 Task: Look for space in Mokameh, India from 3rd August, 2023 to 17th August, 2023 for 3 adults, 1 child in price range Rs.3000 to Rs.15000. Place can be entire place with 3 bedrooms having 4 beds and 2 bathrooms. Property type can be house, flat, guest house. Amenities needed are: washing machine. Booking option can be shelf check-in. Required host language is English.
Action: Mouse moved to (537, 71)
Screenshot: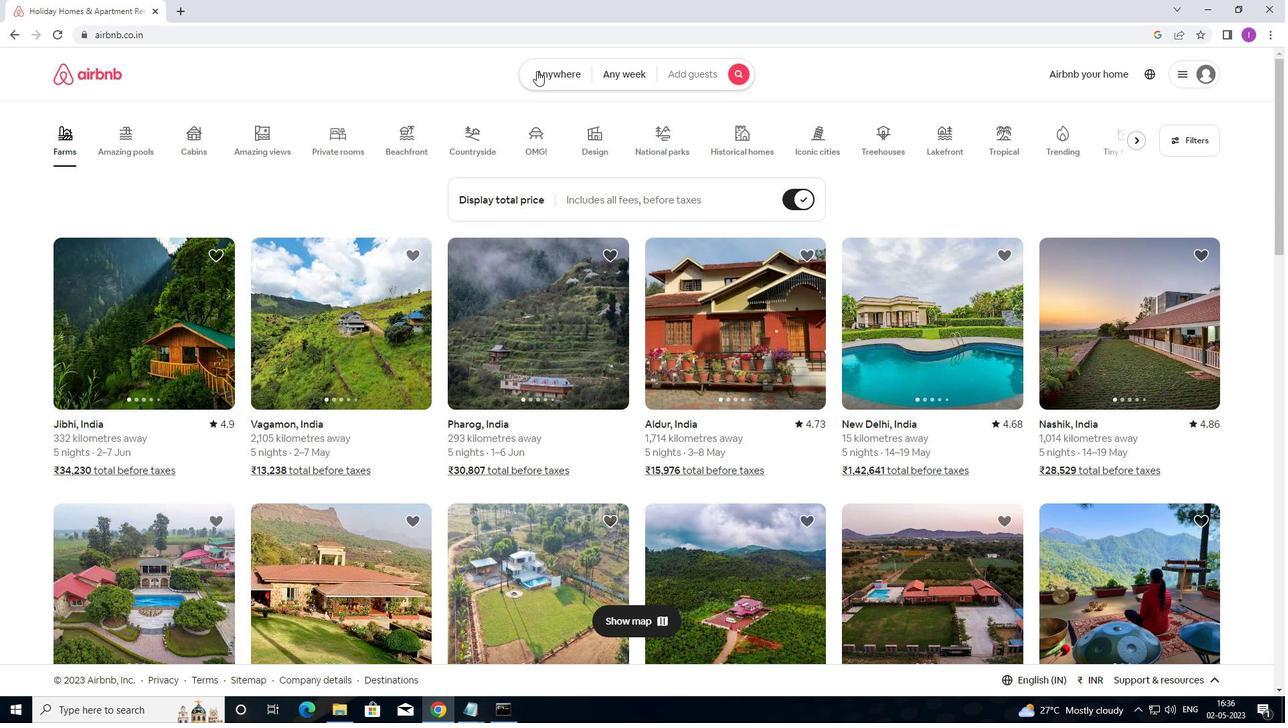 
Action: Mouse pressed left at (537, 71)
Screenshot: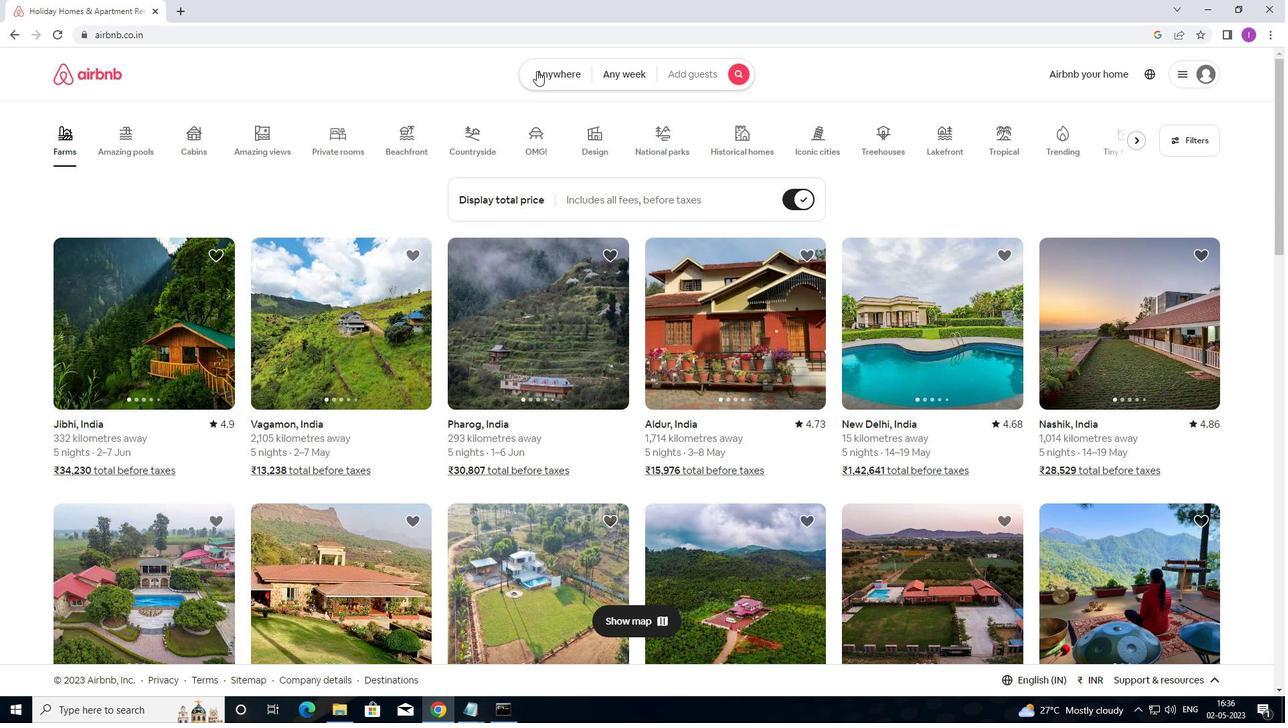 
Action: Mouse moved to (461, 124)
Screenshot: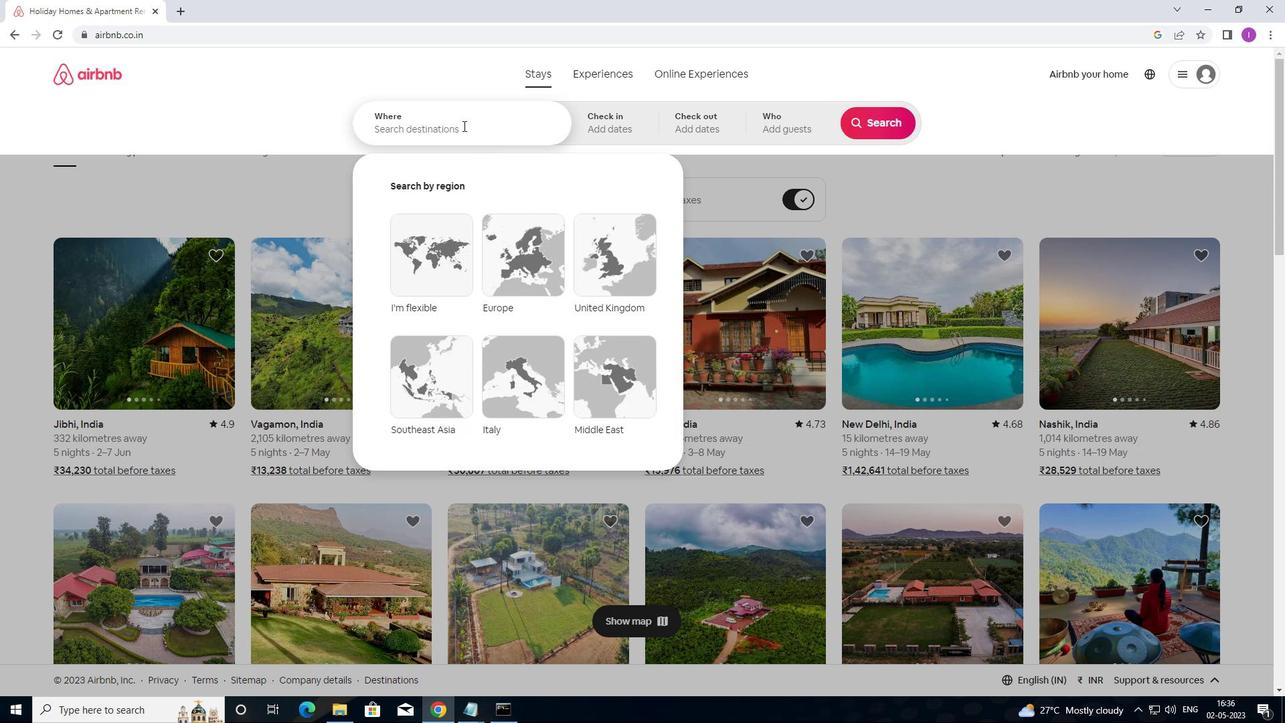 
Action: Mouse pressed left at (461, 124)
Screenshot: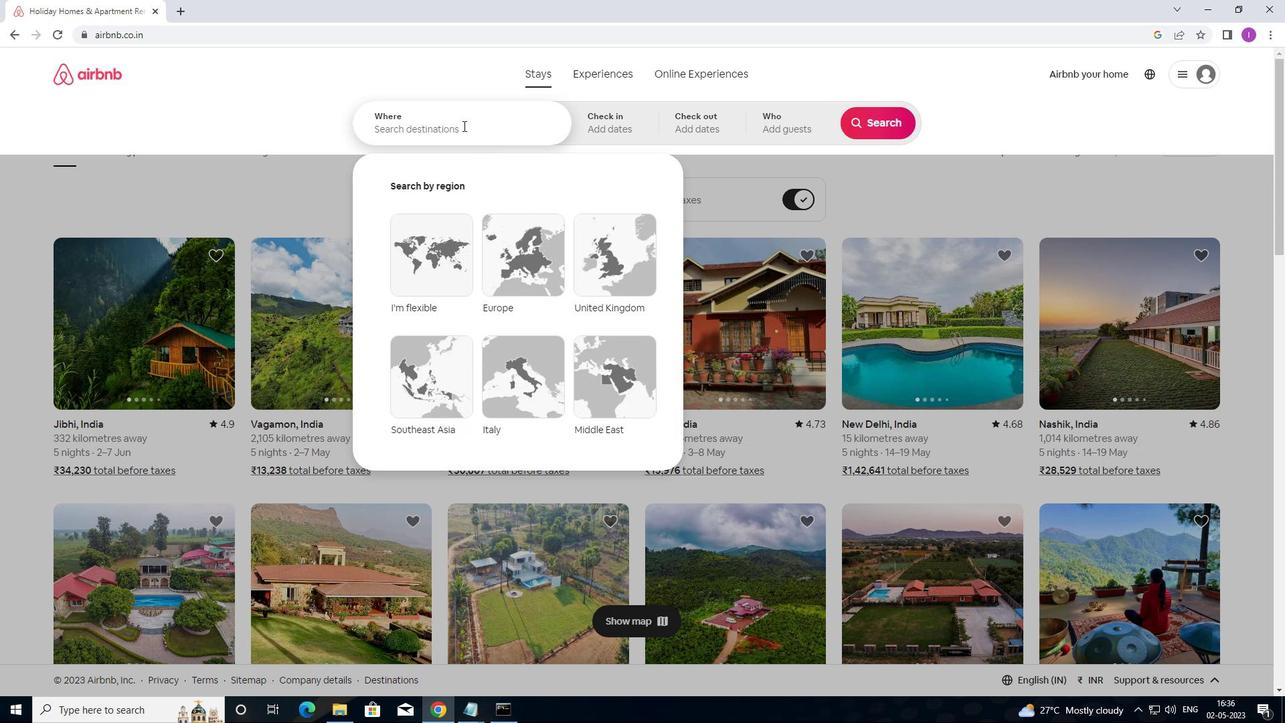 
Action: Mouse moved to (654, 89)
Screenshot: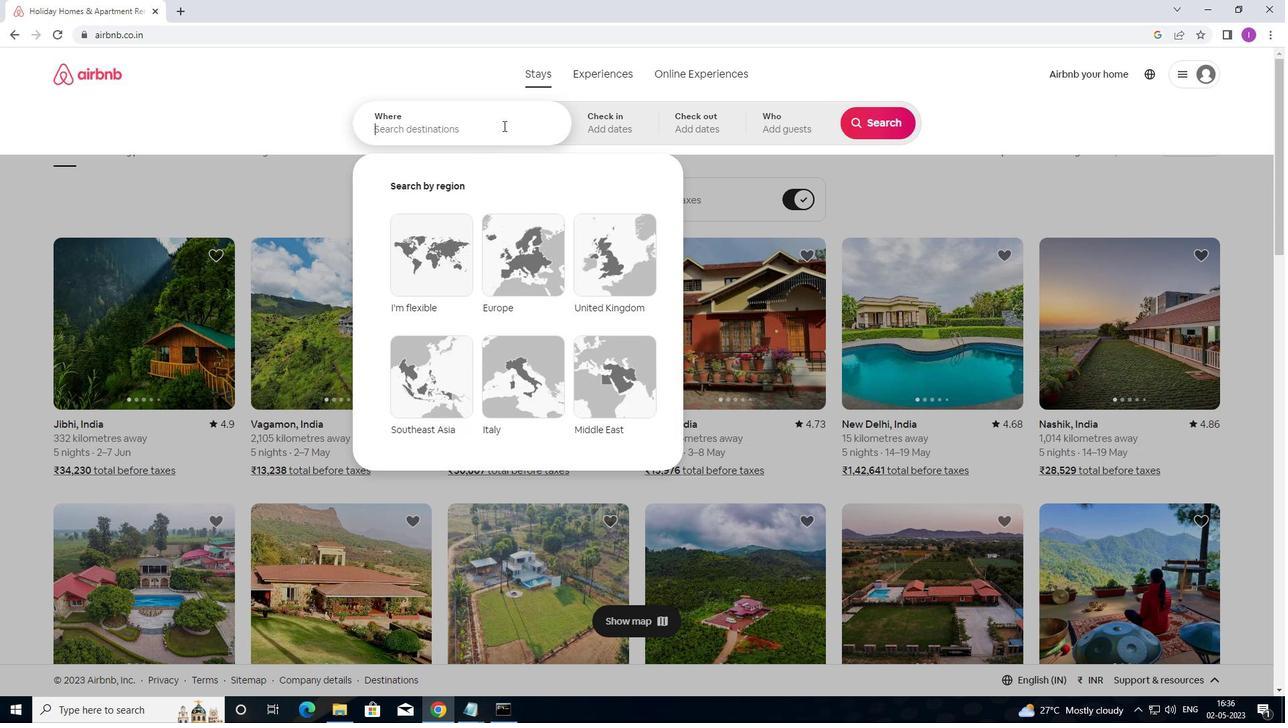 
Action: Key pressed <Key.shift>MOKAMEH,<Key.shift>INDIA
Screenshot: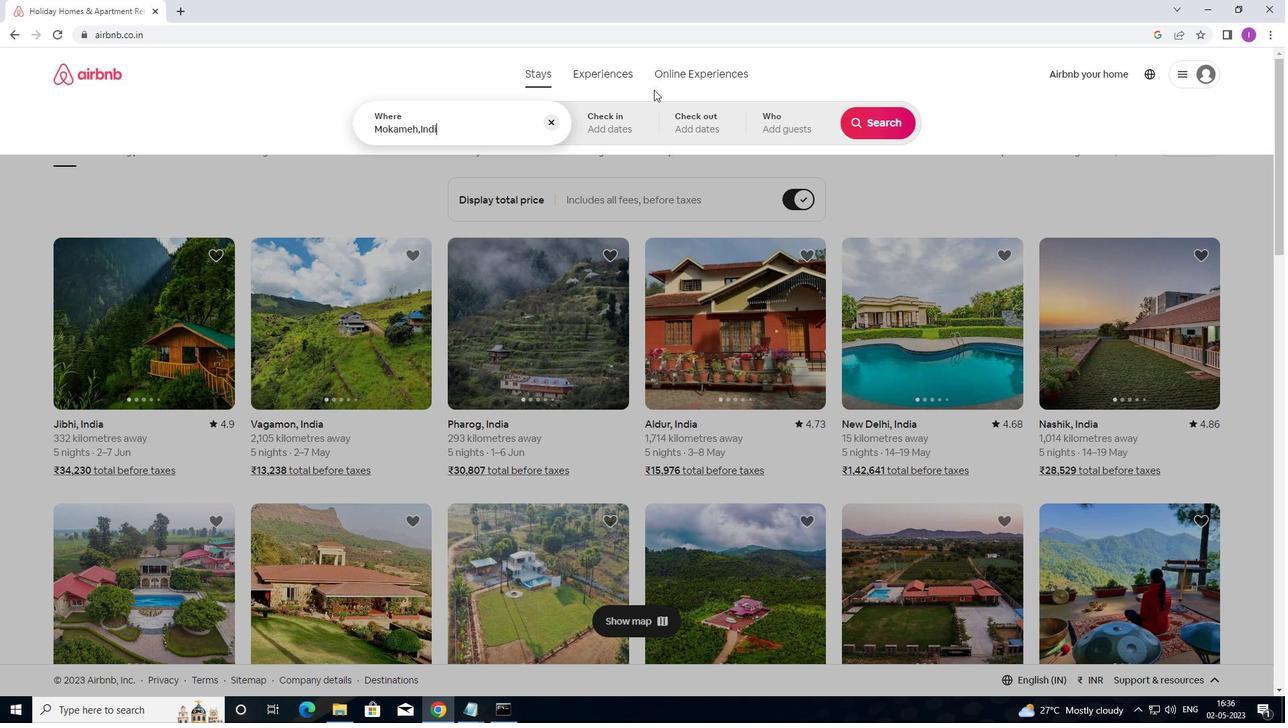 
Action: Mouse moved to (626, 135)
Screenshot: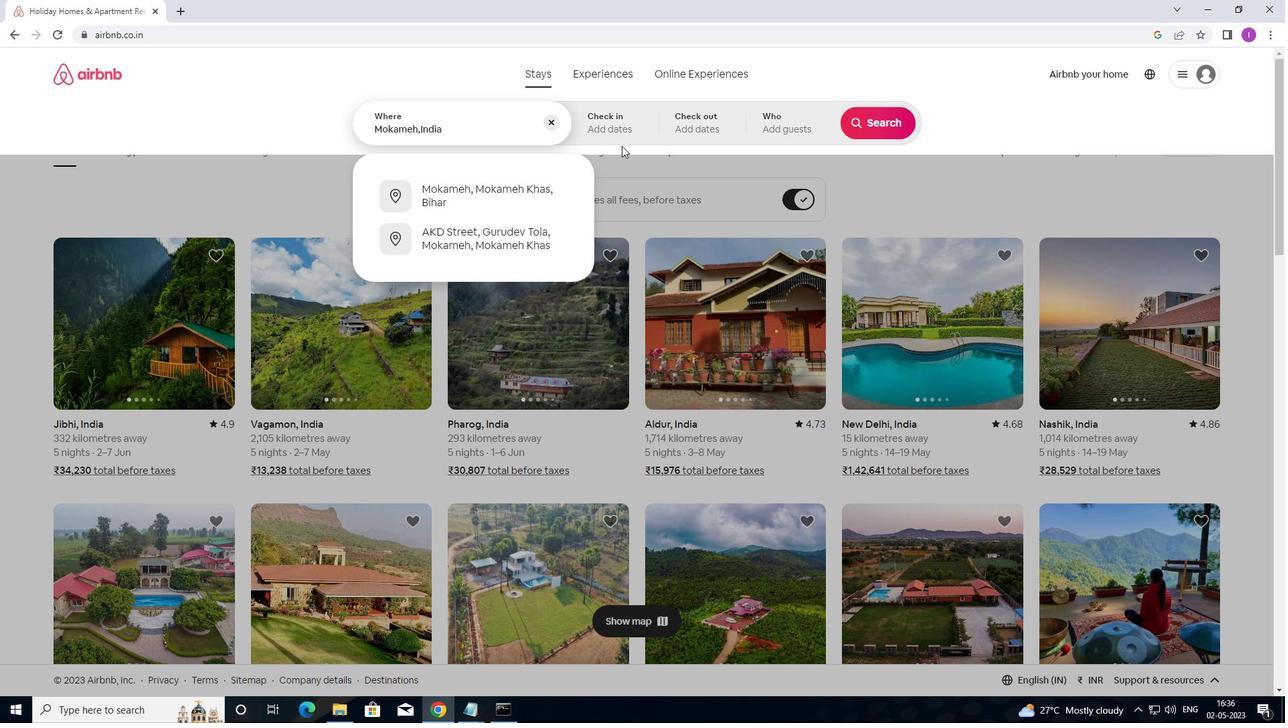 
Action: Mouse pressed left at (626, 135)
Screenshot: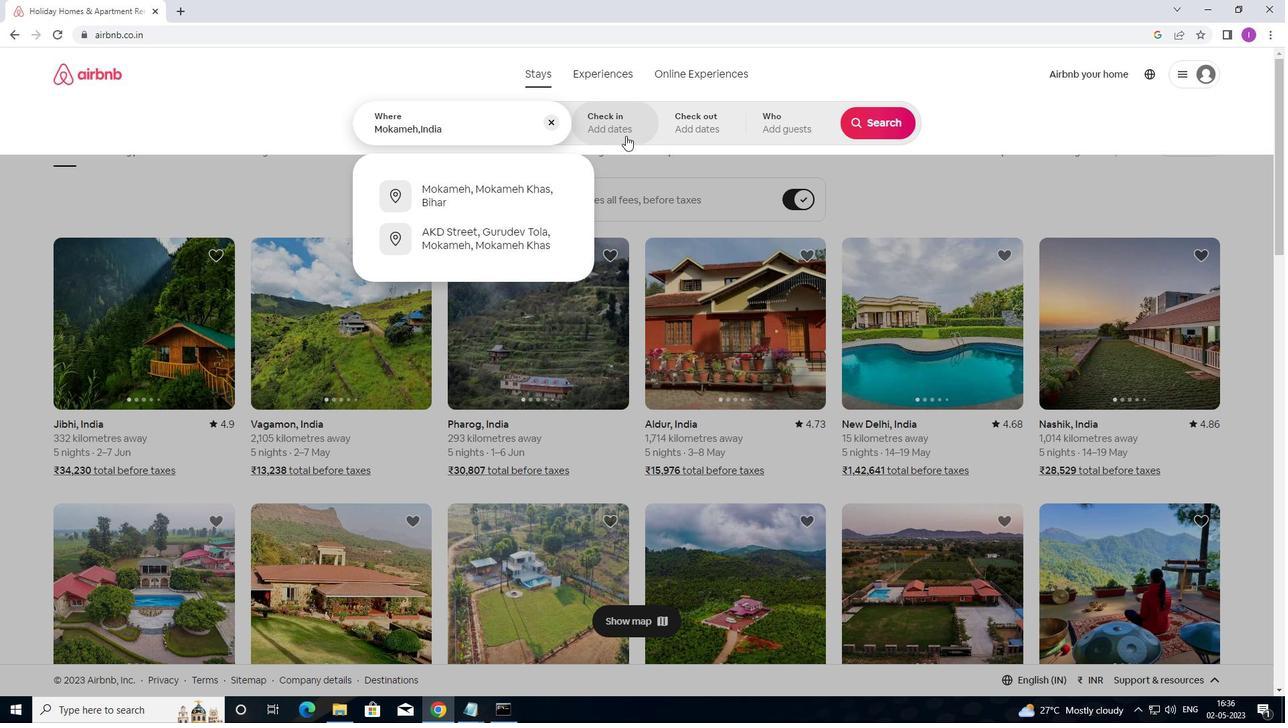 
Action: Mouse moved to (871, 229)
Screenshot: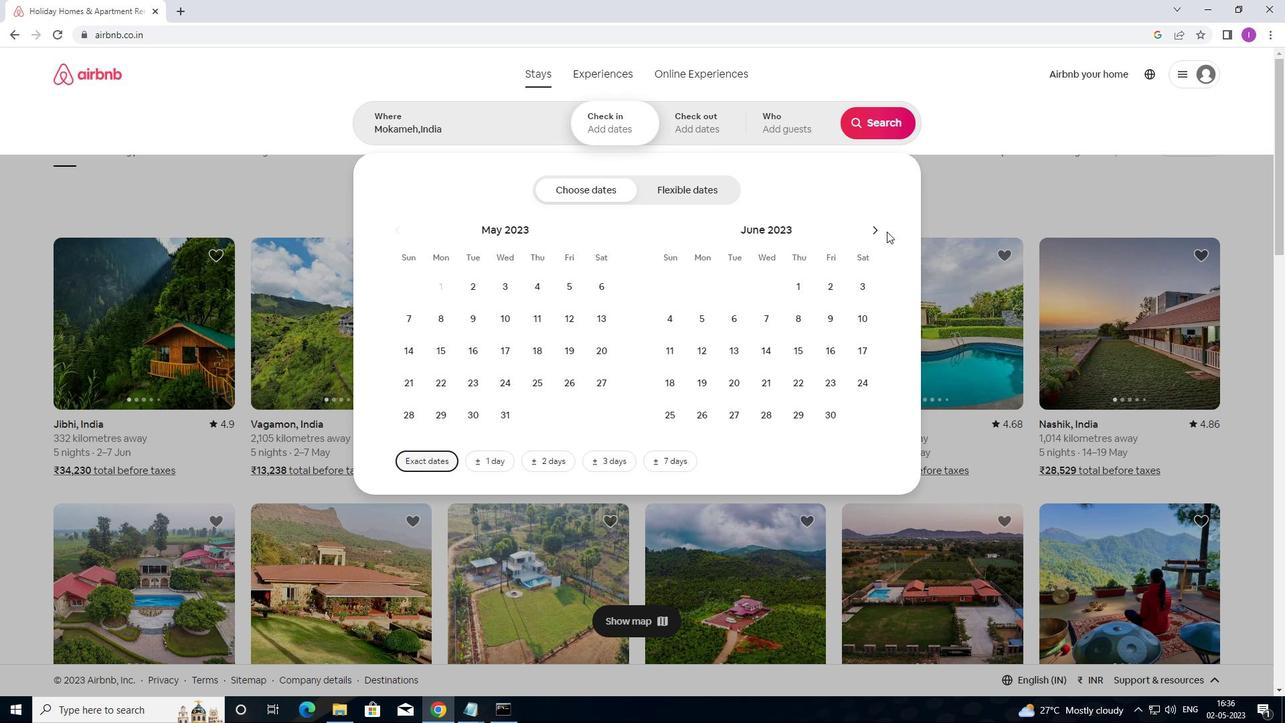 
Action: Mouse pressed left at (871, 229)
Screenshot: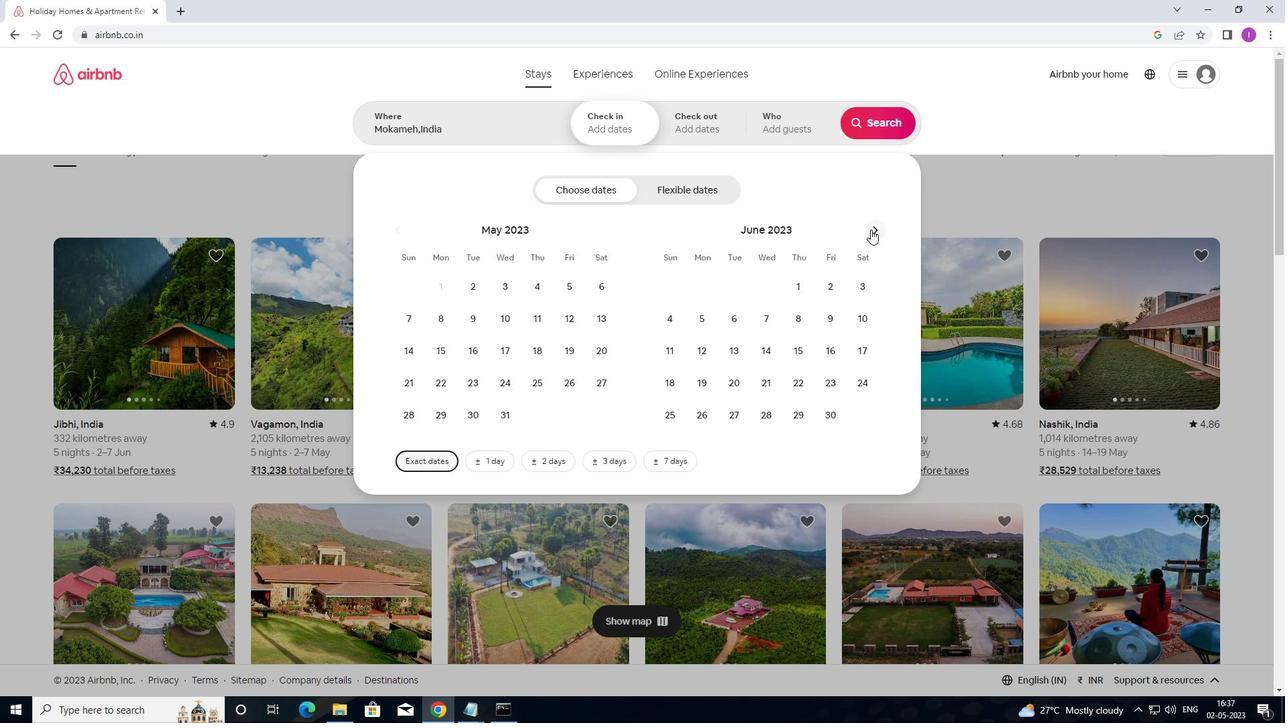 
Action: Mouse moved to (871, 229)
Screenshot: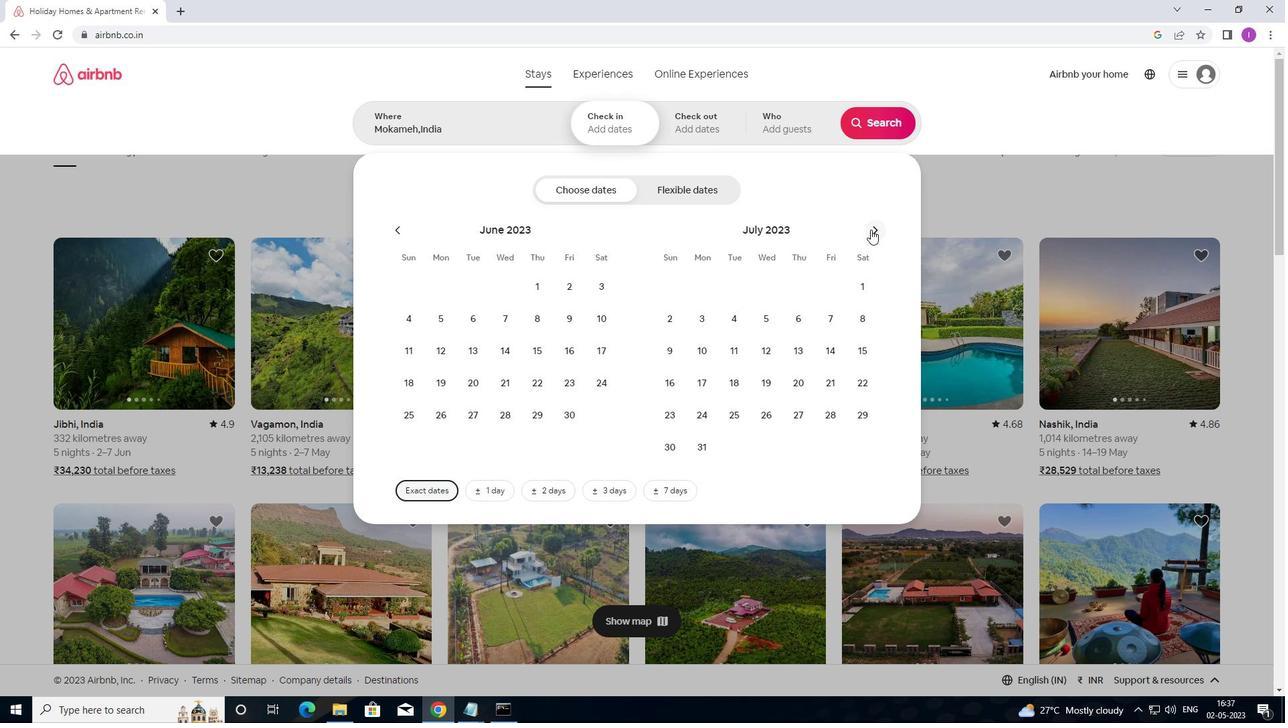 
Action: Mouse pressed left at (871, 229)
Screenshot: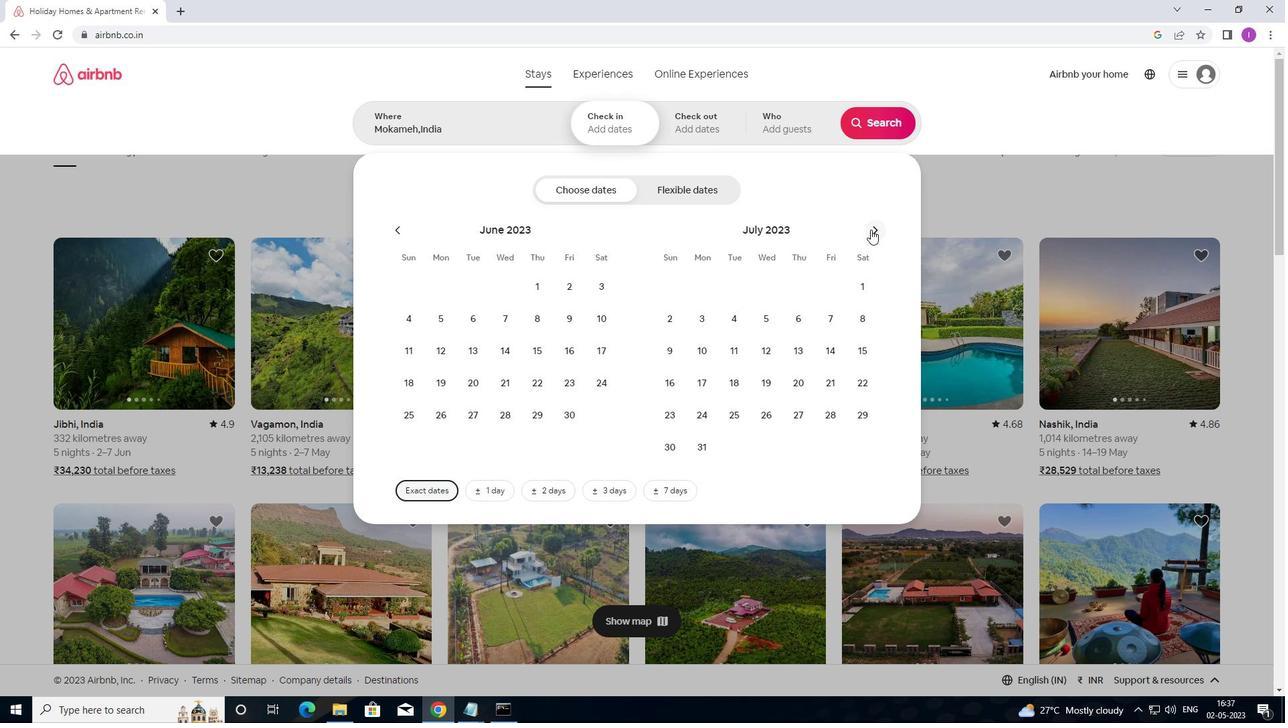 
Action: Mouse moved to (804, 289)
Screenshot: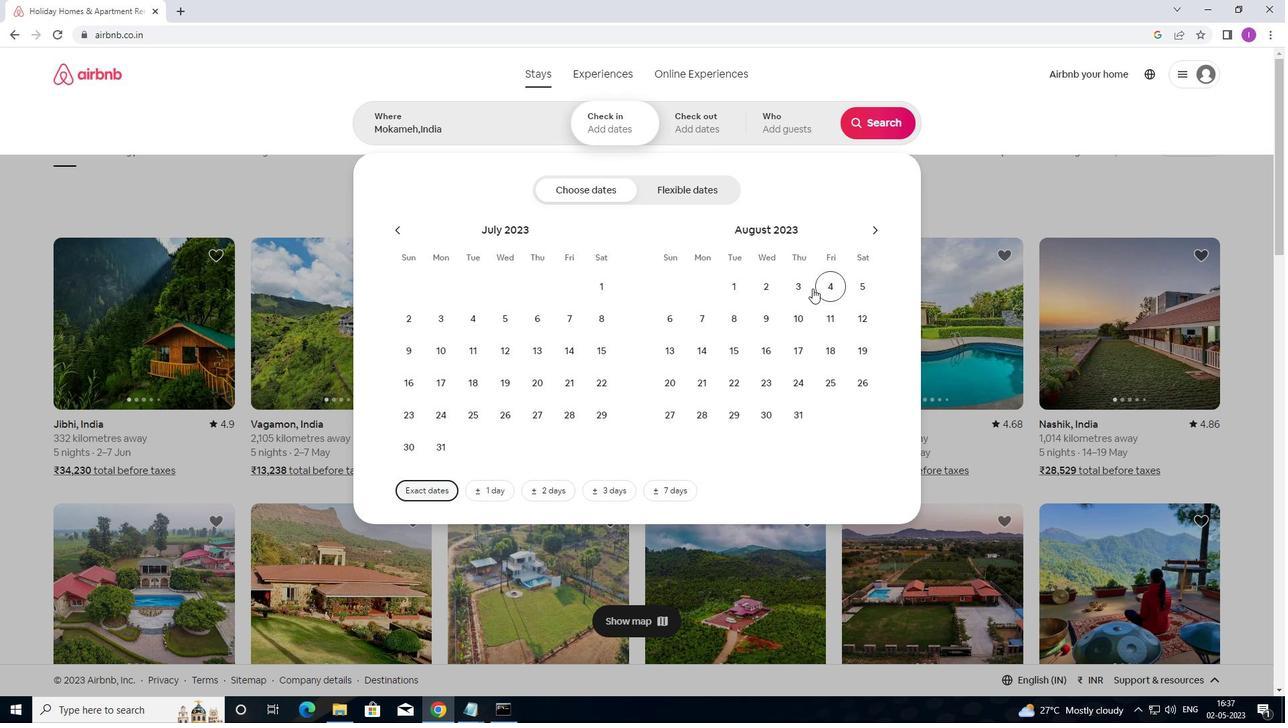 
Action: Mouse pressed left at (804, 289)
Screenshot: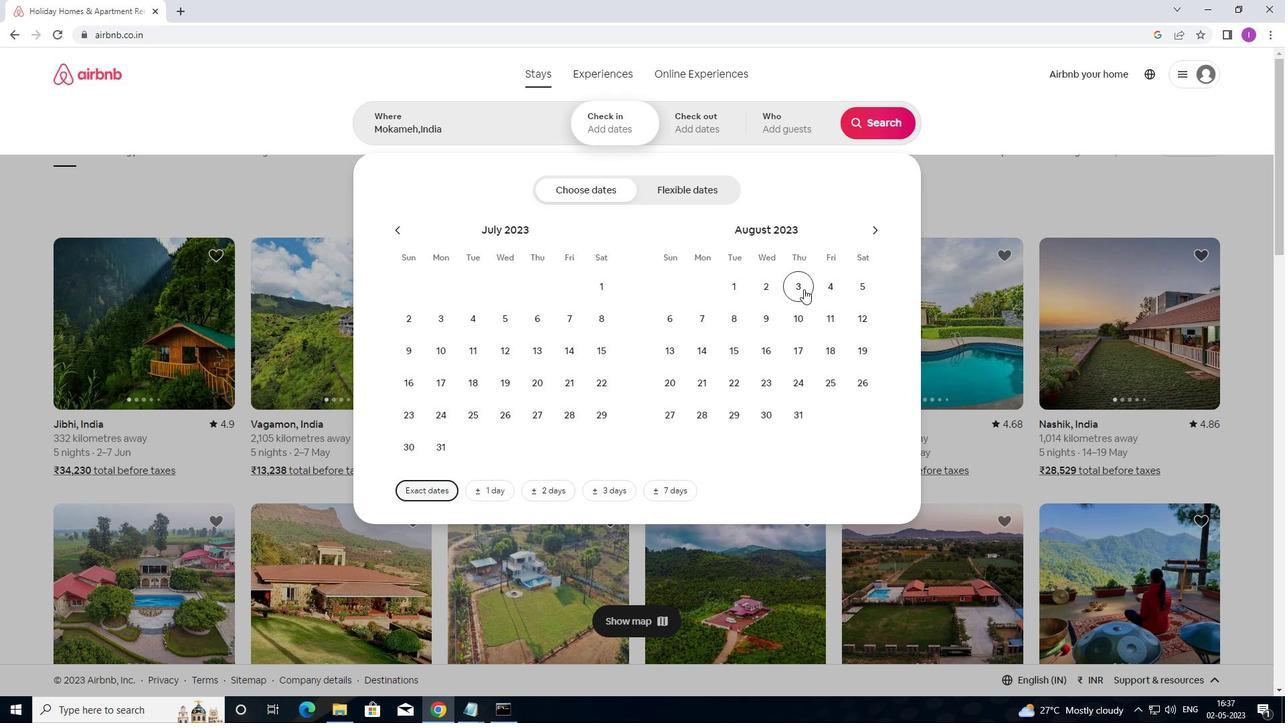 
Action: Mouse moved to (790, 350)
Screenshot: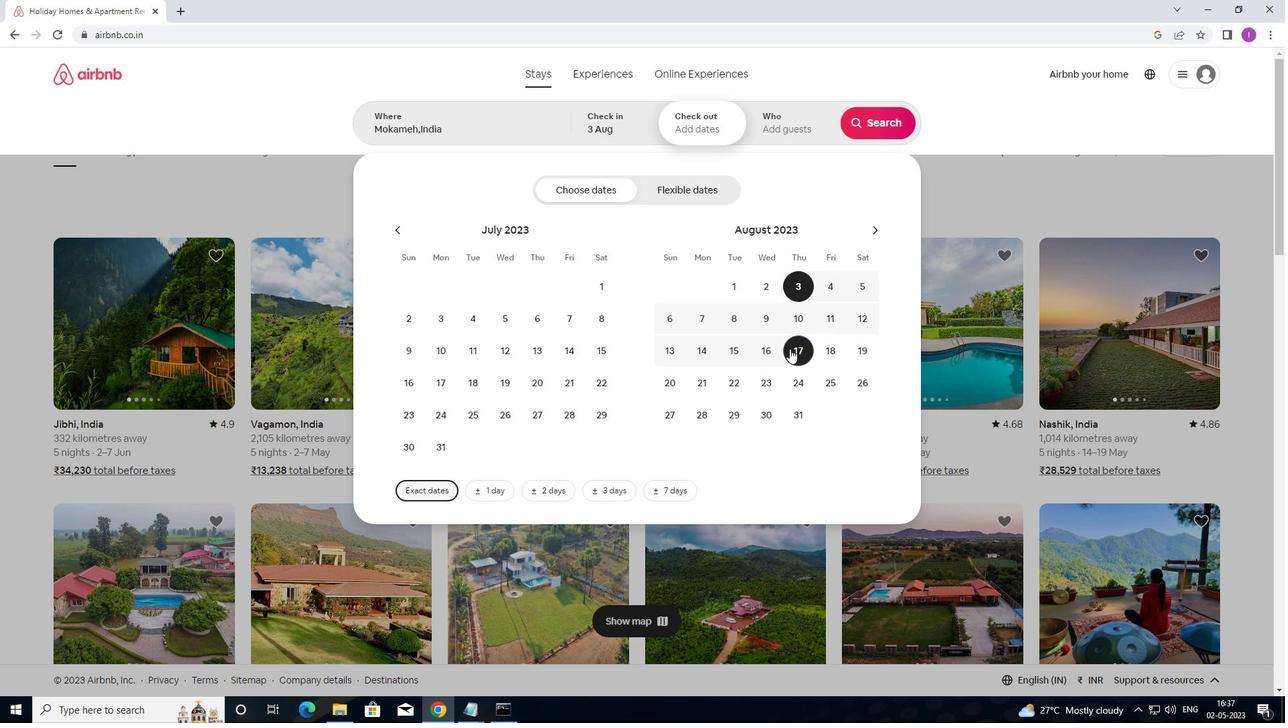 
Action: Mouse pressed left at (790, 350)
Screenshot: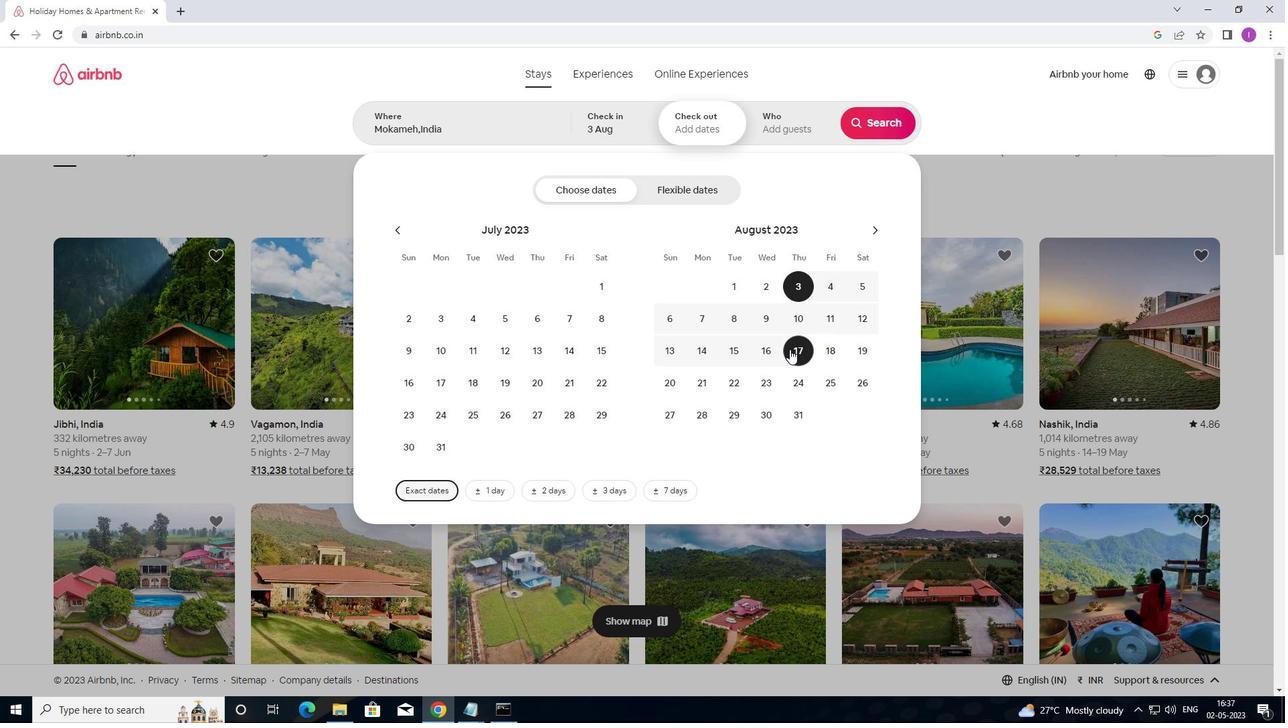 
Action: Mouse moved to (817, 136)
Screenshot: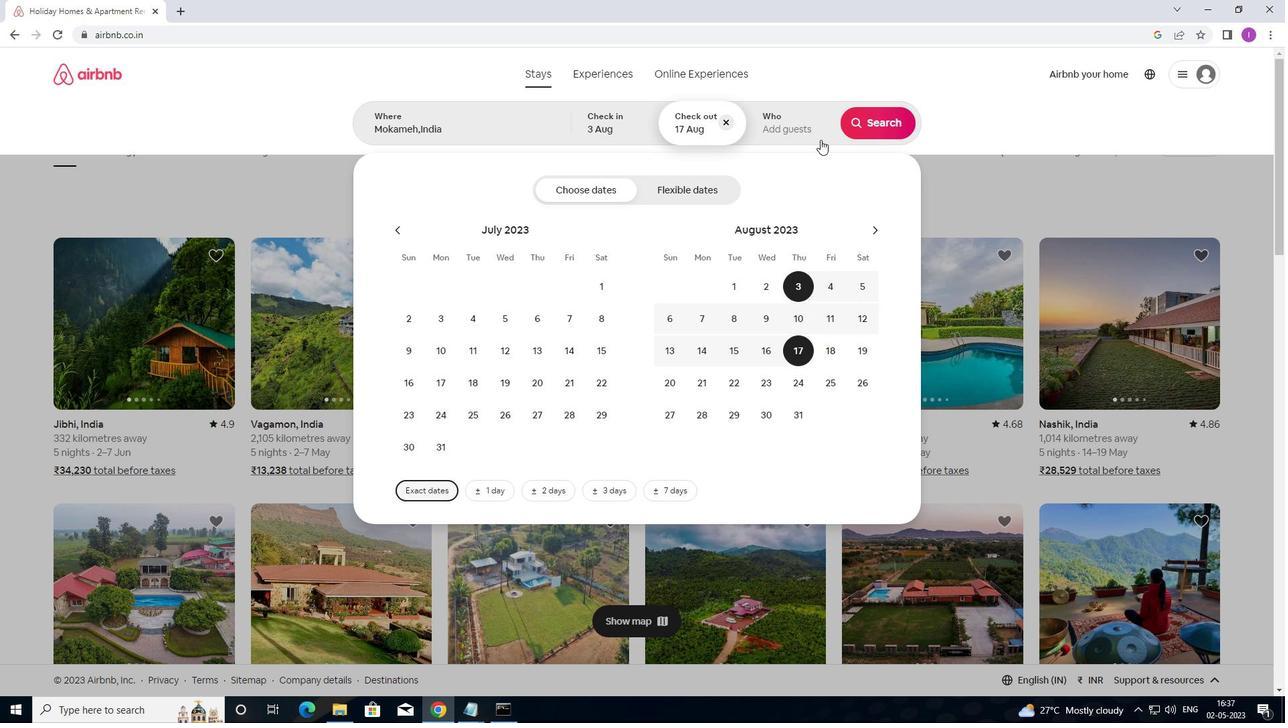 
Action: Mouse pressed left at (817, 136)
Screenshot: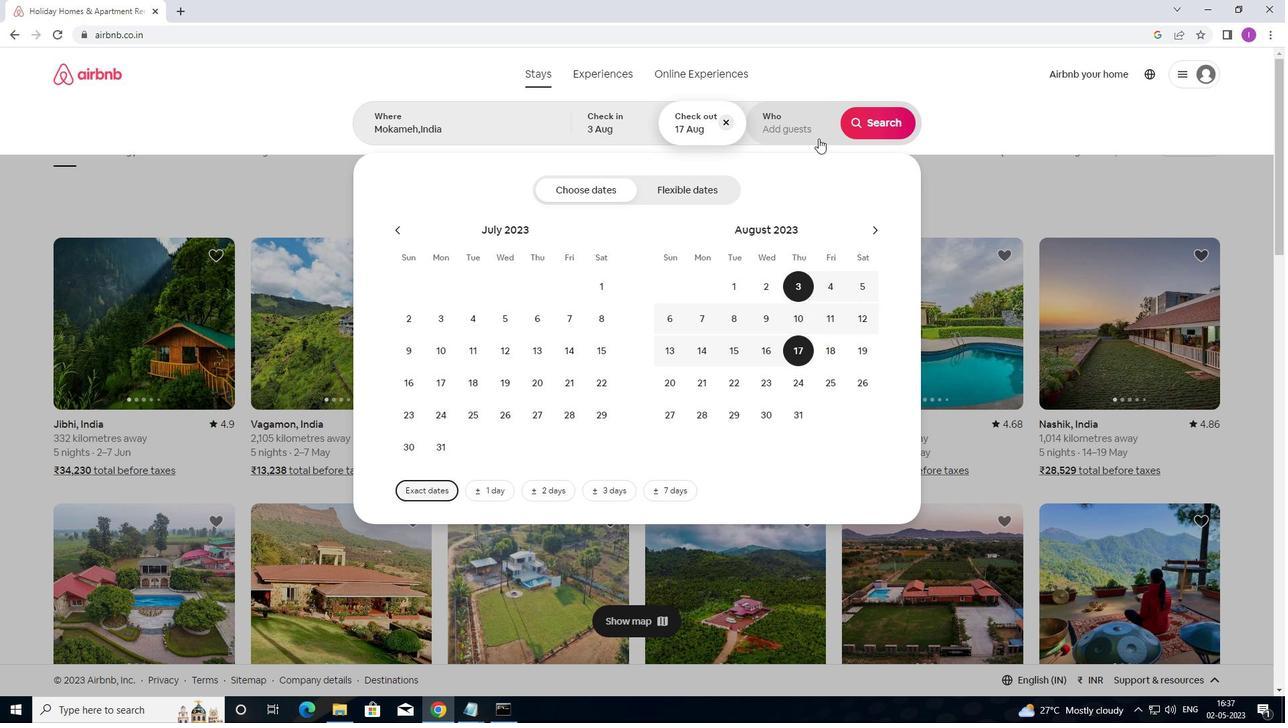 
Action: Mouse moved to (884, 194)
Screenshot: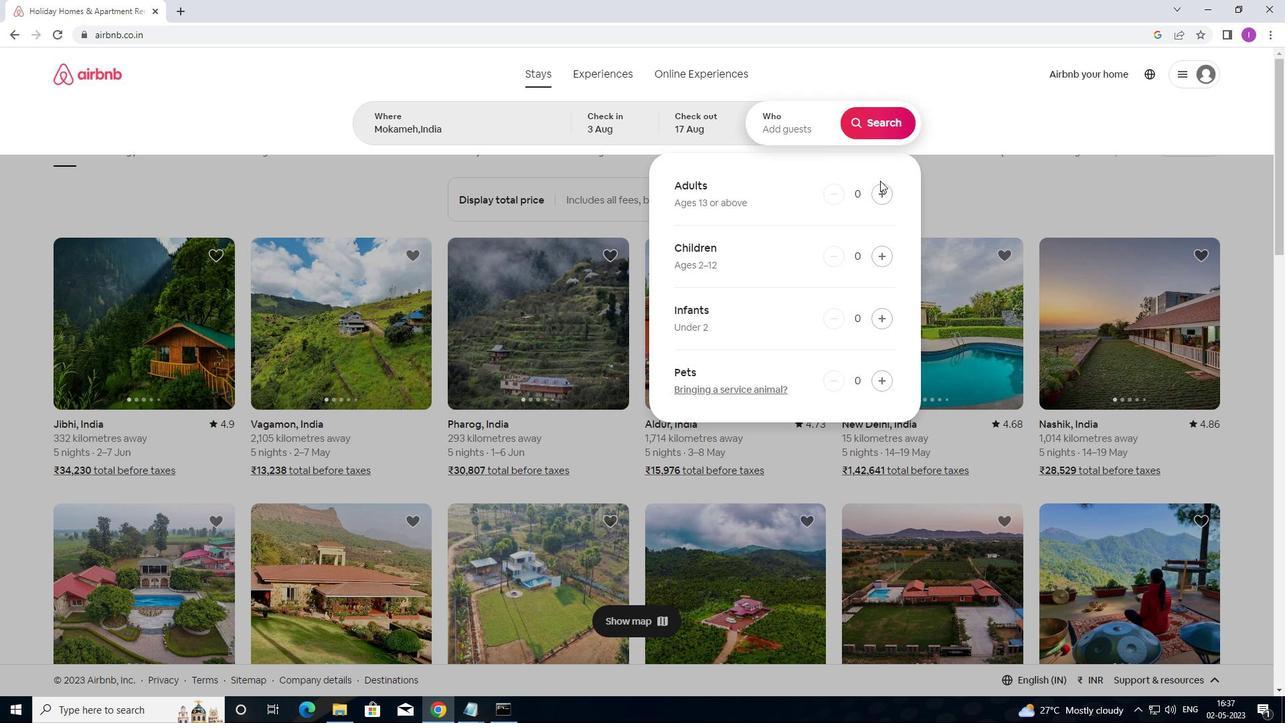 
Action: Mouse pressed left at (884, 194)
Screenshot: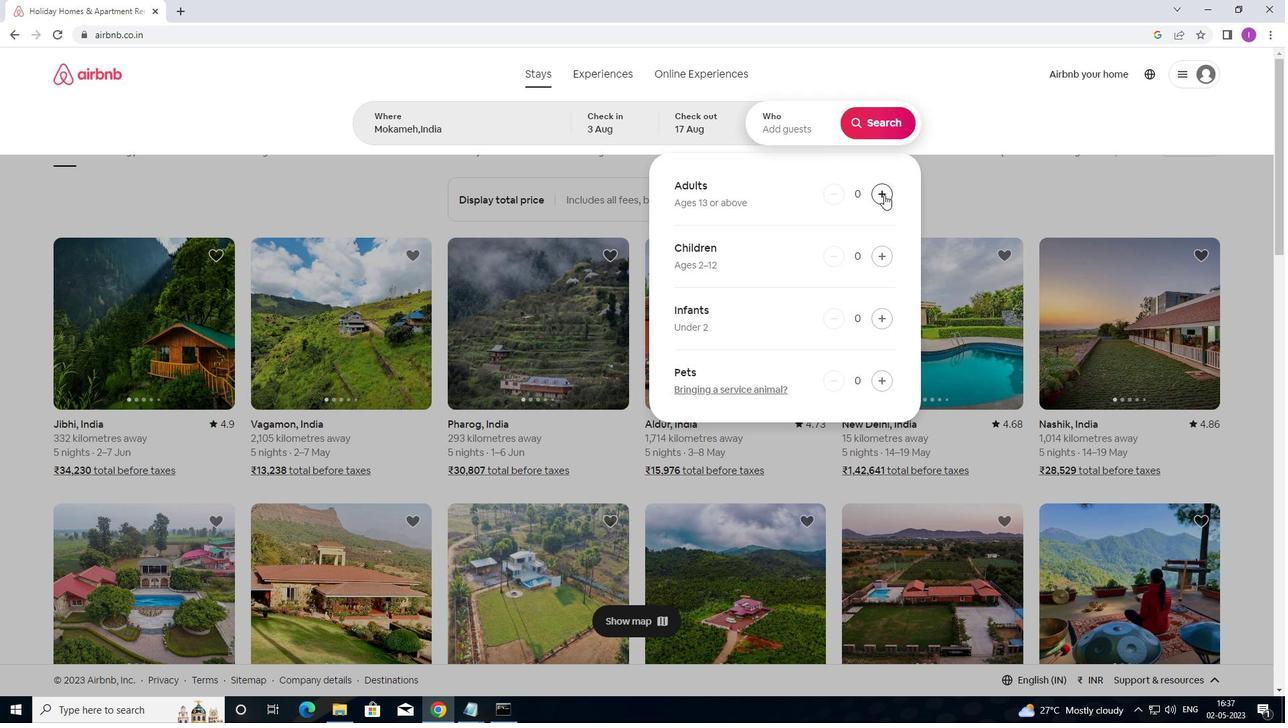 
Action: Mouse pressed left at (884, 194)
Screenshot: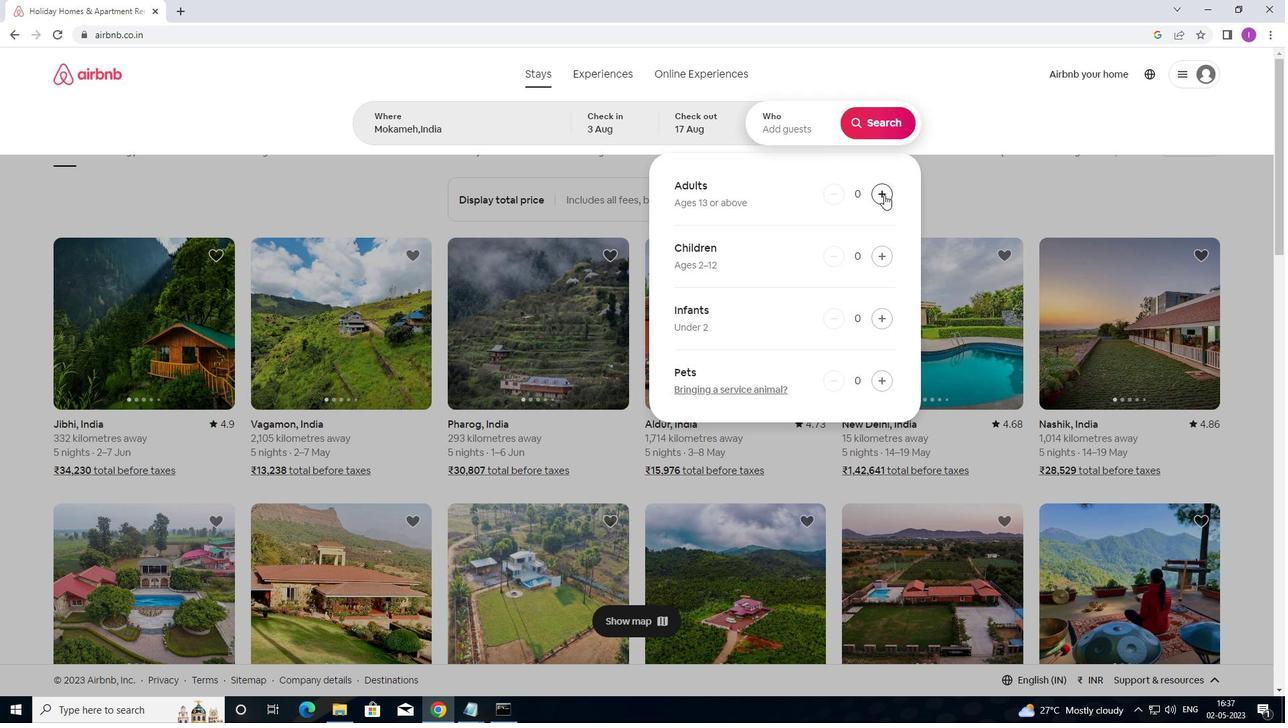 
Action: Mouse pressed left at (884, 194)
Screenshot: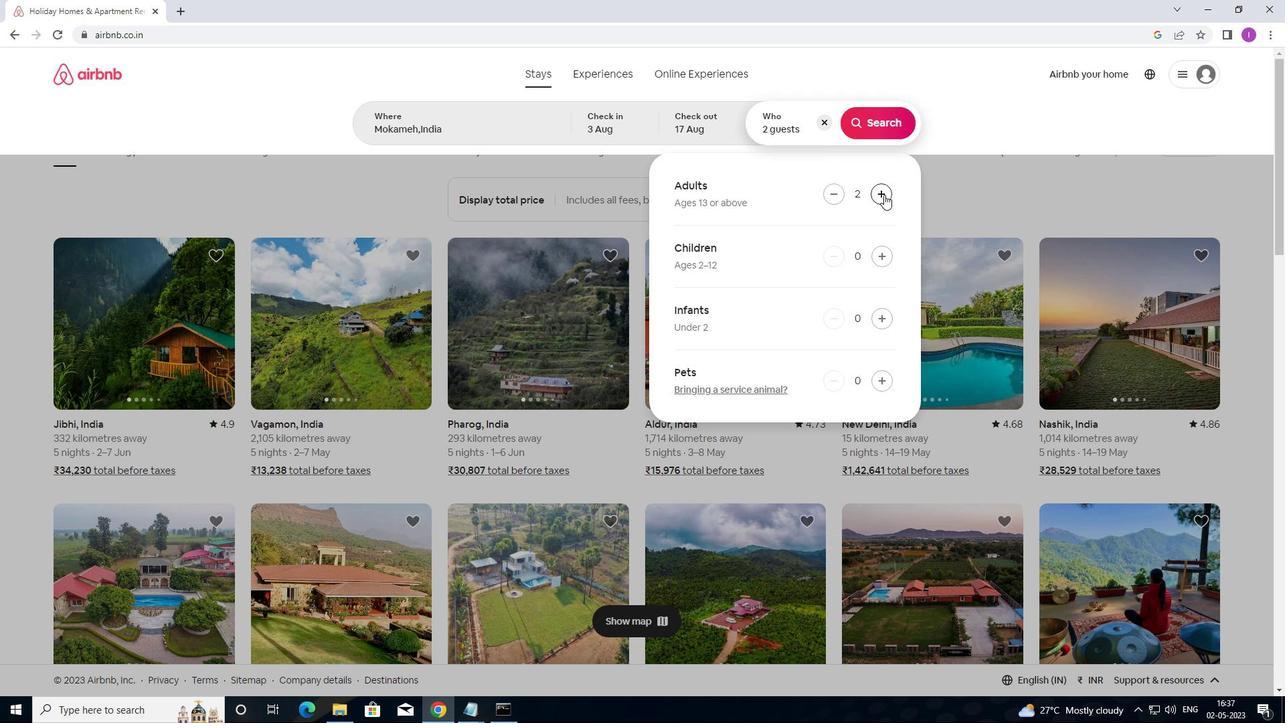 
Action: Mouse moved to (881, 248)
Screenshot: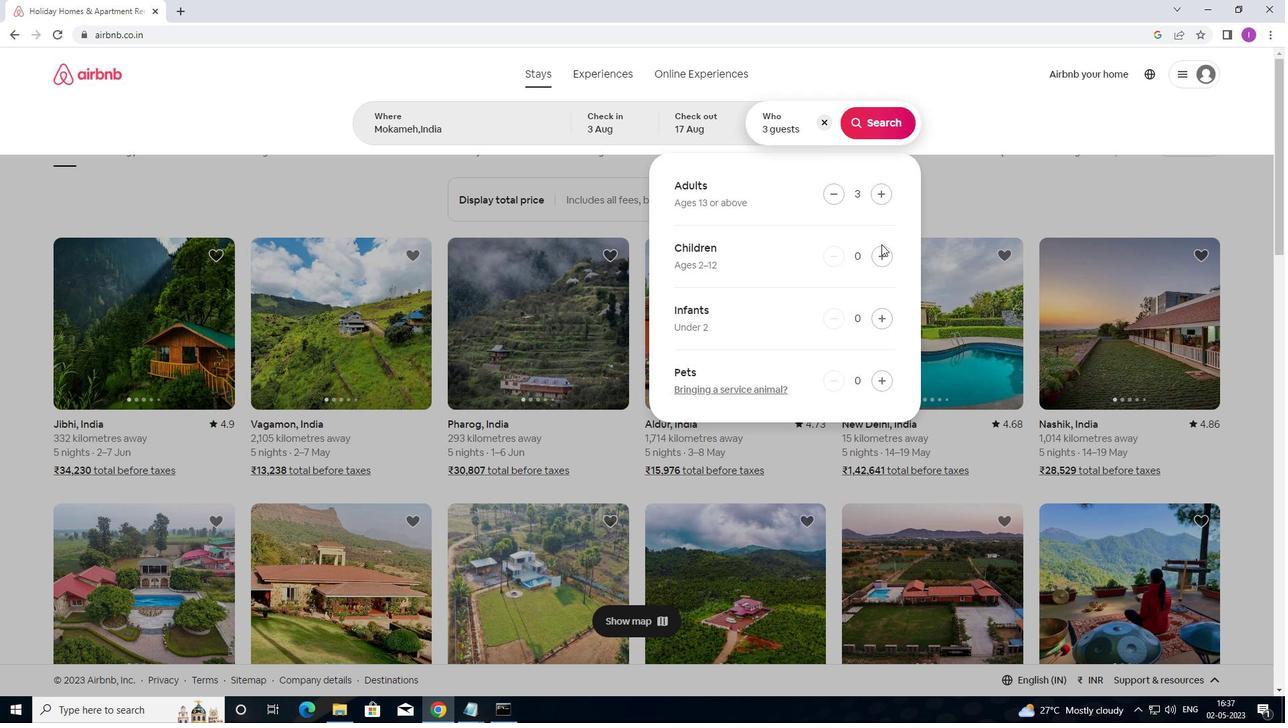 
Action: Mouse pressed left at (881, 248)
Screenshot: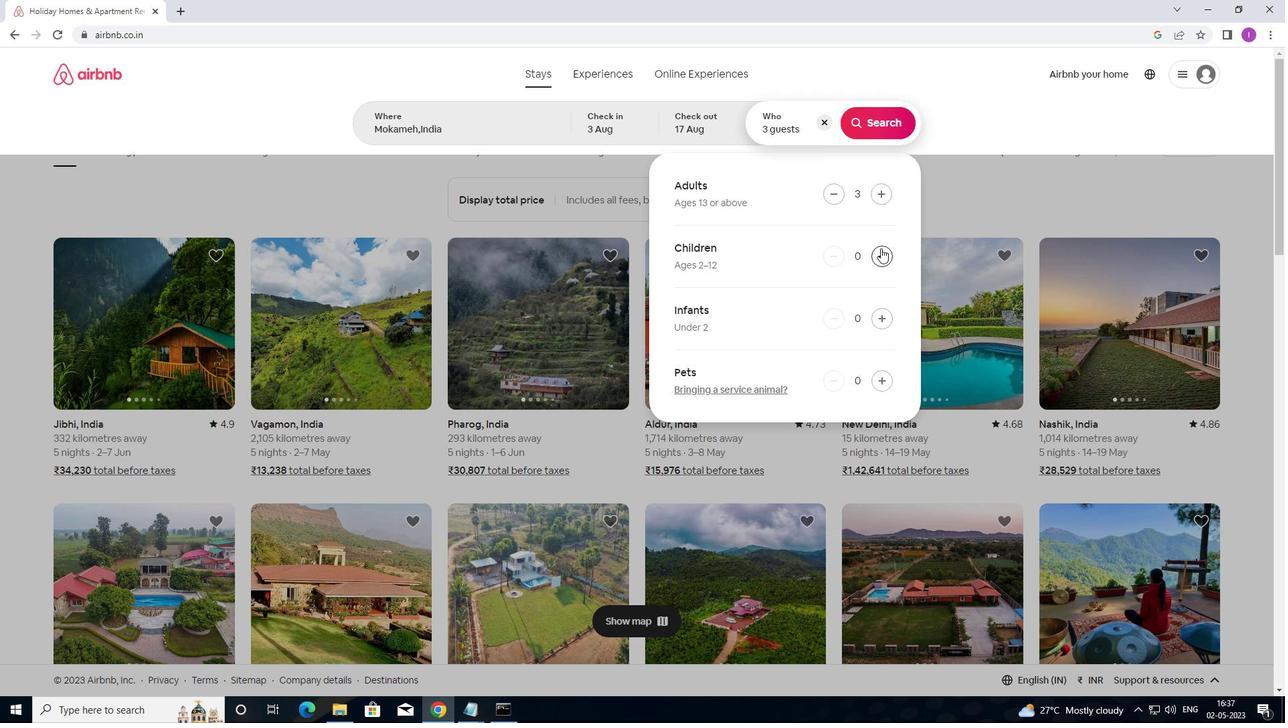 
Action: Mouse moved to (863, 120)
Screenshot: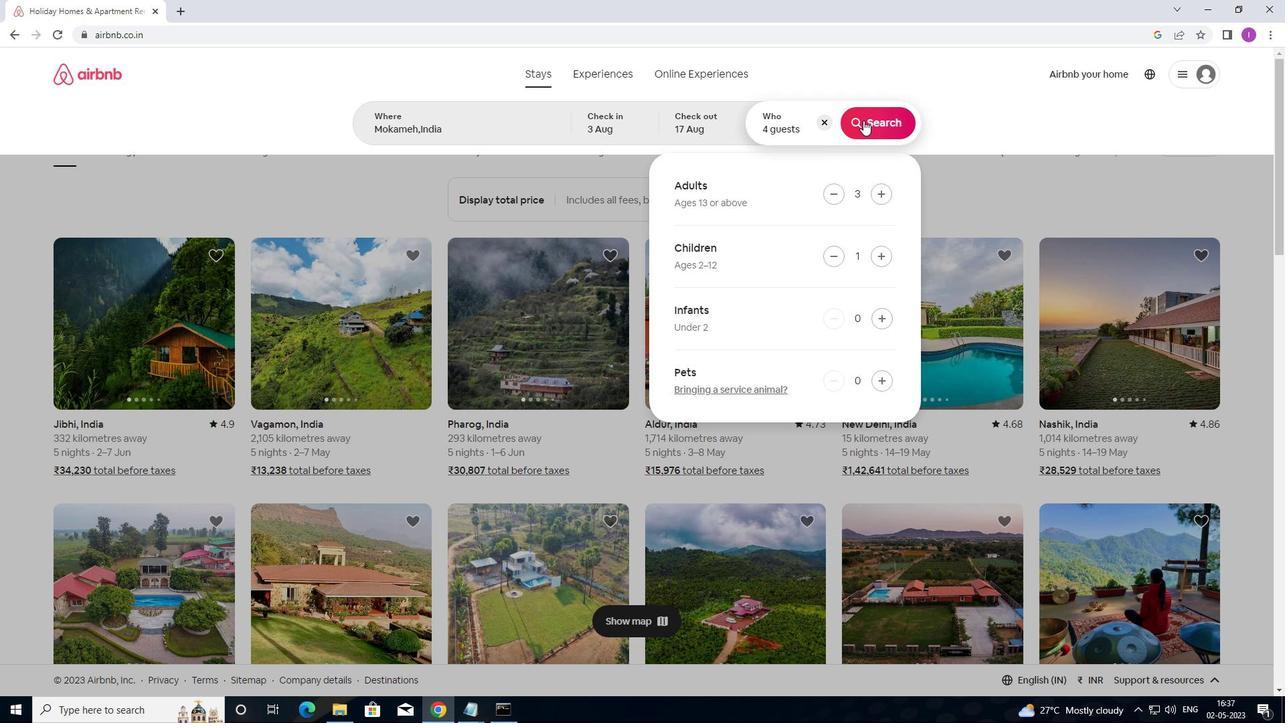 
Action: Mouse pressed left at (863, 120)
Screenshot: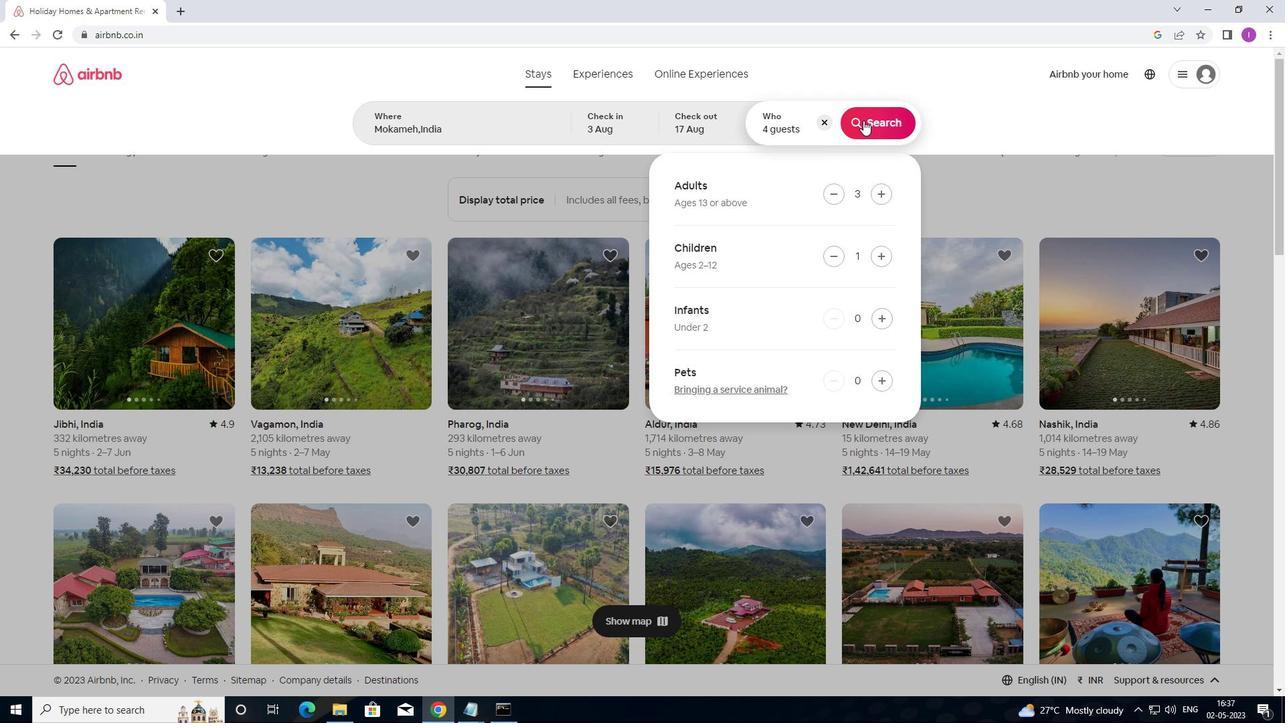 
Action: Mouse moved to (1214, 121)
Screenshot: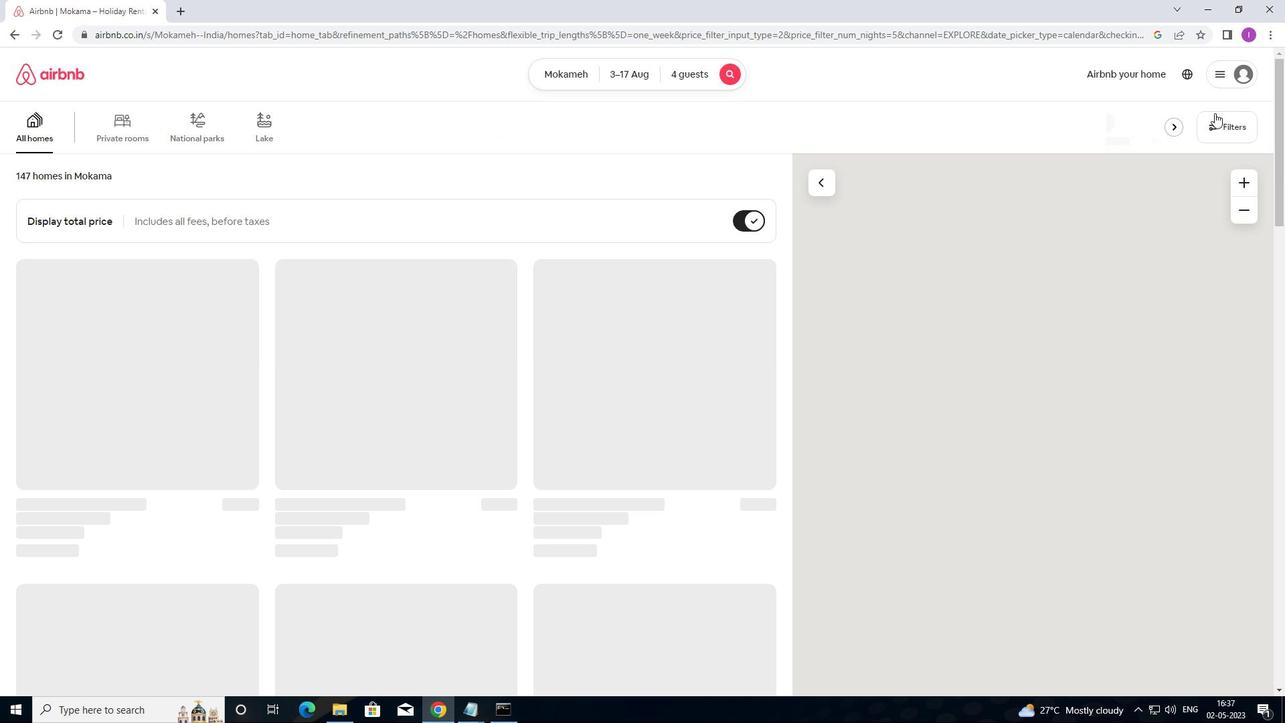
Action: Mouse pressed left at (1214, 121)
Screenshot: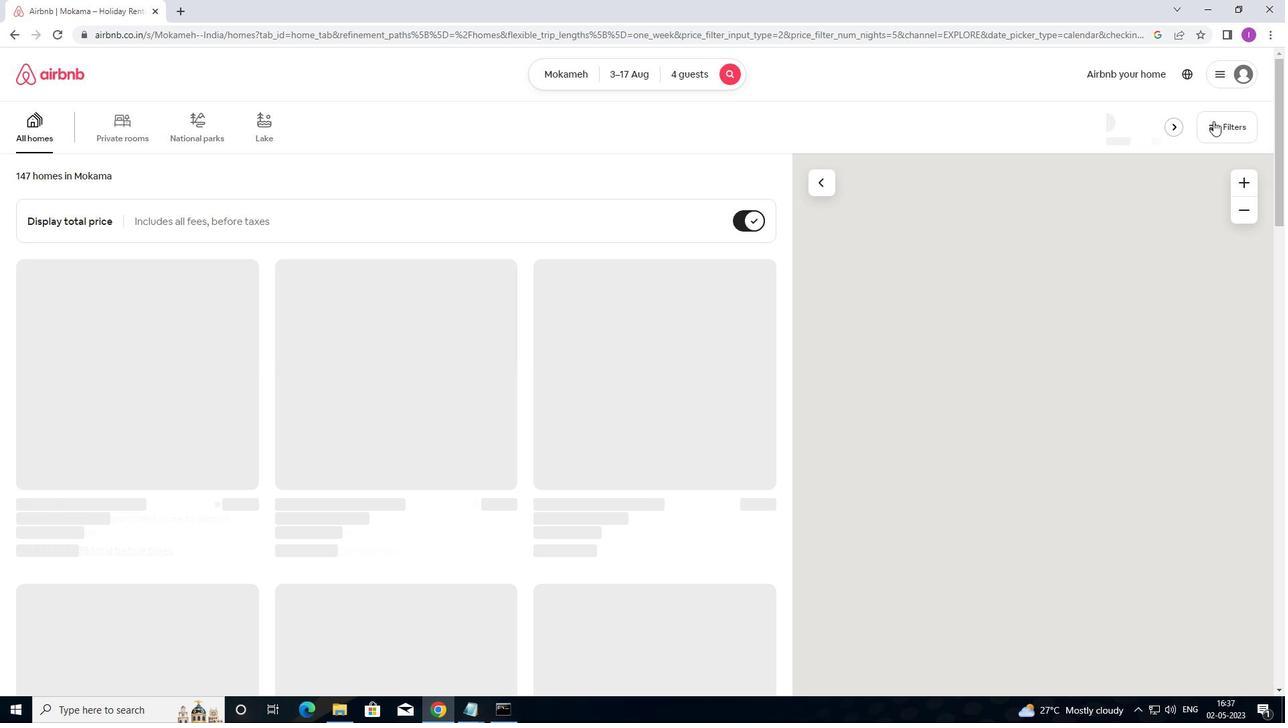 
Action: Mouse moved to (501, 298)
Screenshot: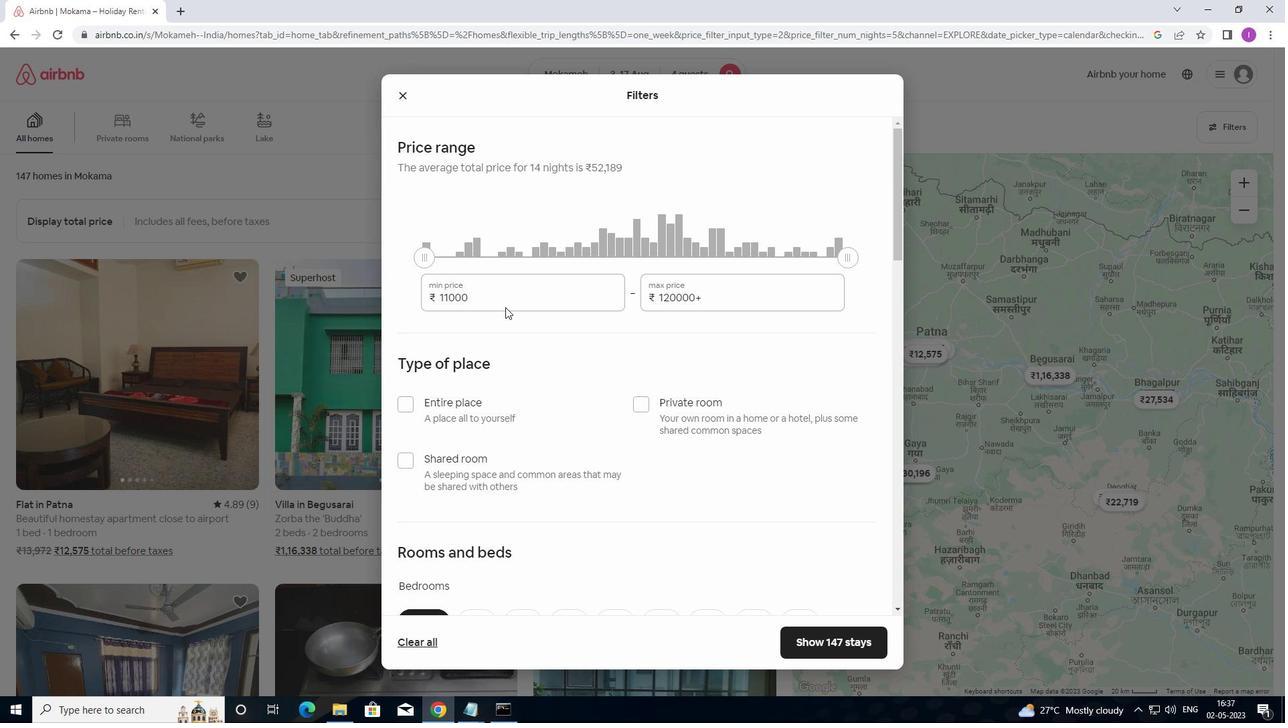 
Action: Mouse pressed left at (501, 298)
Screenshot: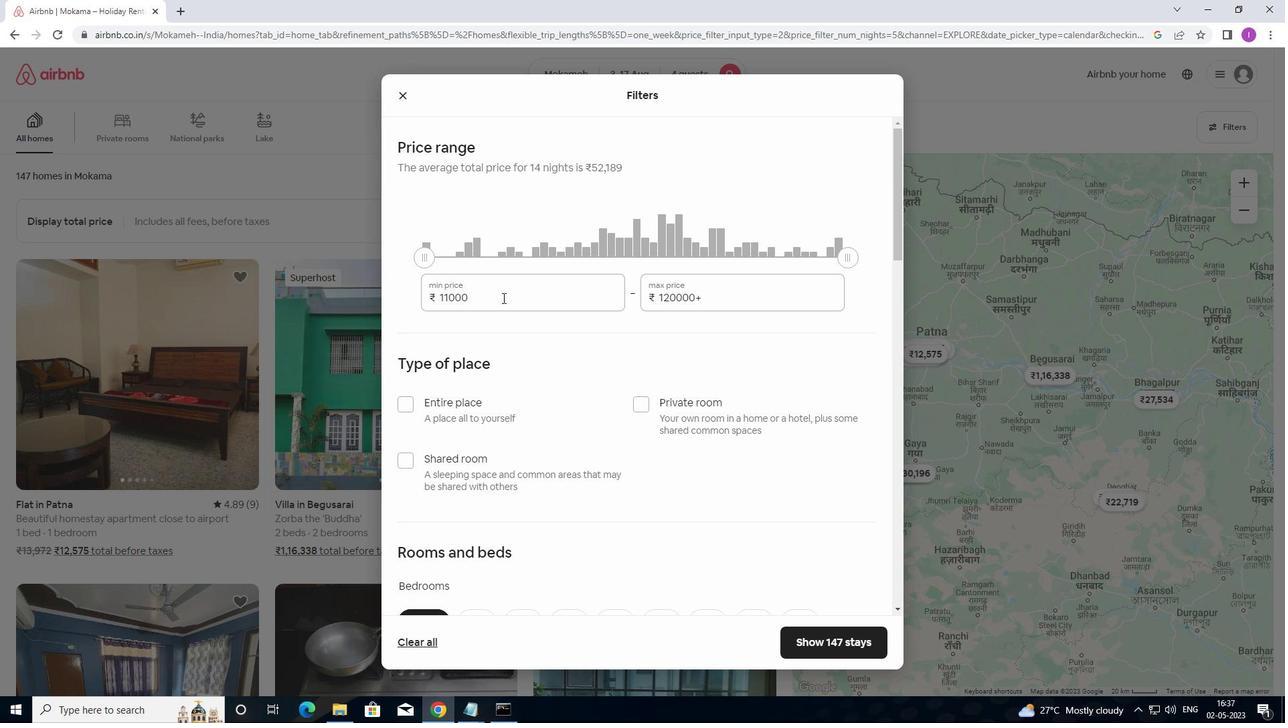 
Action: Mouse moved to (453, 304)
Screenshot: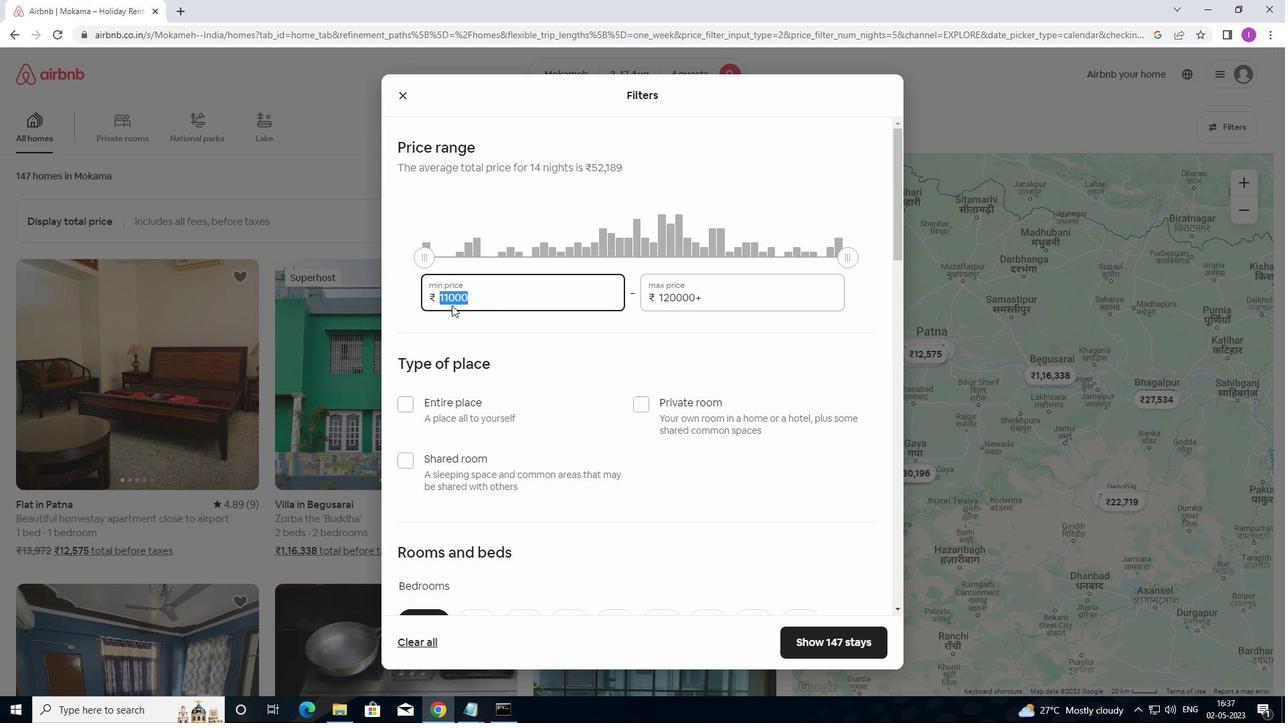 
Action: Key pressed 3
Screenshot: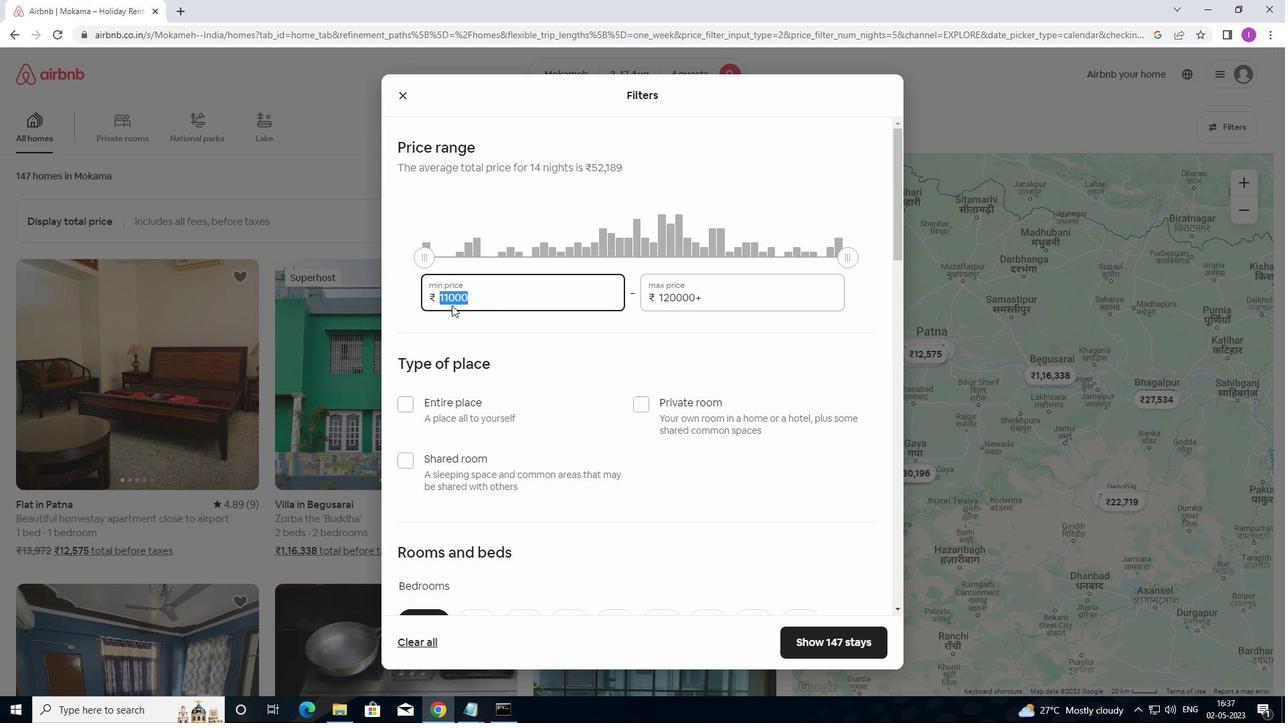 
Action: Mouse moved to (455, 304)
Screenshot: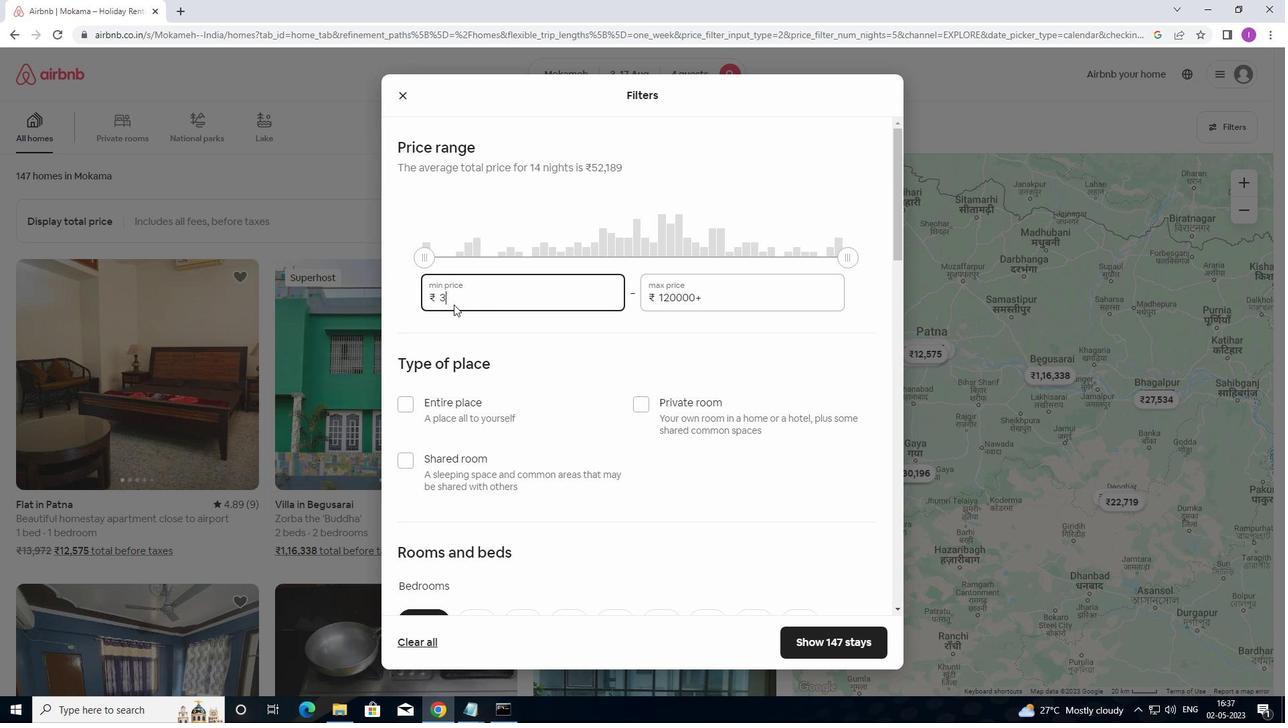 
Action: Key pressed 0
Screenshot: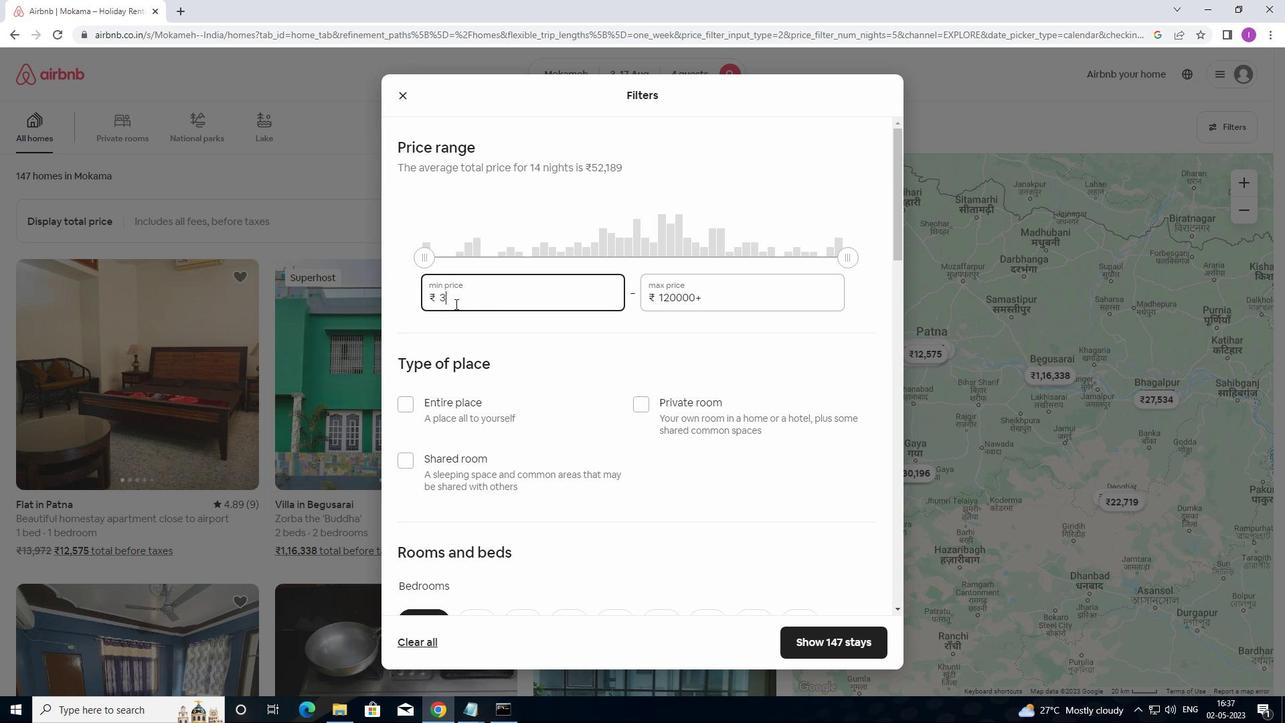 
Action: Mouse moved to (456, 304)
Screenshot: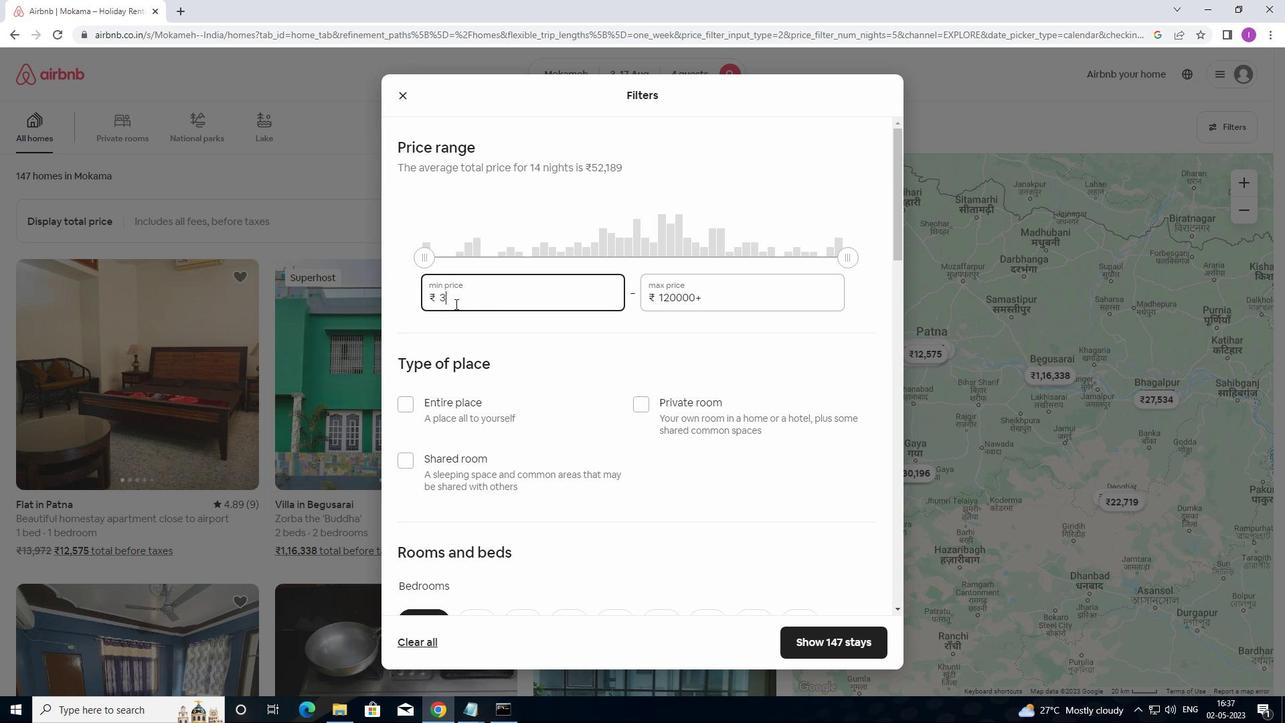 
Action: Key pressed 0
Screenshot: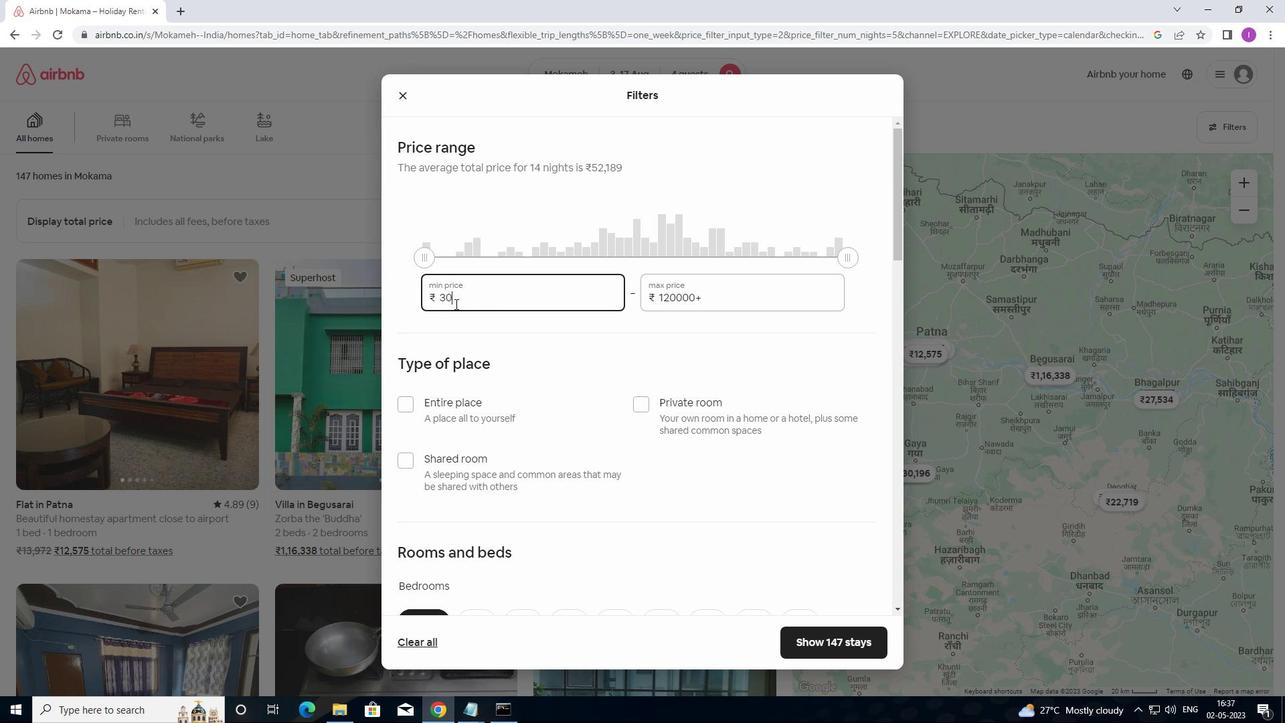 
Action: Mouse moved to (456, 304)
Screenshot: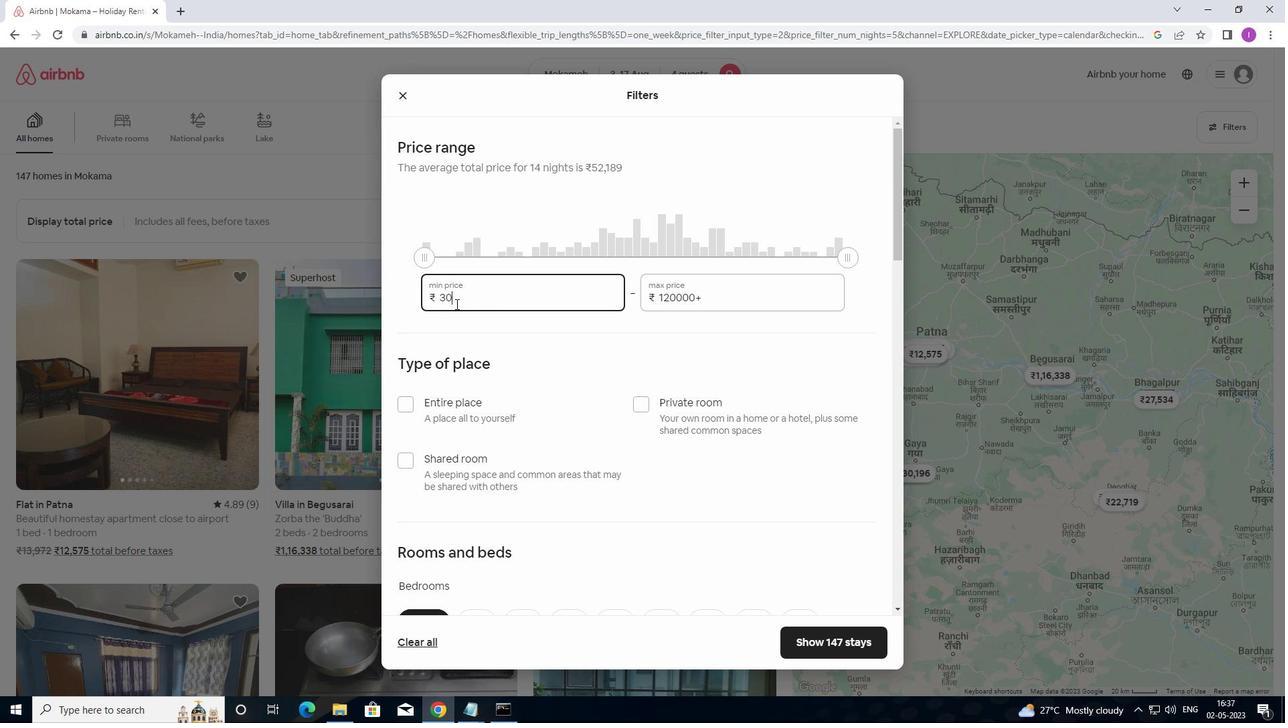 
Action: Key pressed 0
Screenshot: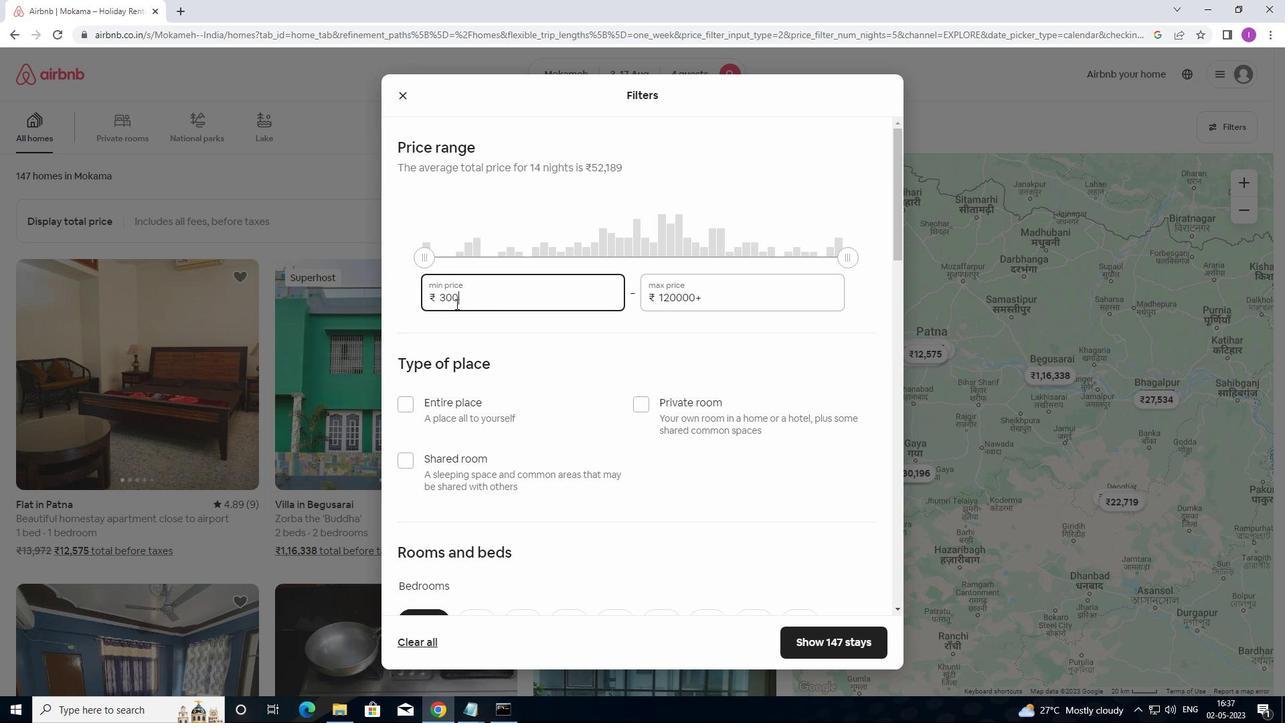 
Action: Mouse moved to (711, 299)
Screenshot: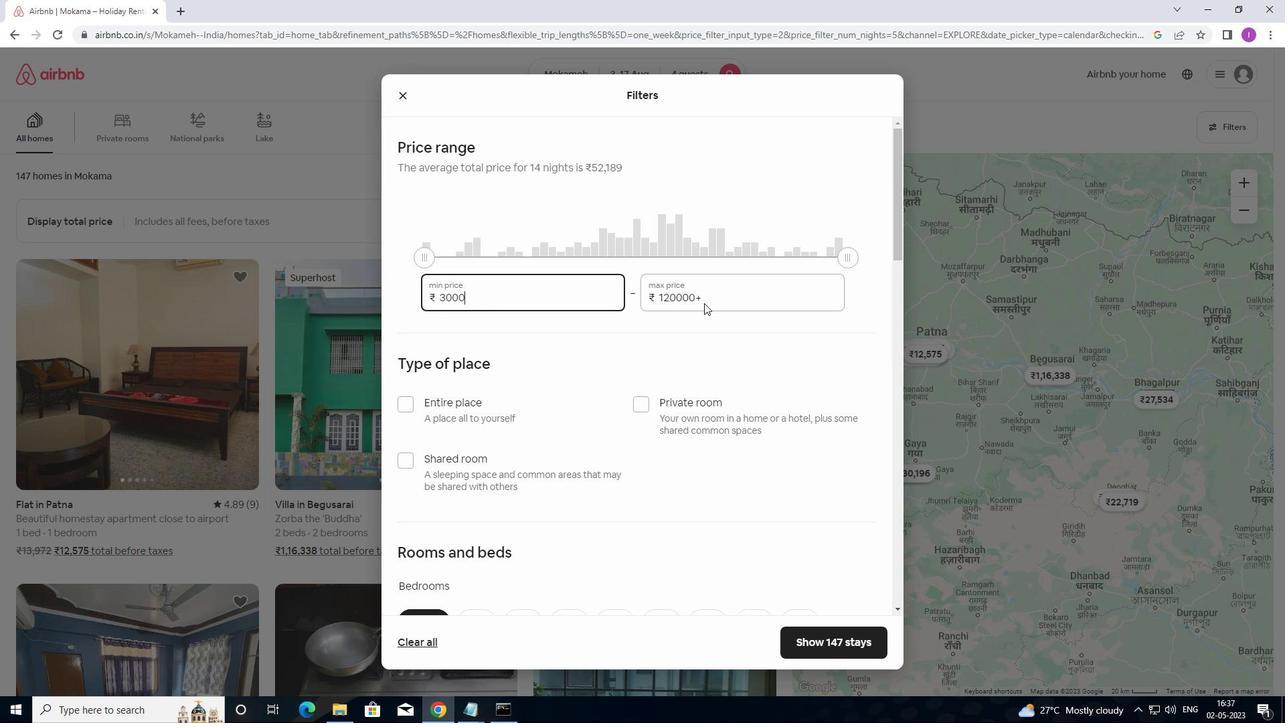 
Action: Mouse pressed left at (711, 299)
Screenshot: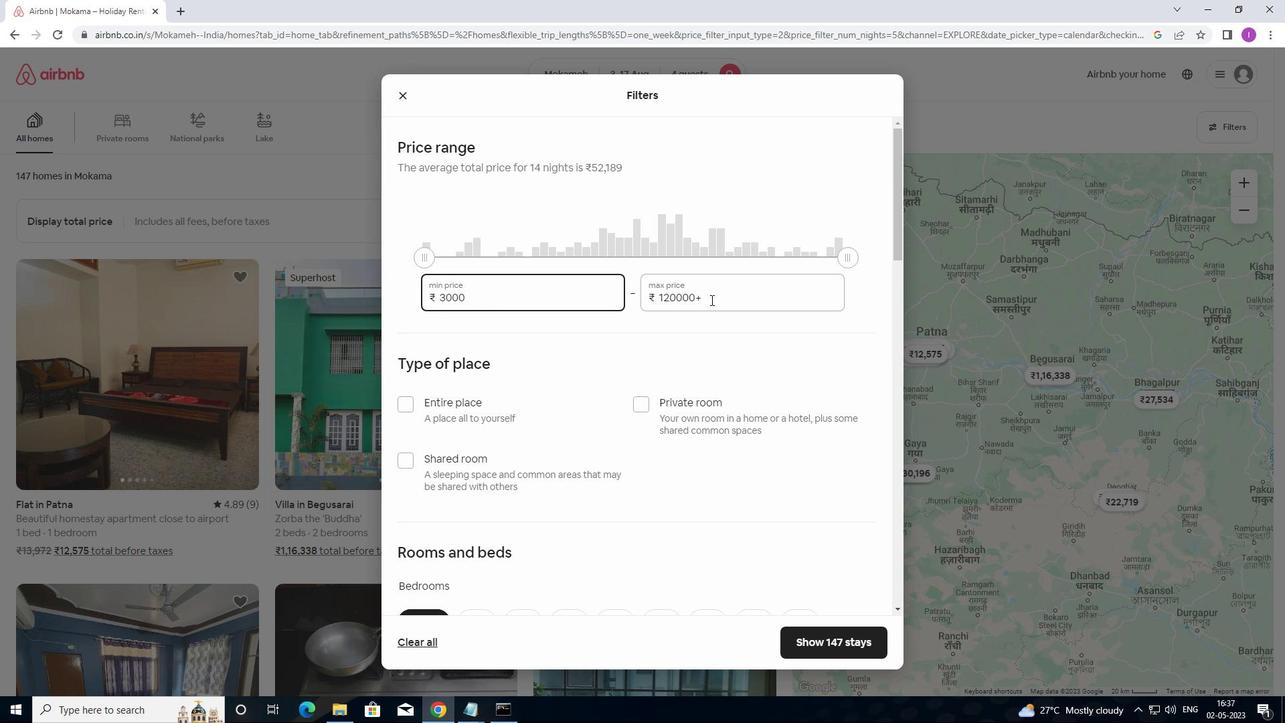 
Action: Mouse moved to (638, 310)
Screenshot: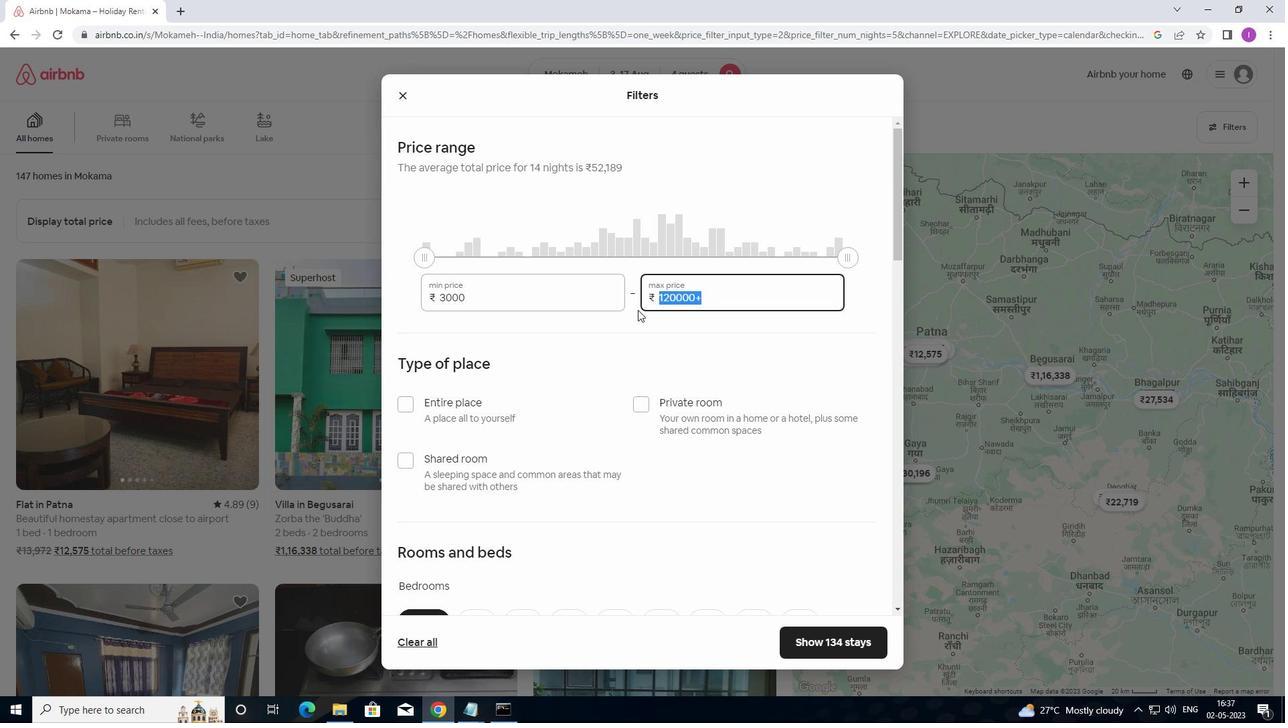 
Action: Key pressed 15
Screenshot: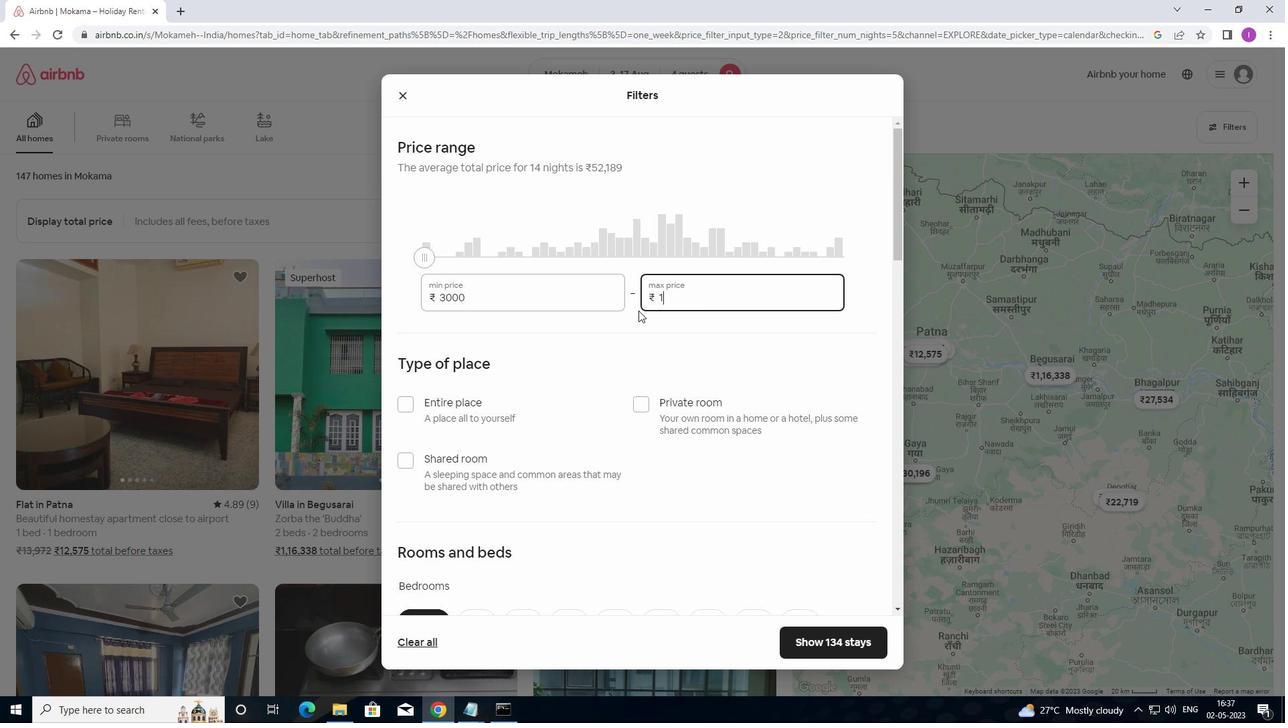 
Action: Mouse moved to (639, 312)
Screenshot: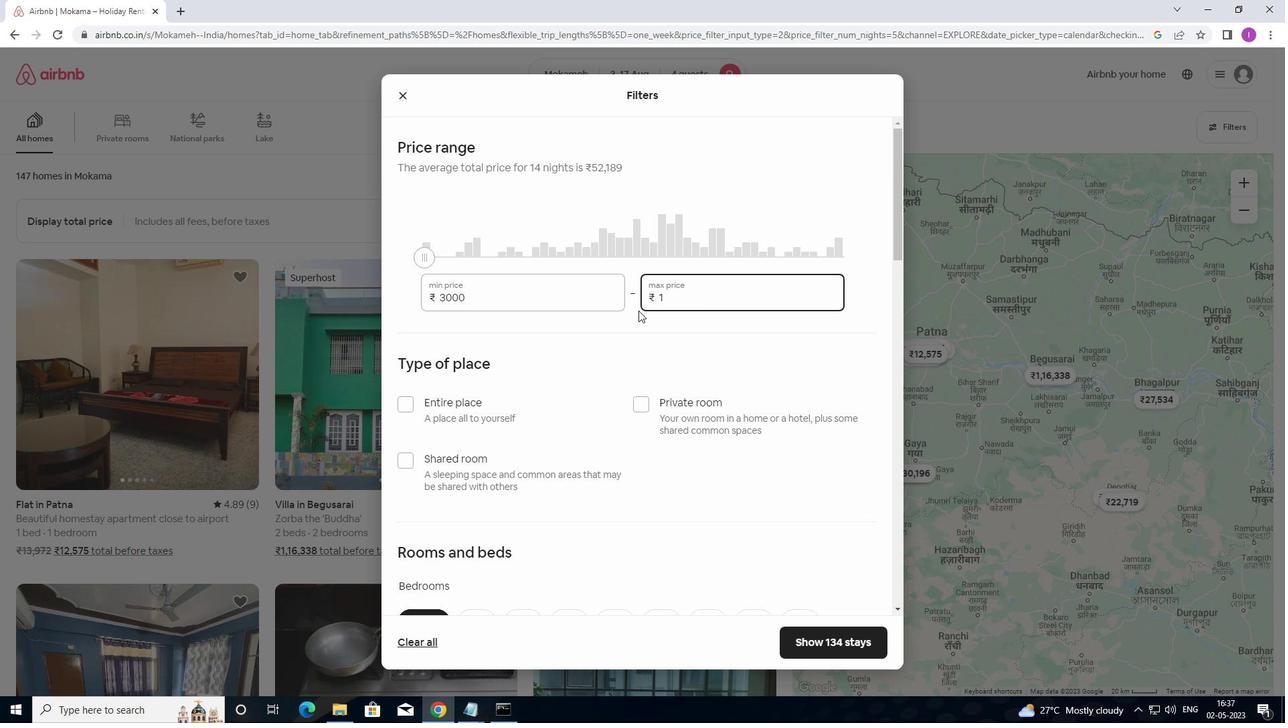 
Action: Key pressed 0
Screenshot: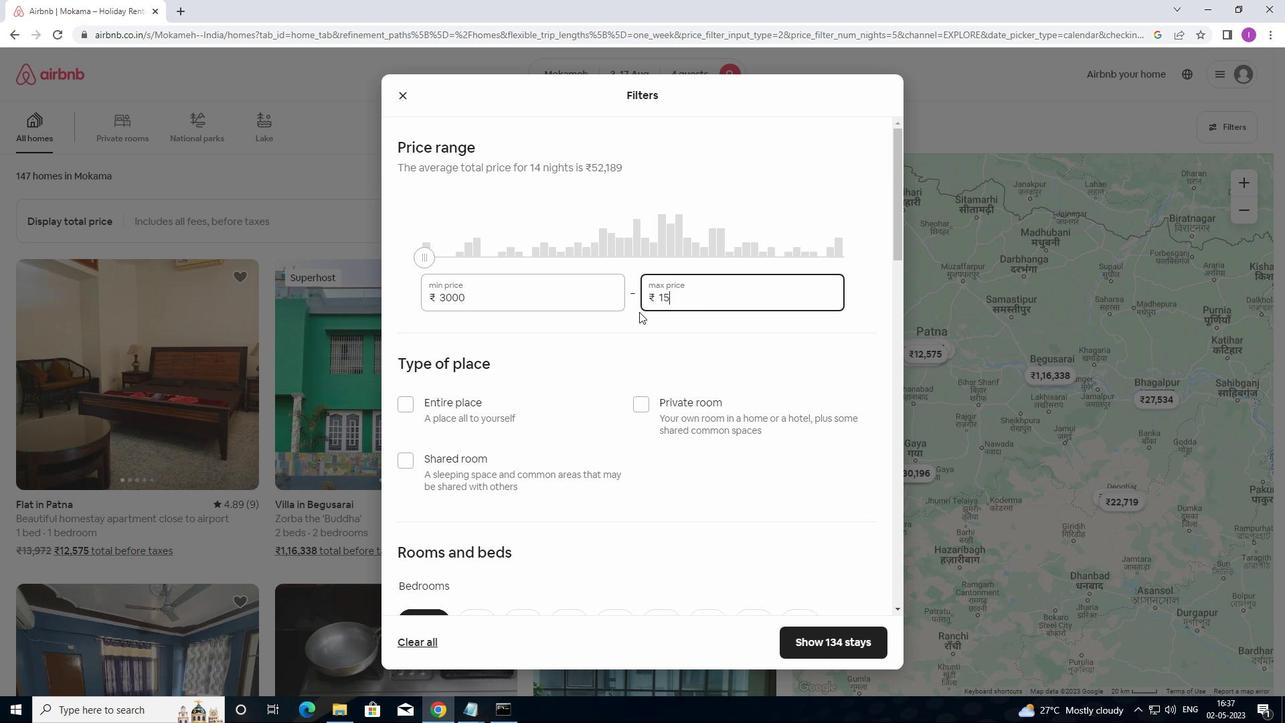 
Action: Mouse moved to (640, 313)
Screenshot: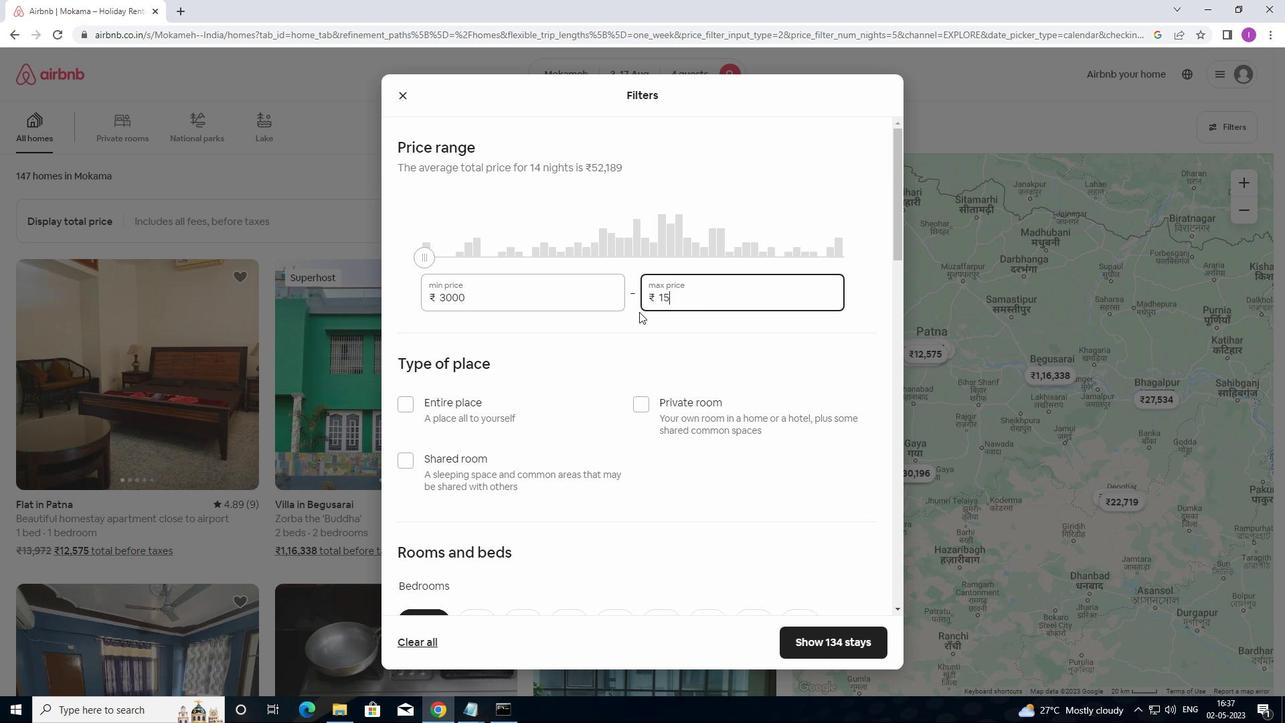 
Action: Key pressed 00
Screenshot: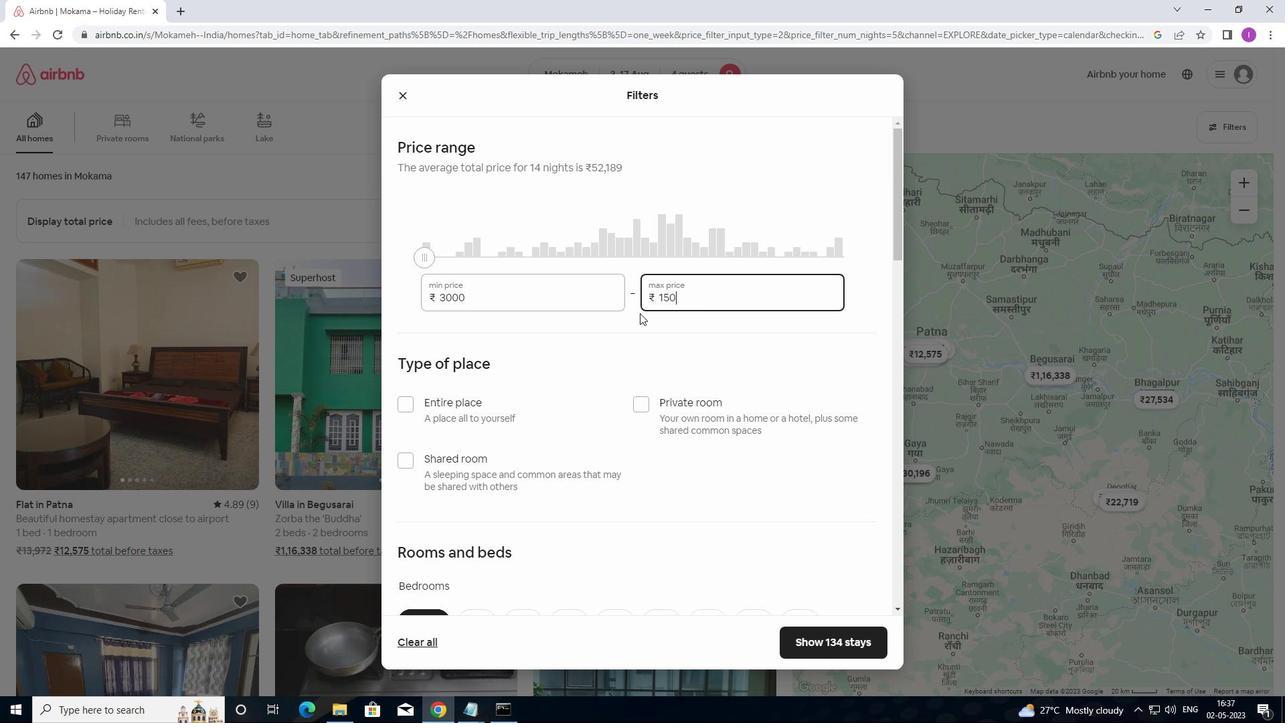 
Action: Mouse moved to (572, 409)
Screenshot: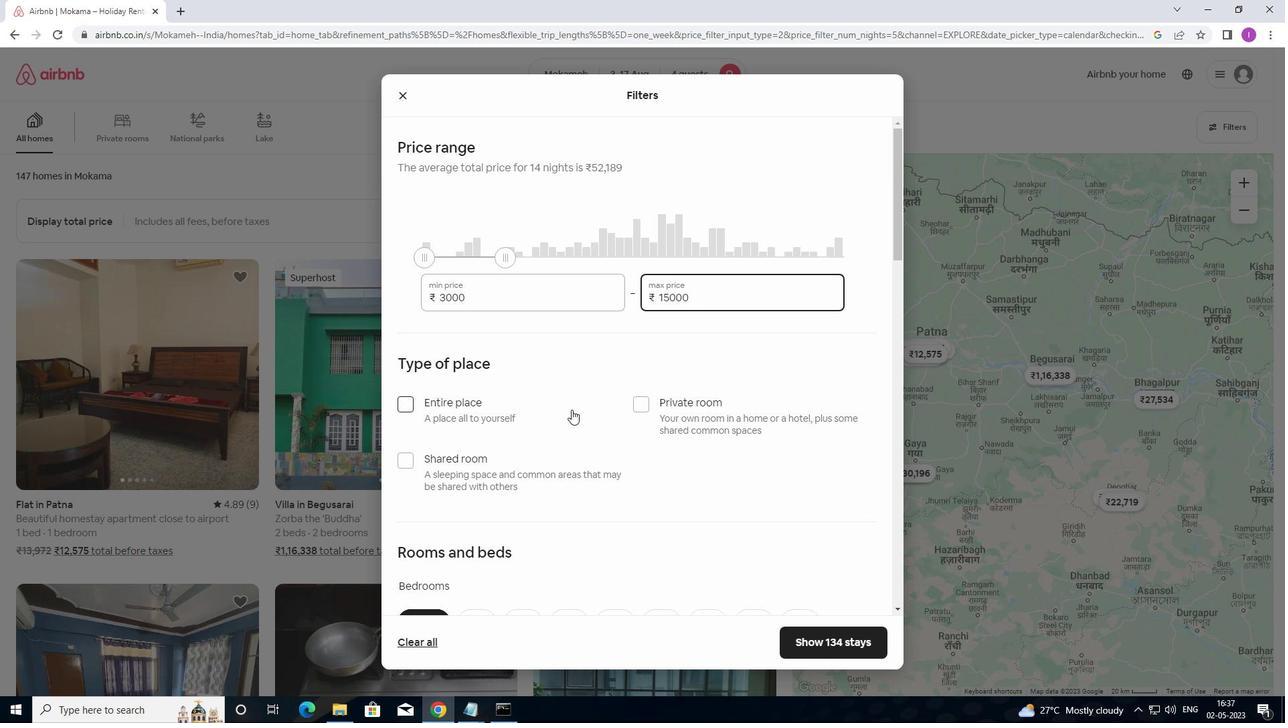 
Action: Mouse scrolled (572, 409) with delta (0, 0)
Screenshot: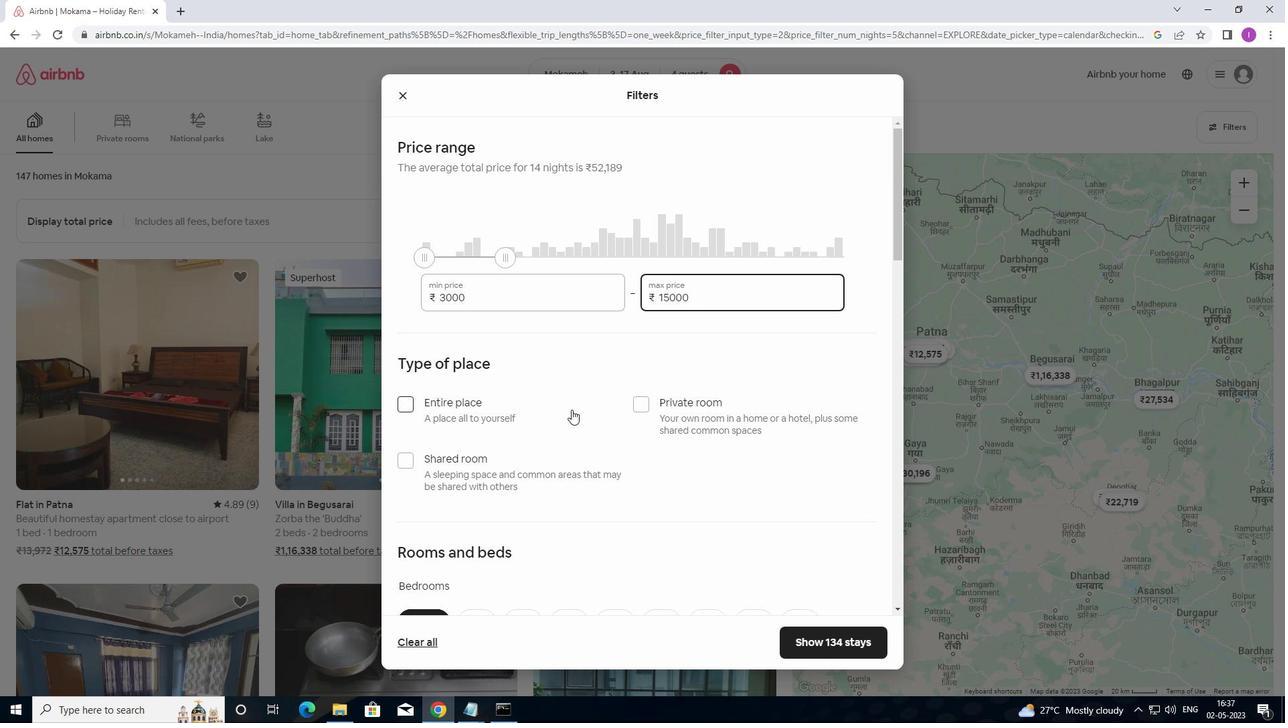 
Action: Mouse moved to (401, 336)
Screenshot: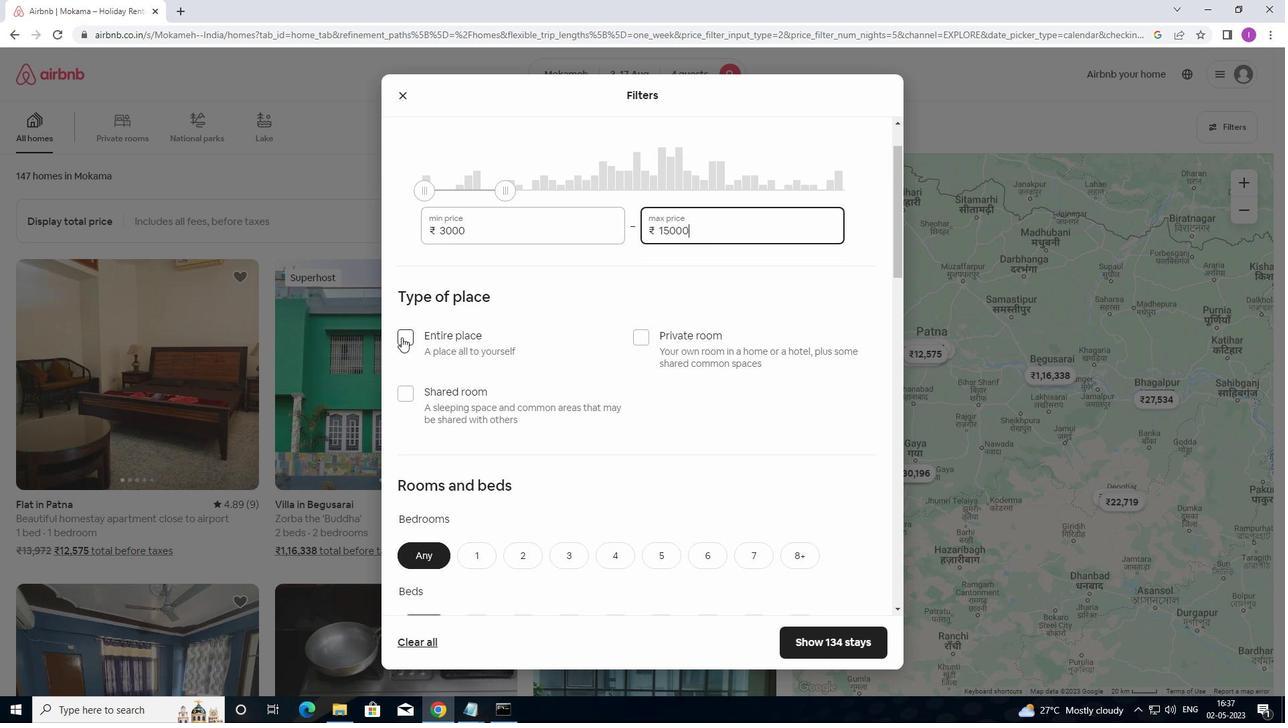 
Action: Mouse pressed left at (401, 336)
Screenshot: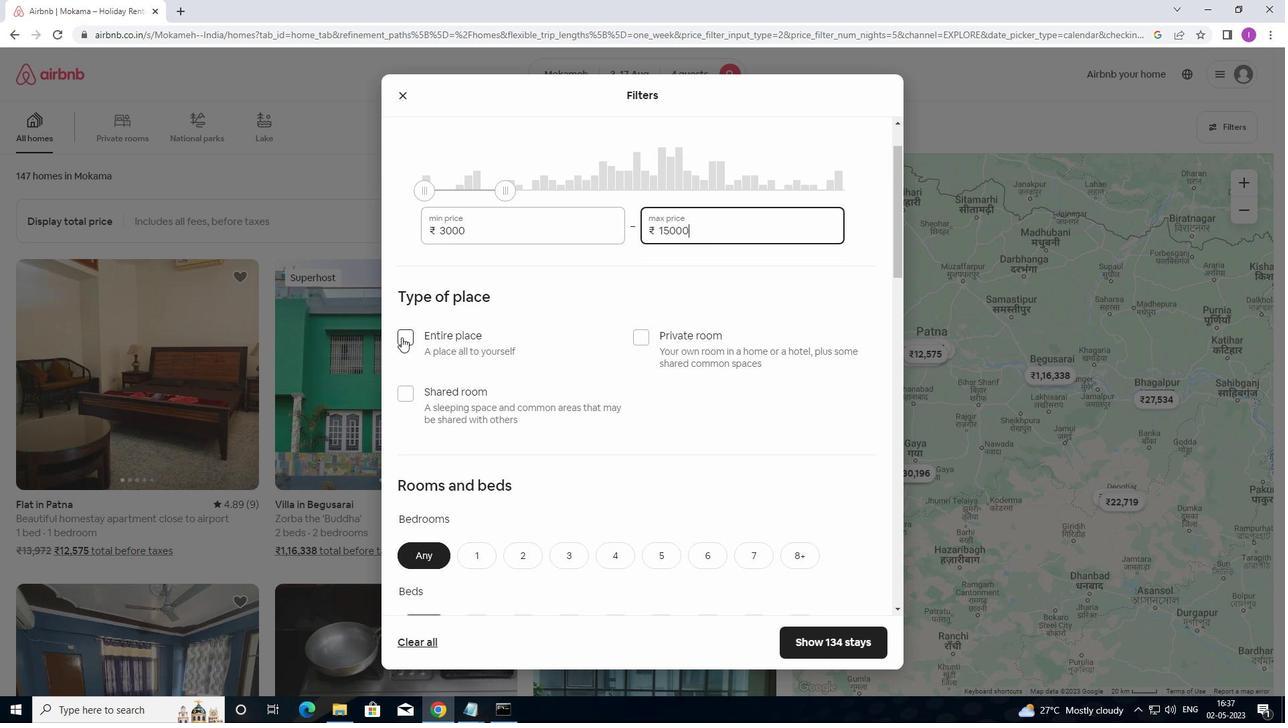 
Action: Mouse moved to (503, 332)
Screenshot: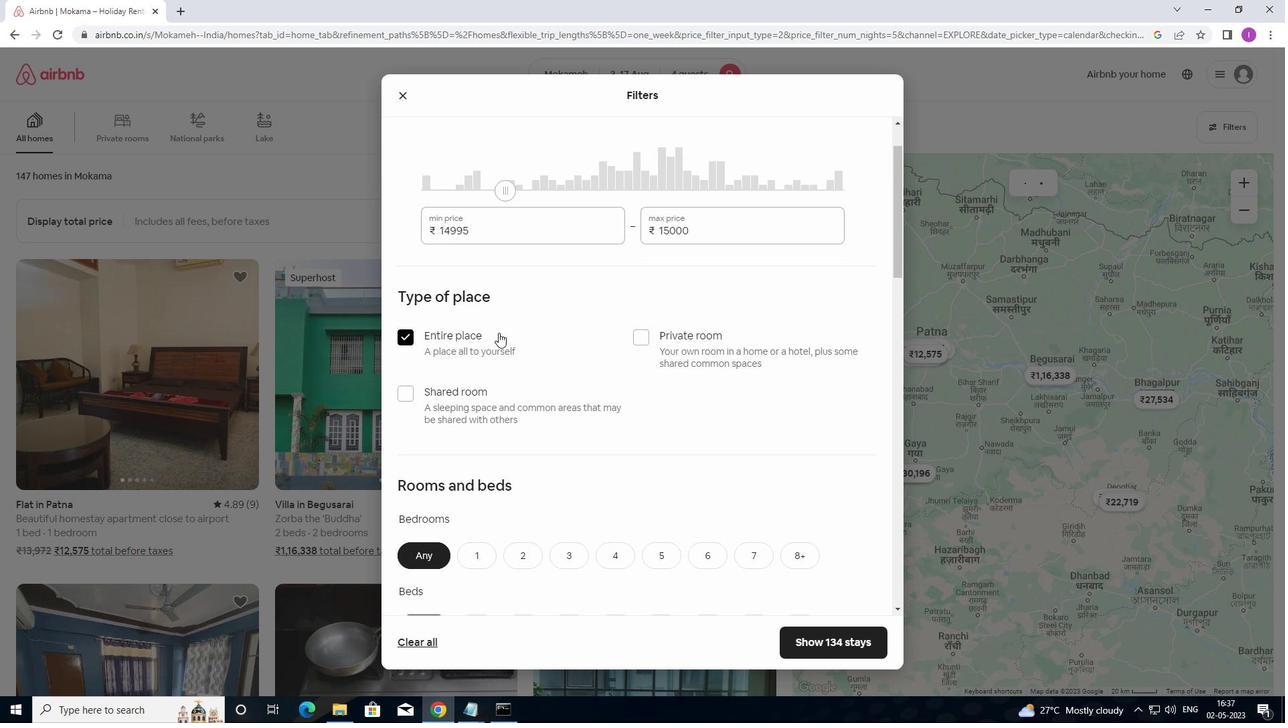 
Action: Mouse scrolled (503, 332) with delta (0, 0)
Screenshot: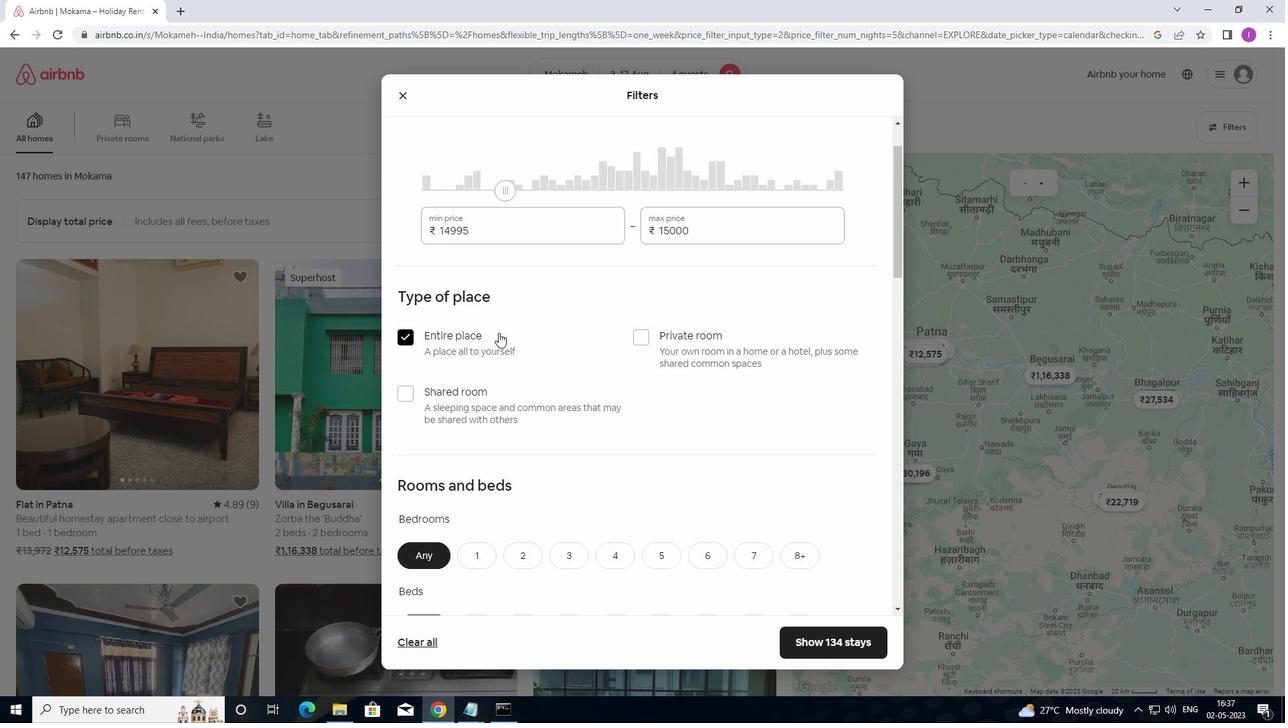 
Action: Mouse moved to (503, 332)
Screenshot: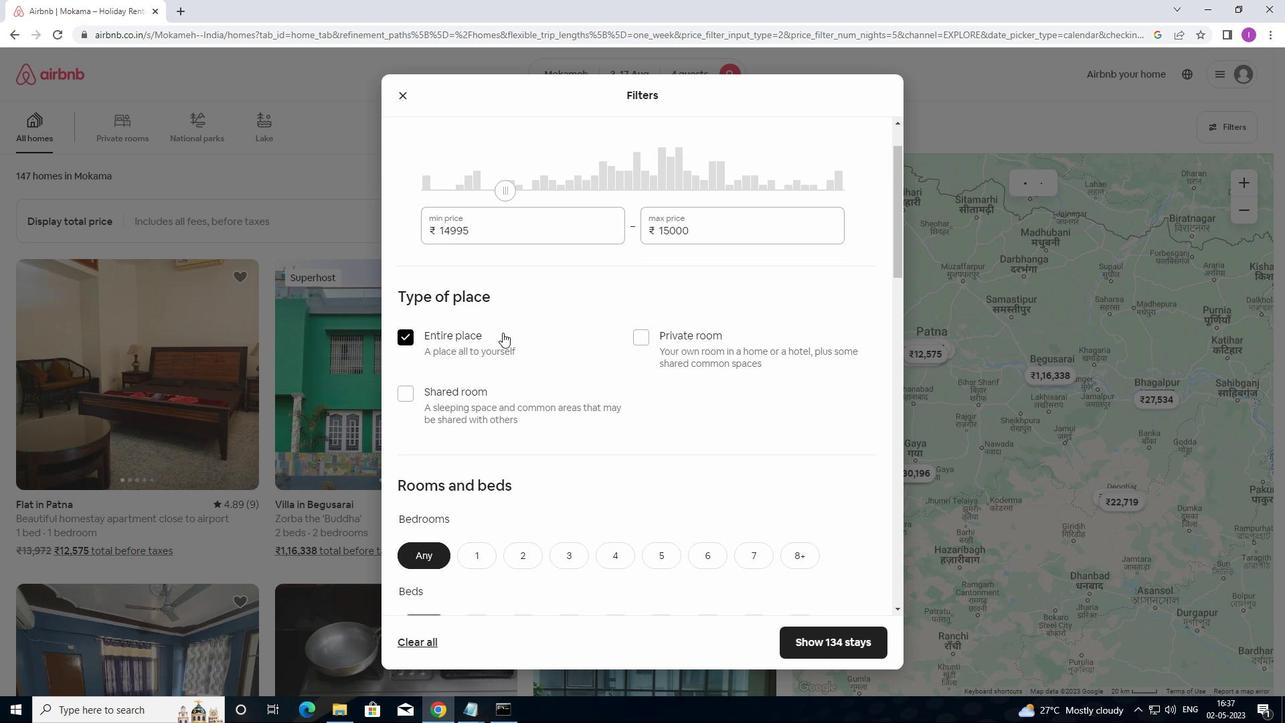 
Action: Mouse scrolled (503, 332) with delta (0, 0)
Screenshot: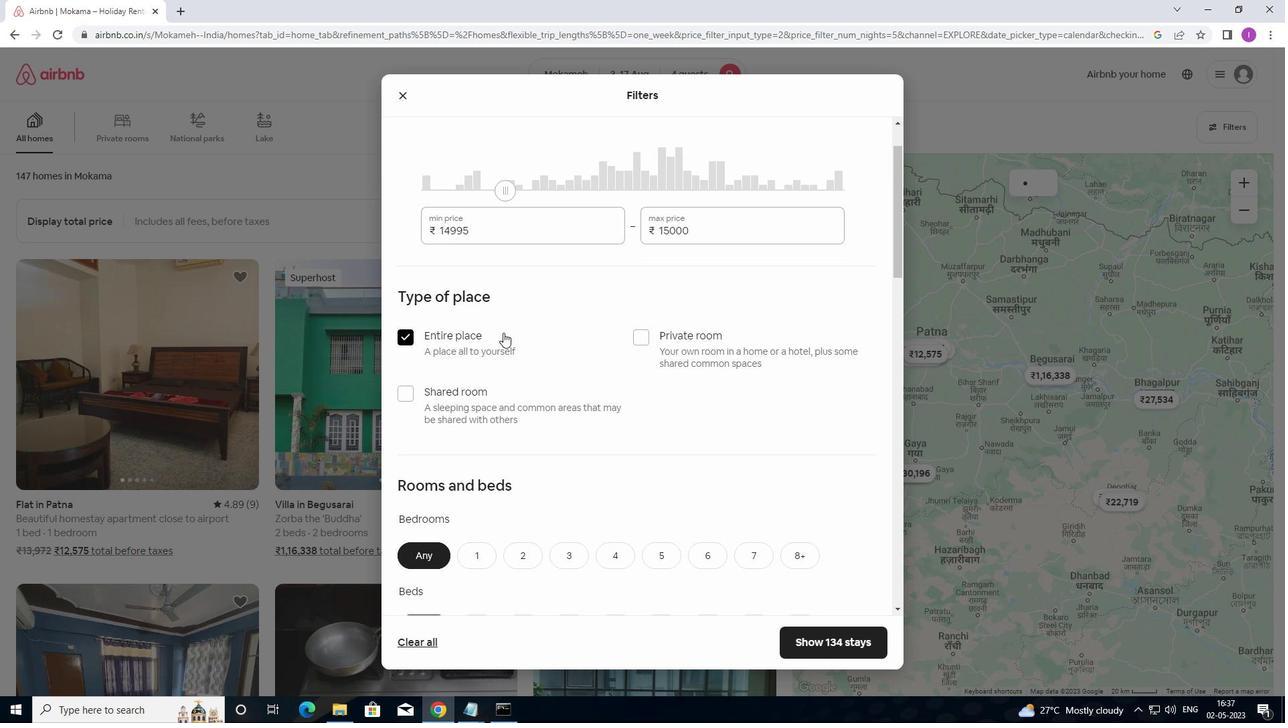 
Action: Mouse scrolled (503, 332) with delta (0, 0)
Screenshot: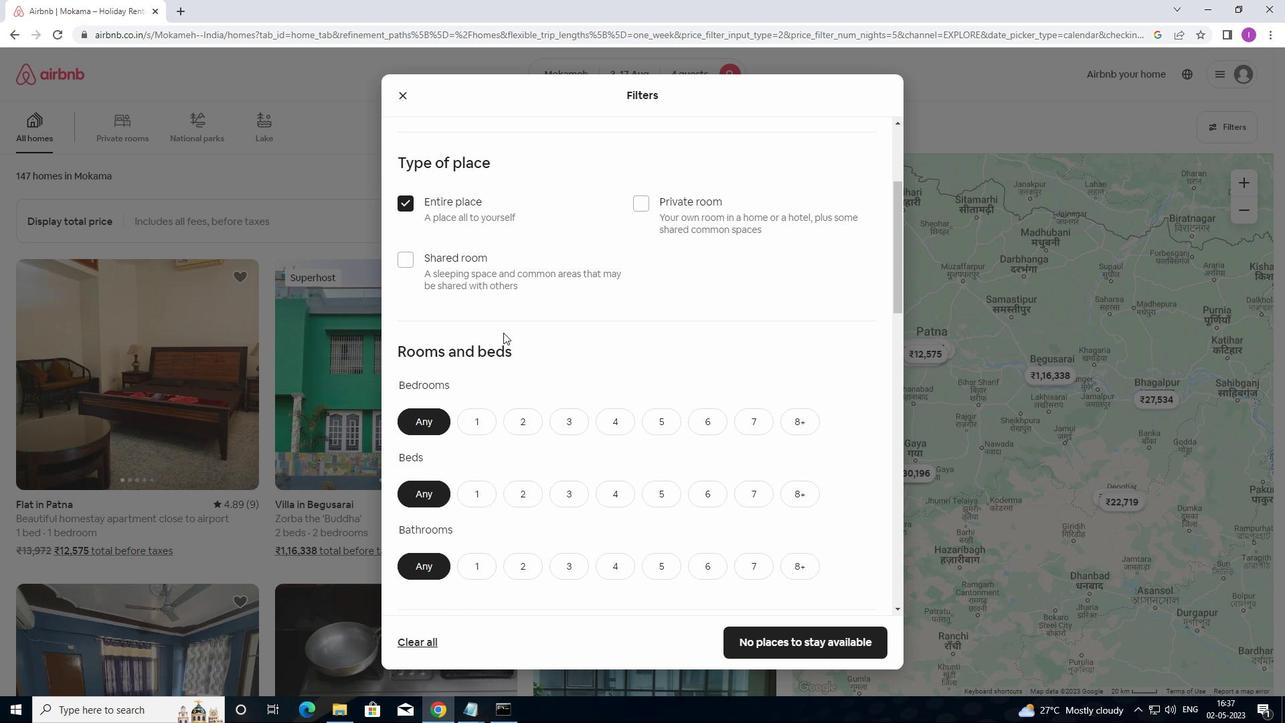 
Action: Mouse moved to (503, 332)
Screenshot: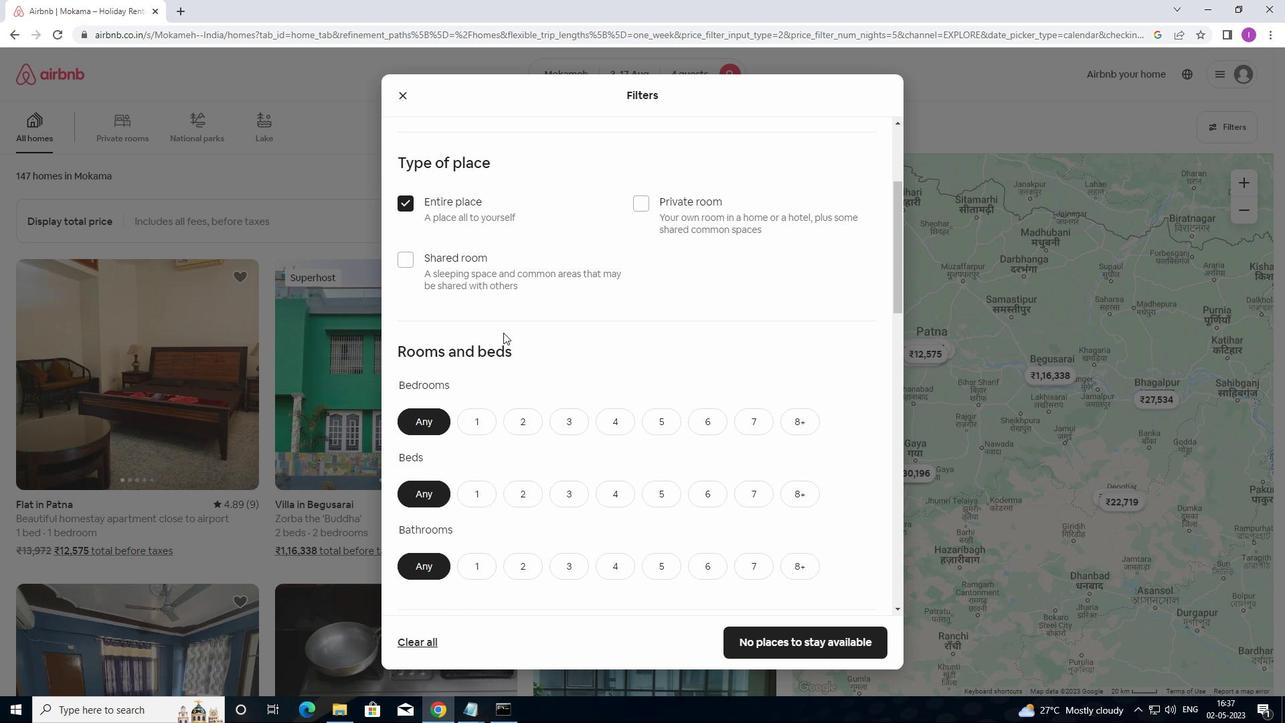 
Action: Mouse scrolled (503, 332) with delta (0, 0)
Screenshot: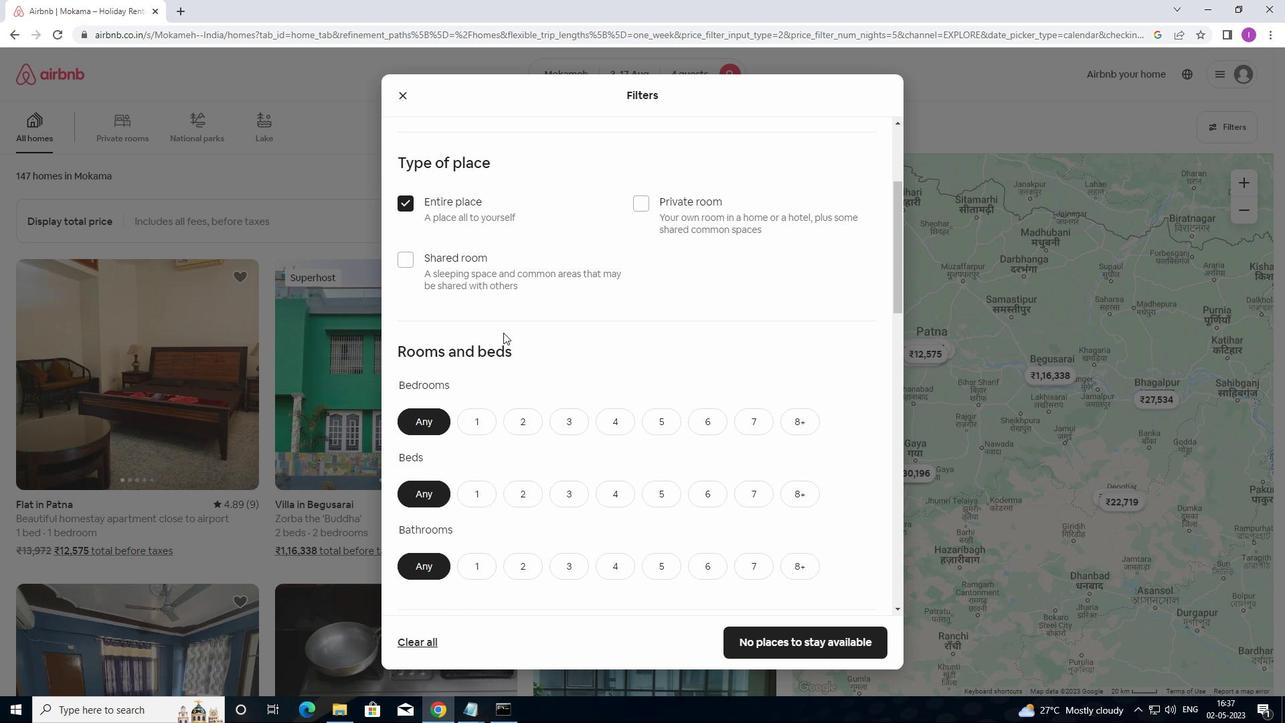 
Action: Mouse moved to (504, 332)
Screenshot: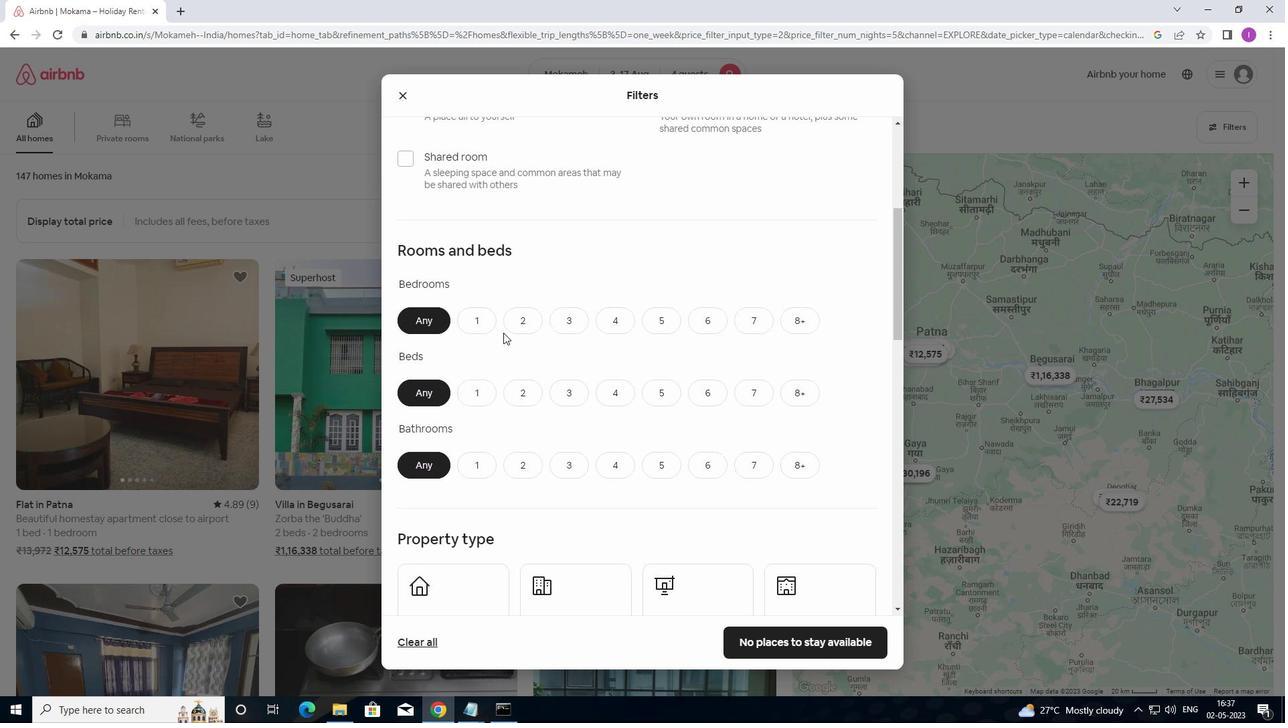 
Action: Mouse scrolled (504, 332) with delta (0, 0)
Screenshot: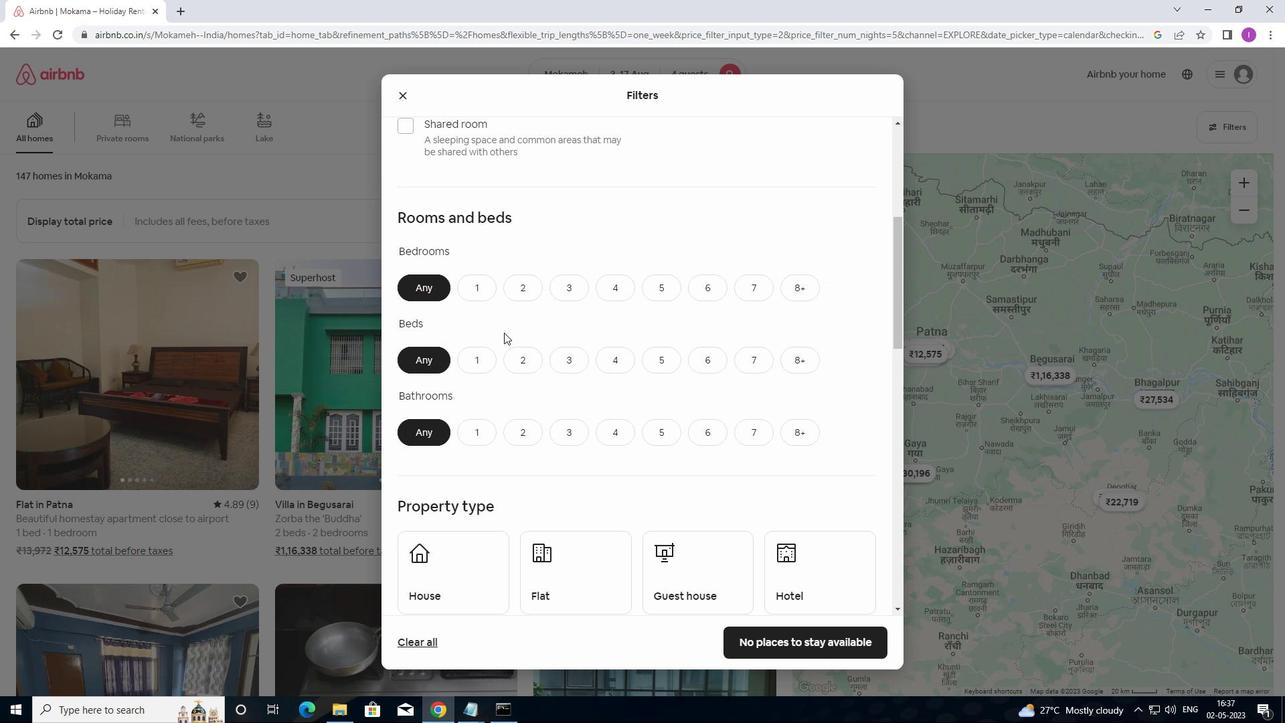 
Action: Mouse scrolled (504, 332) with delta (0, 0)
Screenshot: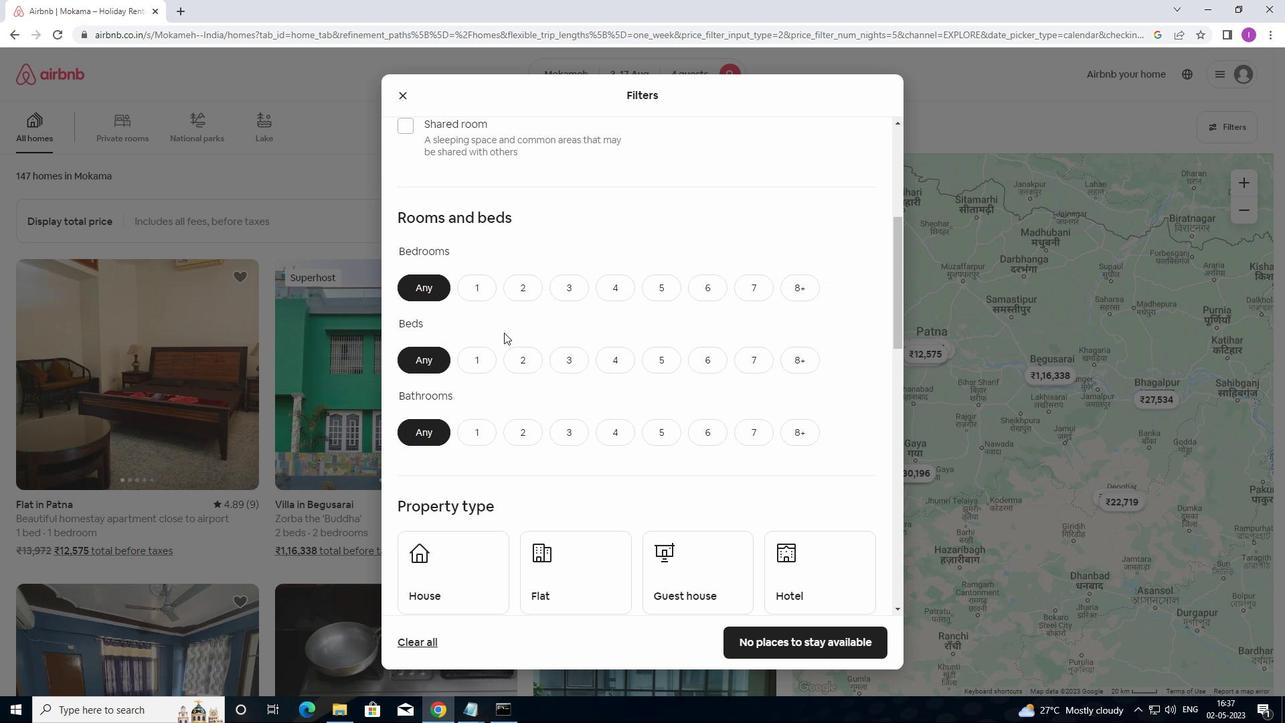 
Action: Mouse moved to (554, 174)
Screenshot: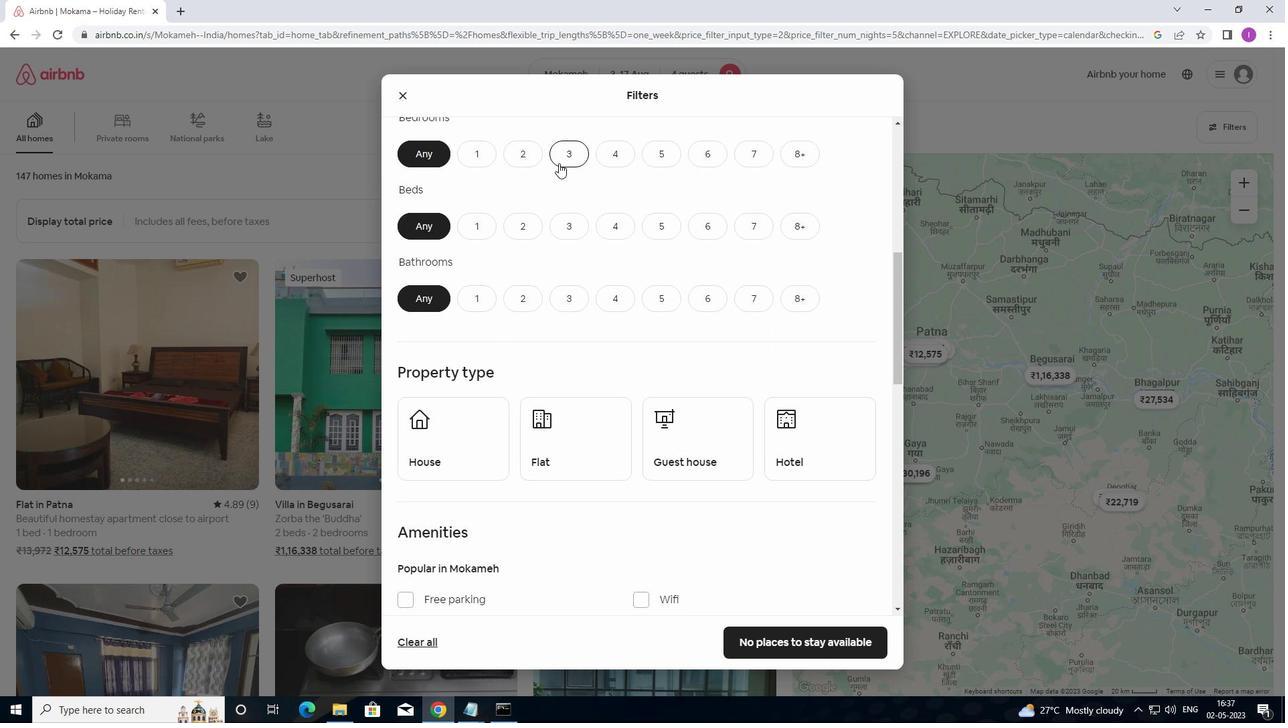
Action: Mouse scrolled (554, 174) with delta (0, 0)
Screenshot: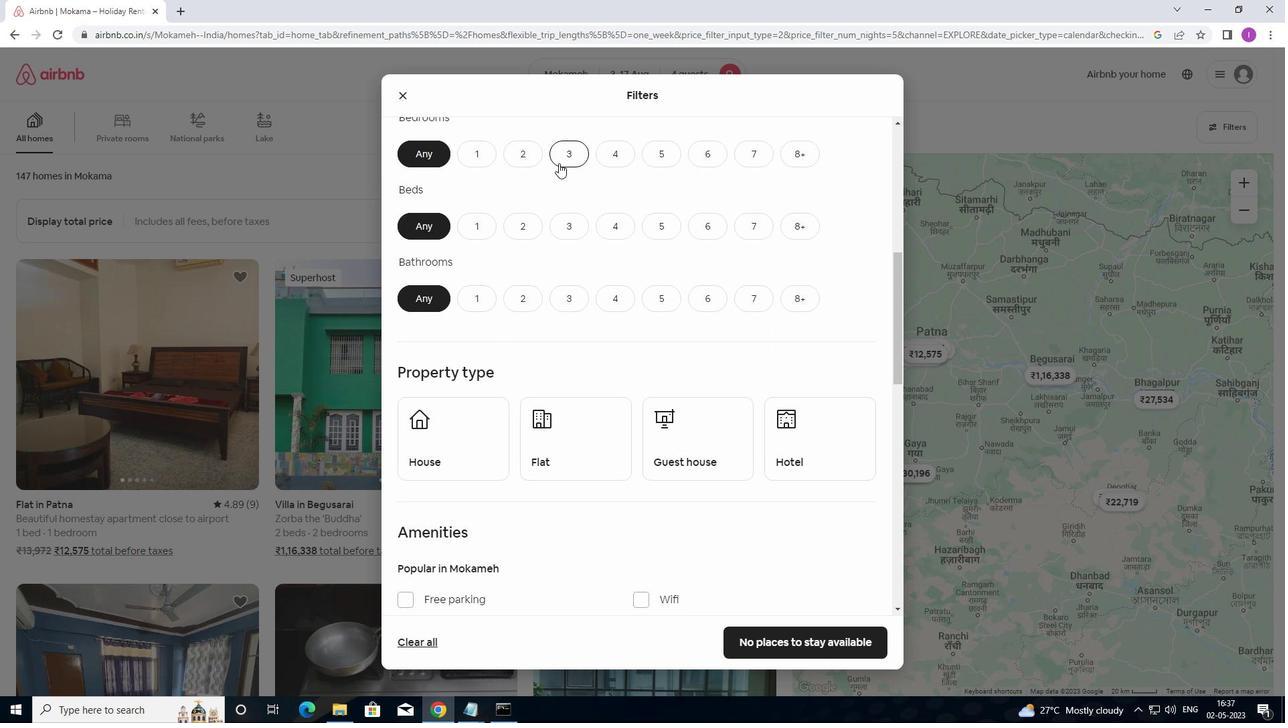 
Action: Mouse moved to (553, 176)
Screenshot: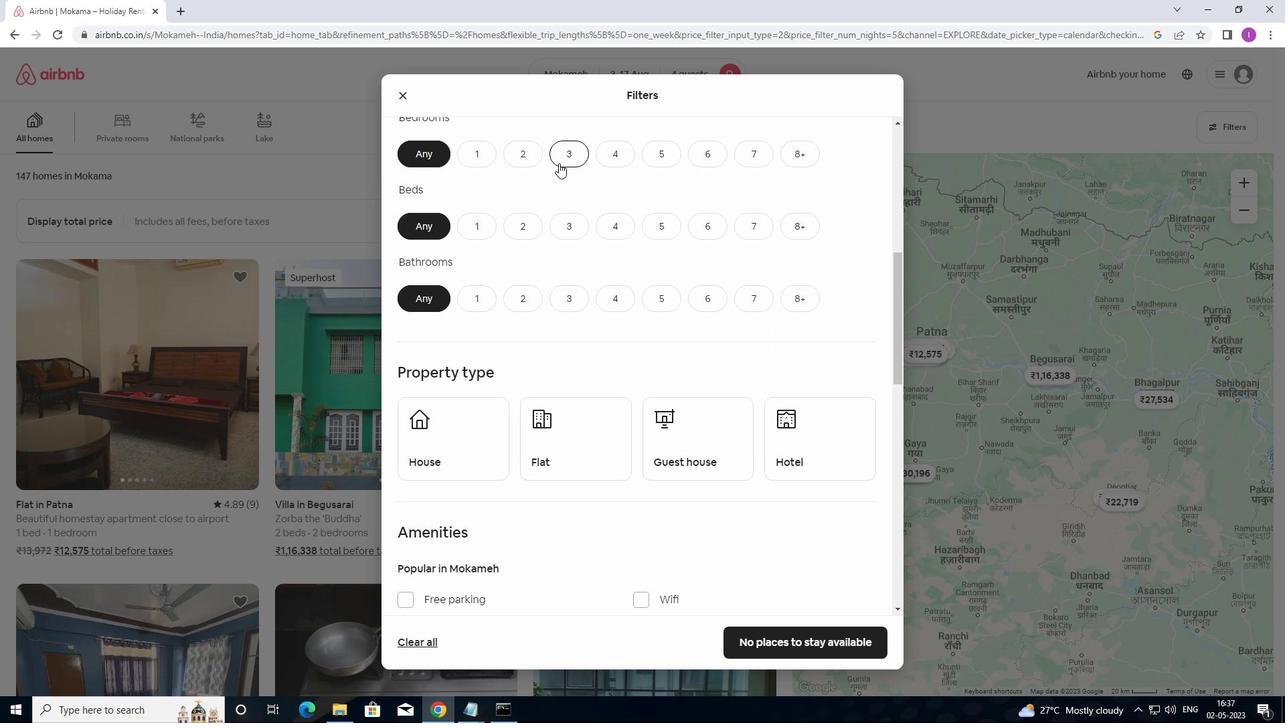 
Action: Mouse scrolled (553, 176) with delta (0, 0)
Screenshot: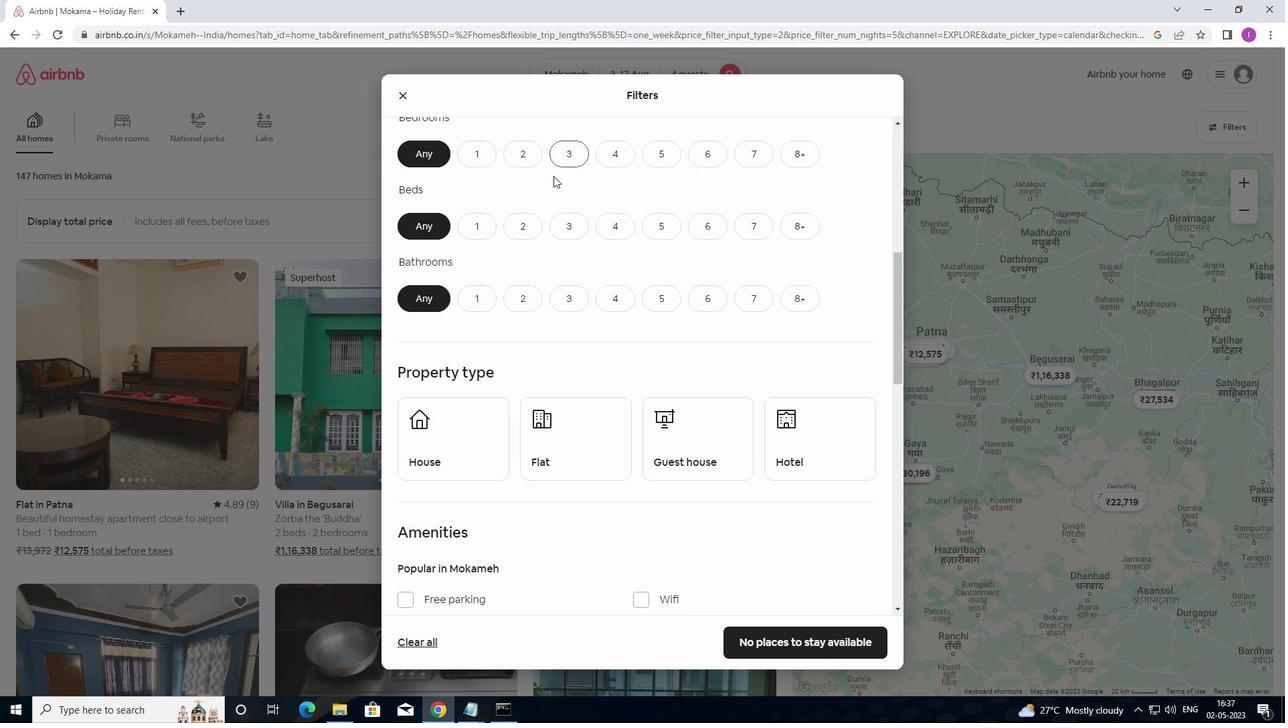 
Action: Mouse moved to (578, 287)
Screenshot: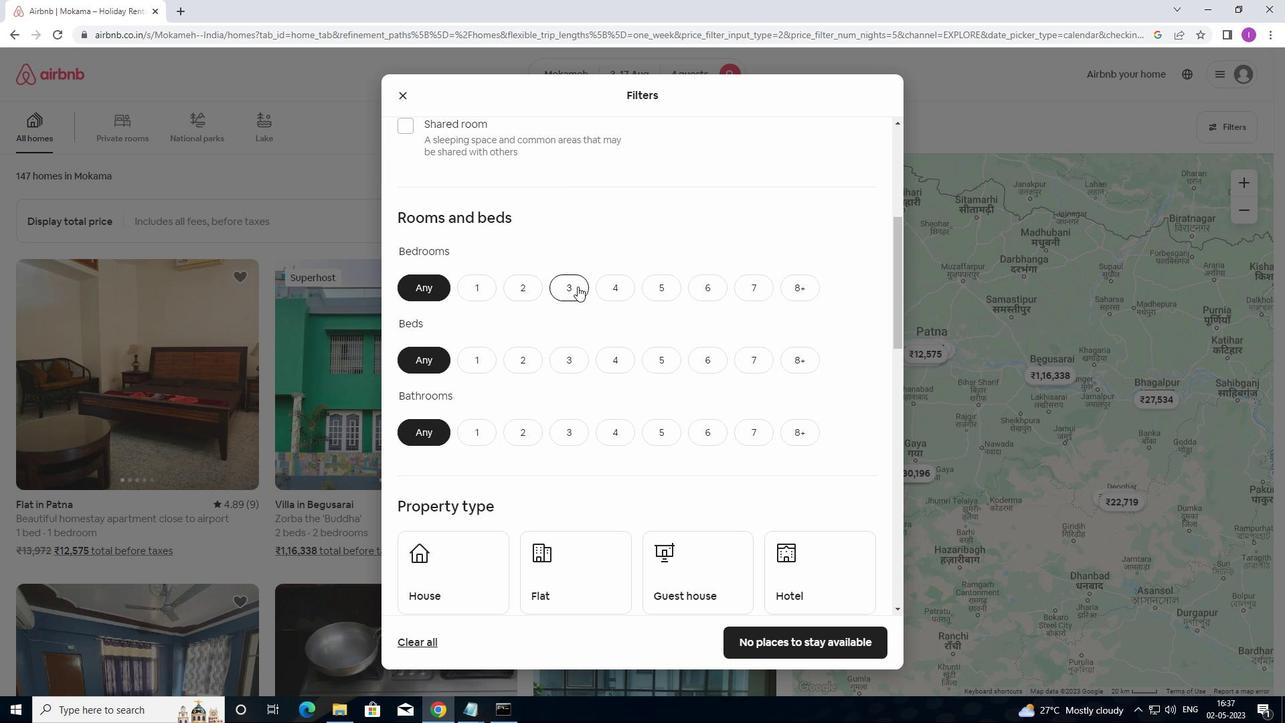 
Action: Mouse pressed left at (578, 287)
Screenshot: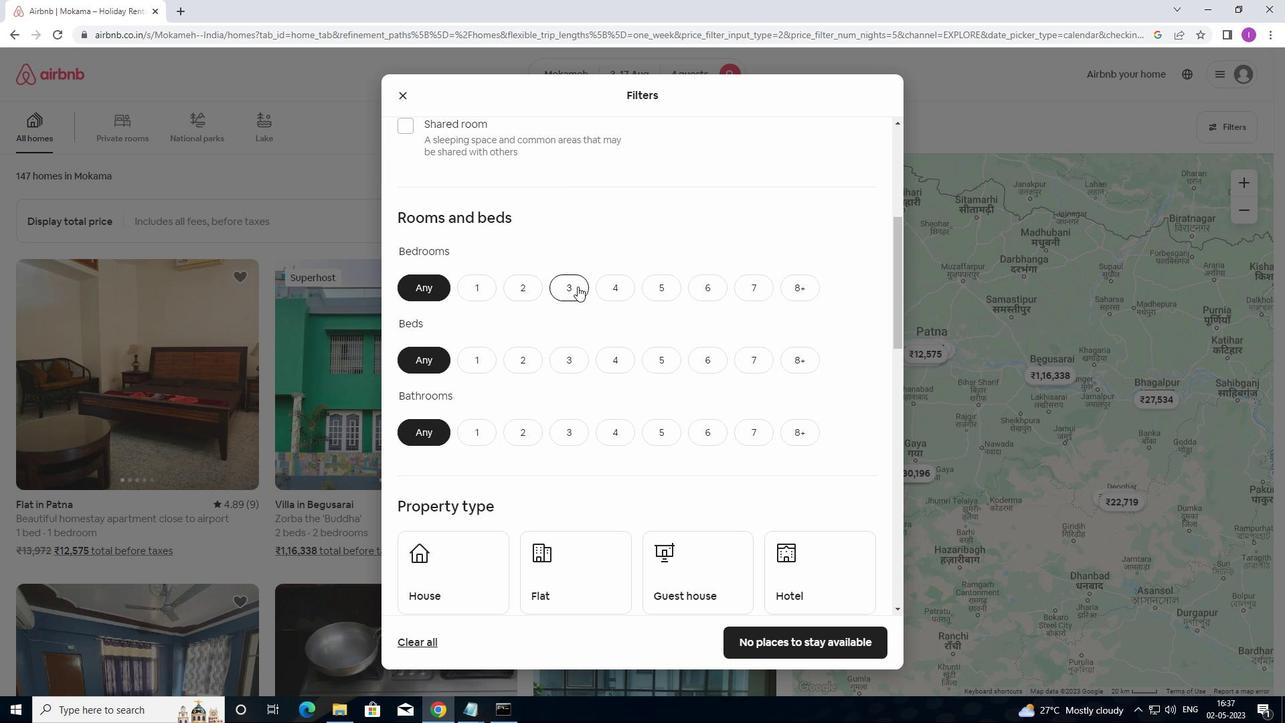 
Action: Mouse moved to (624, 364)
Screenshot: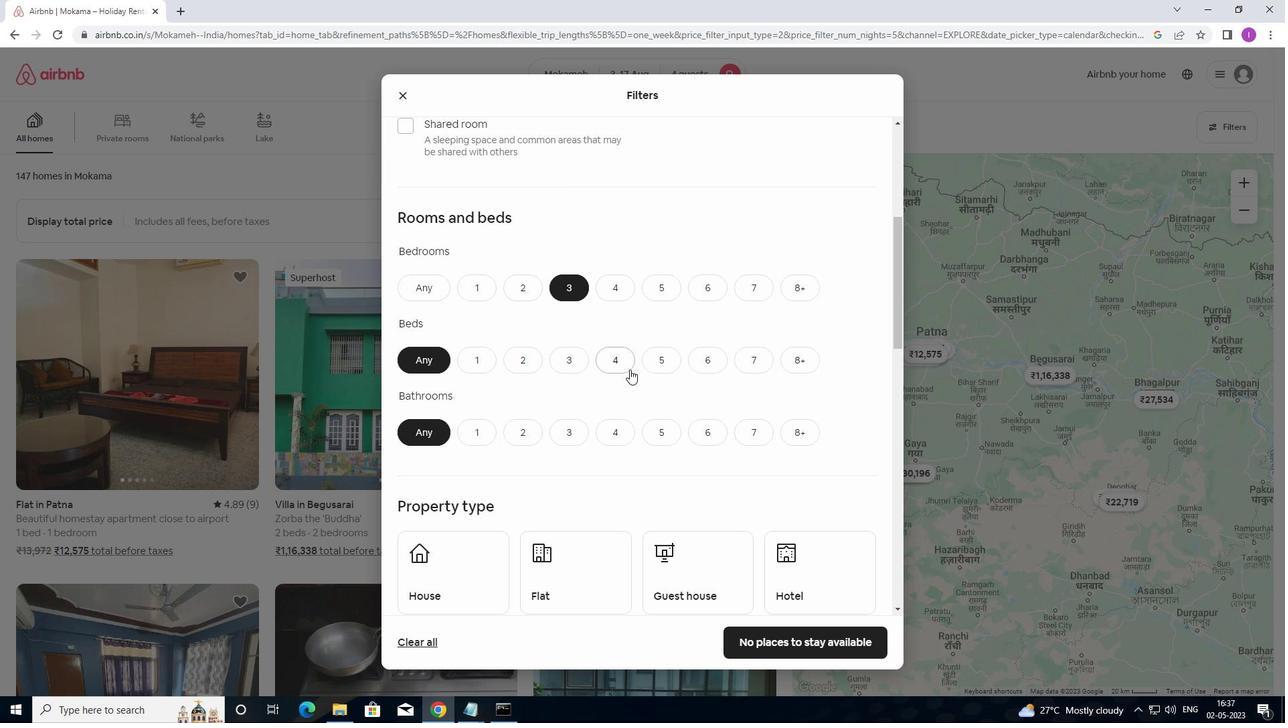 
Action: Mouse pressed left at (624, 364)
Screenshot: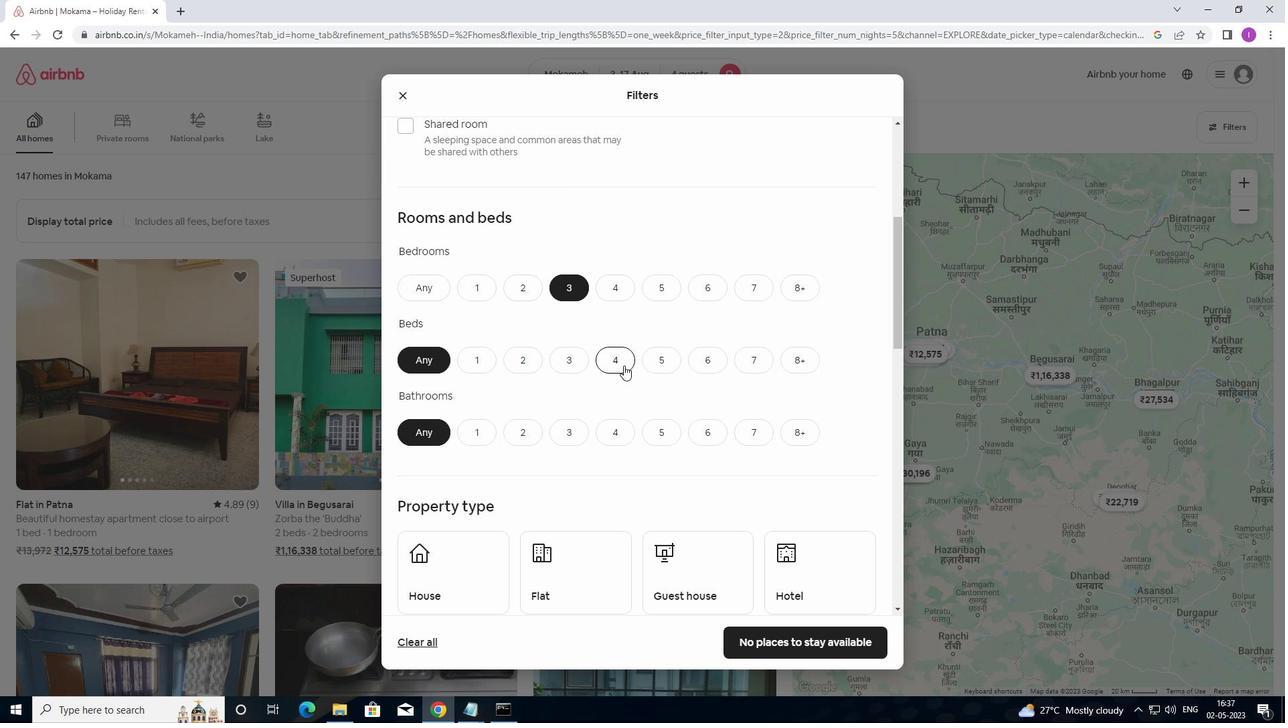 
Action: Mouse moved to (612, 387)
Screenshot: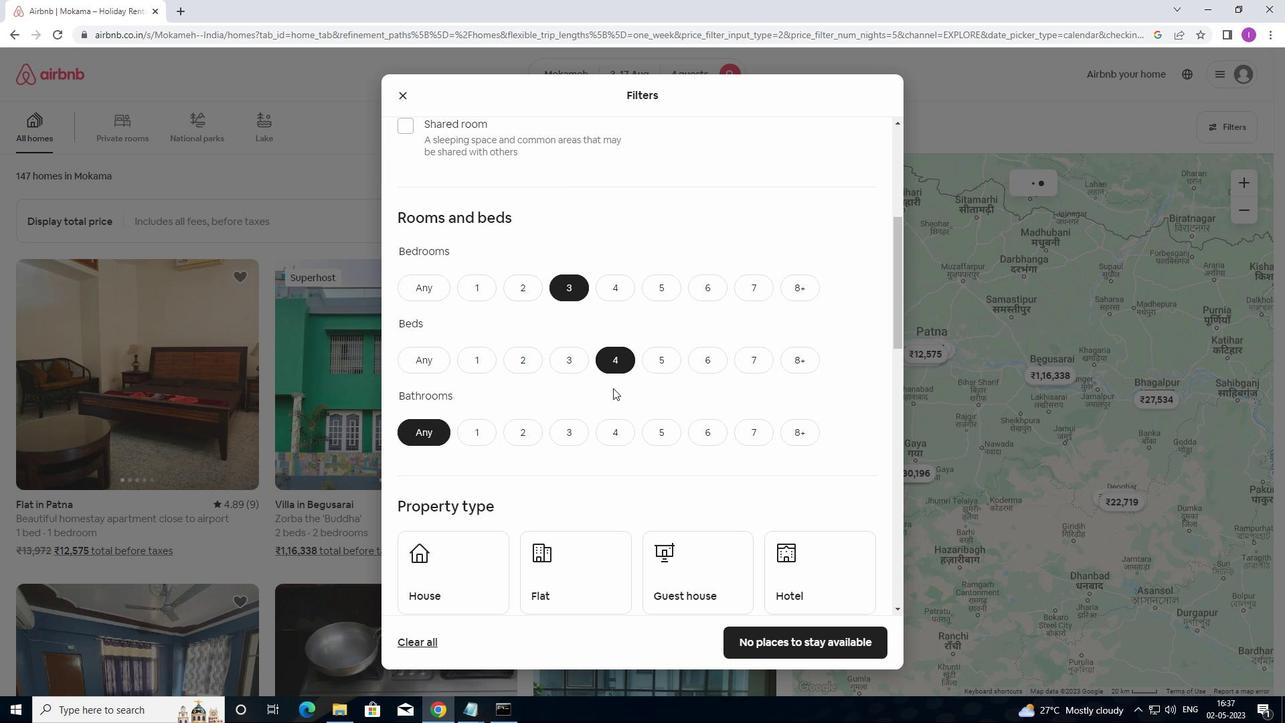 
Action: Mouse scrolled (612, 387) with delta (0, 0)
Screenshot: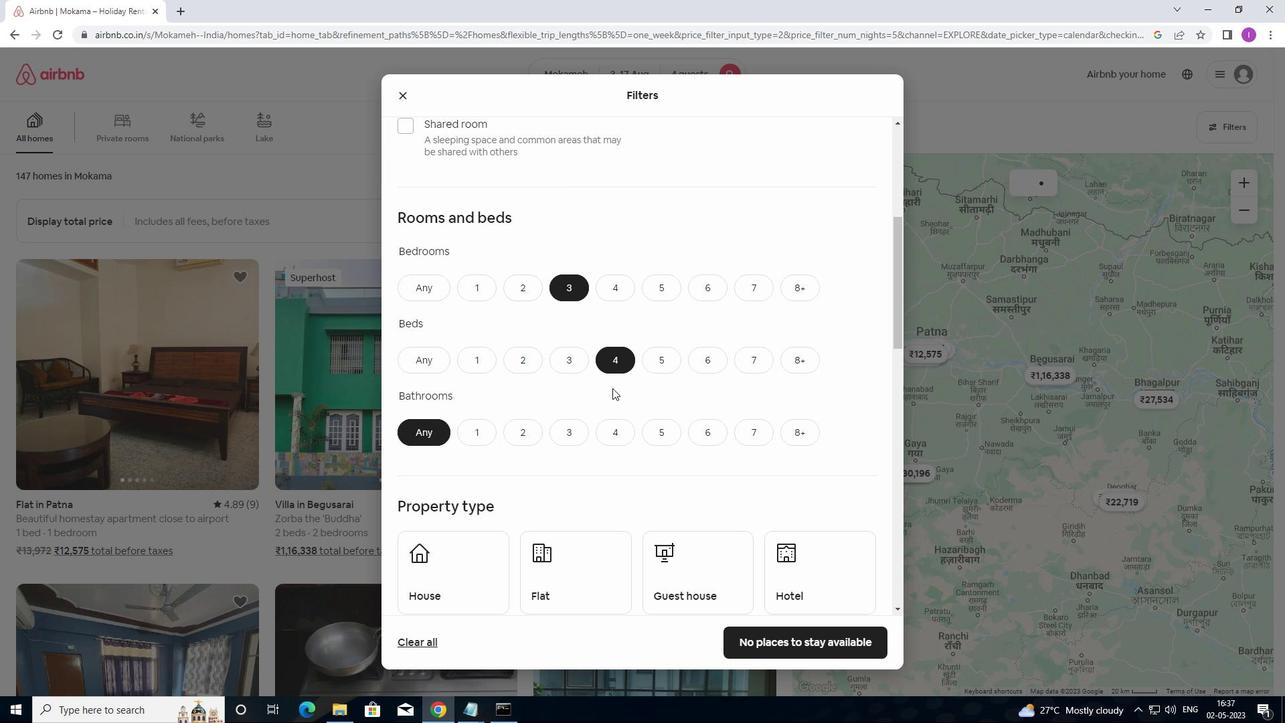 
Action: Mouse moved to (512, 365)
Screenshot: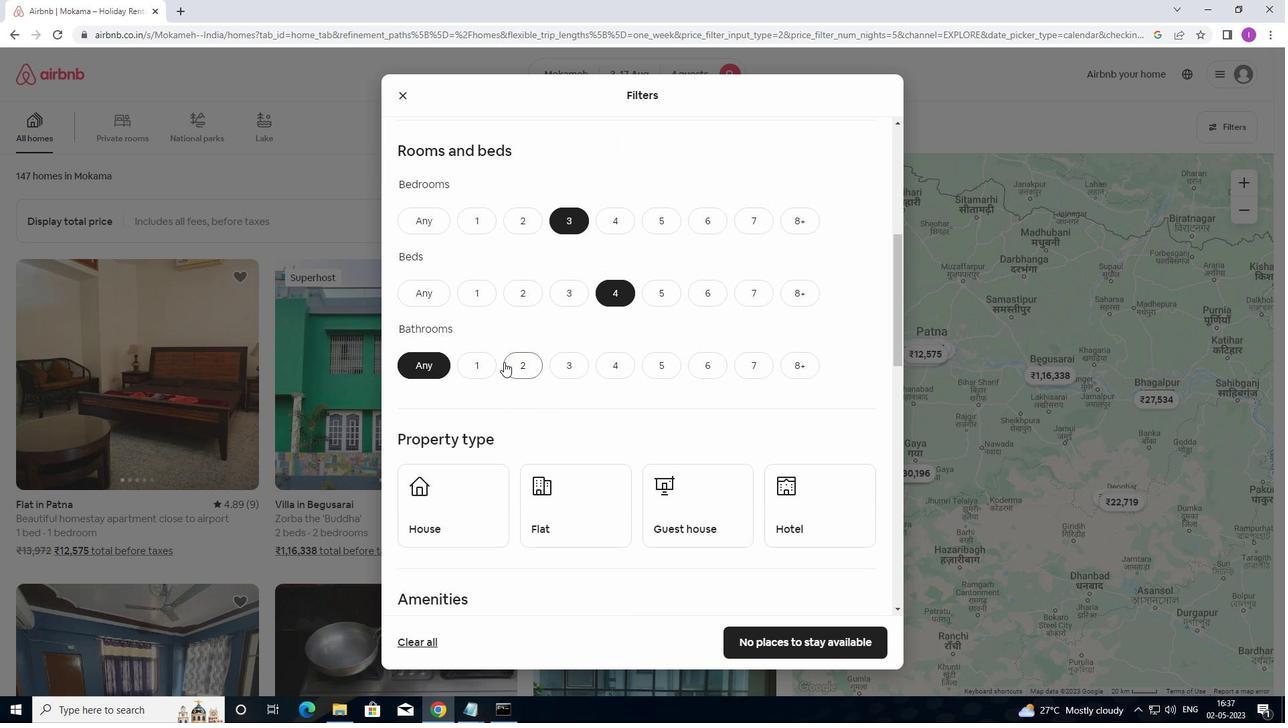 
Action: Mouse pressed left at (512, 365)
Screenshot: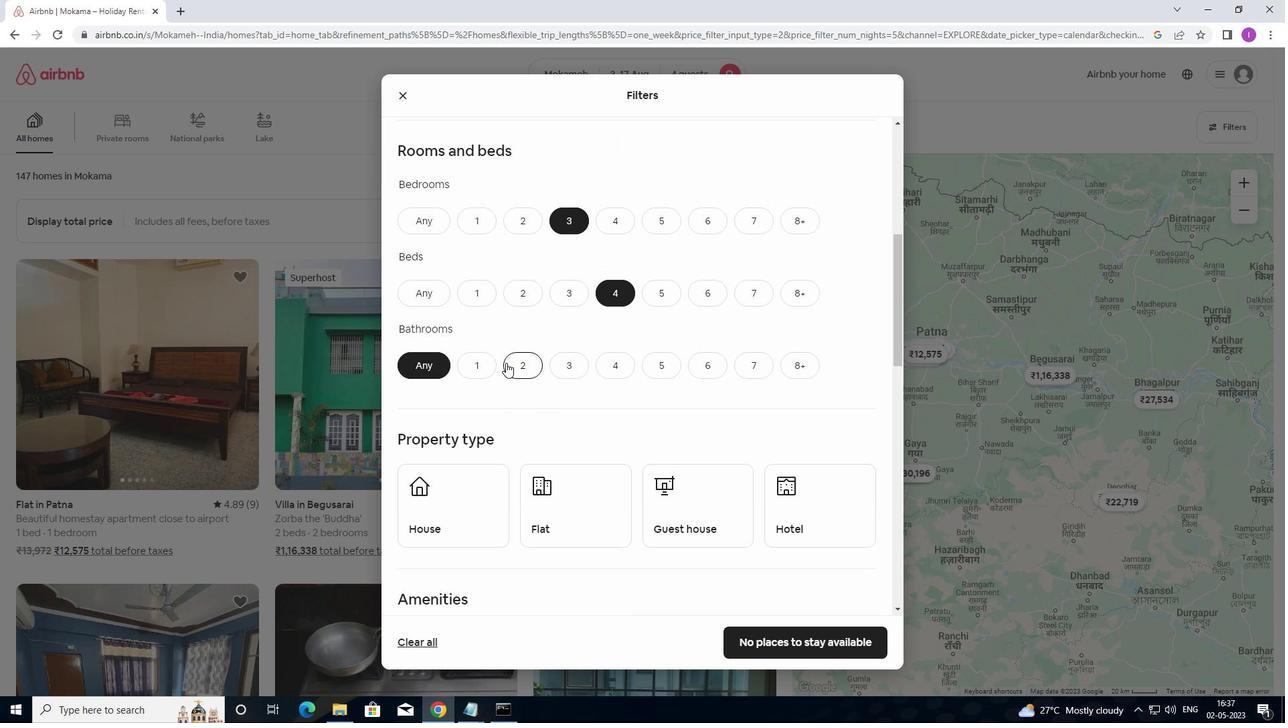 
Action: Mouse moved to (572, 385)
Screenshot: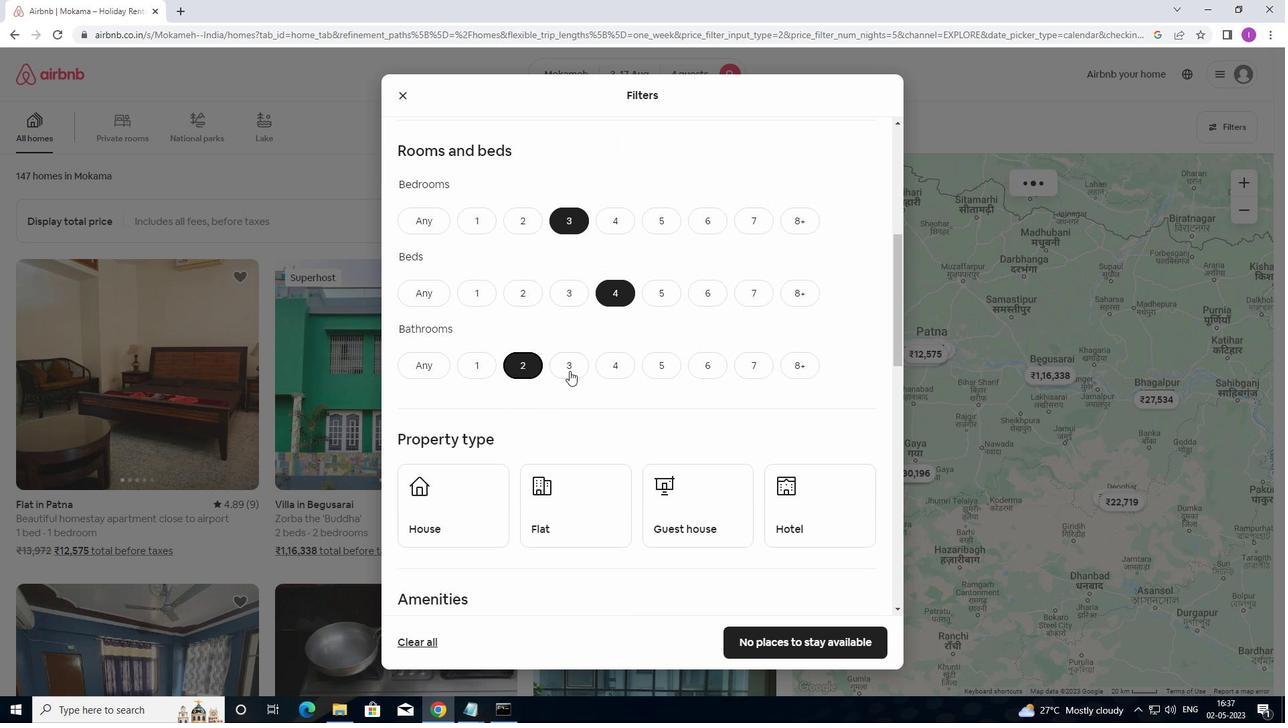 
Action: Mouse scrolled (572, 385) with delta (0, 0)
Screenshot: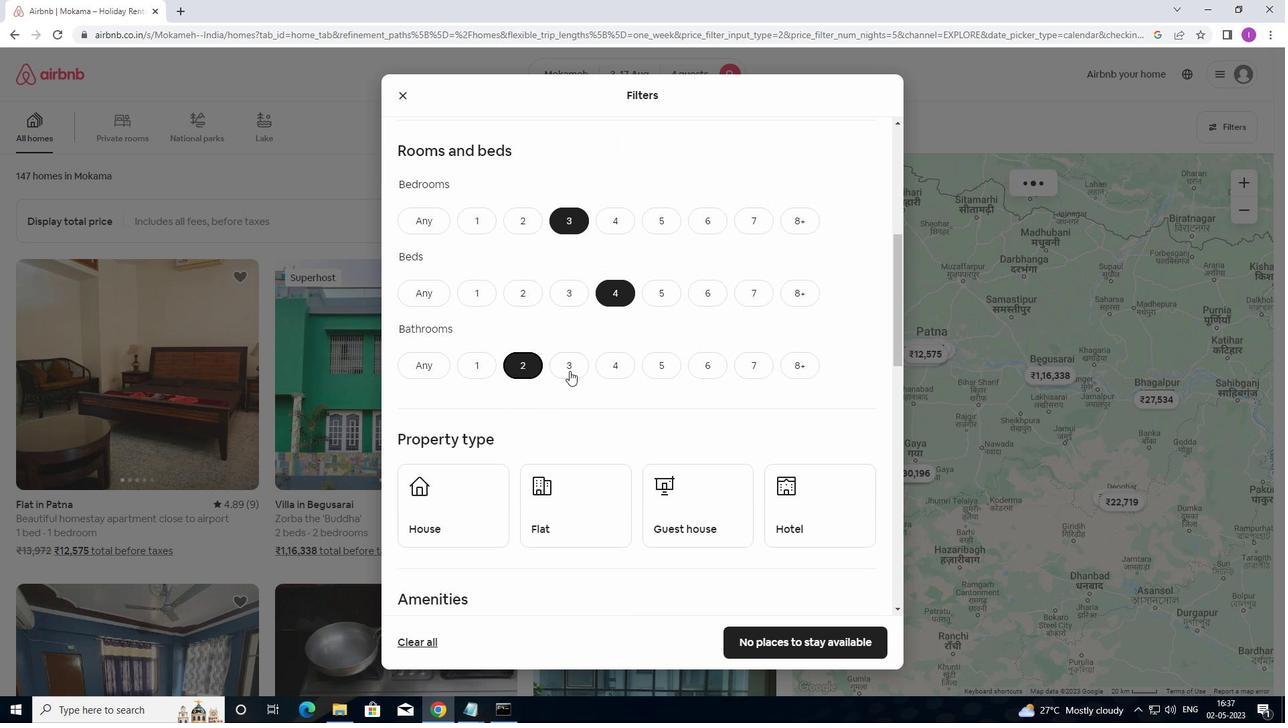 
Action: Mouse moved to (572, 387)
Screenshot: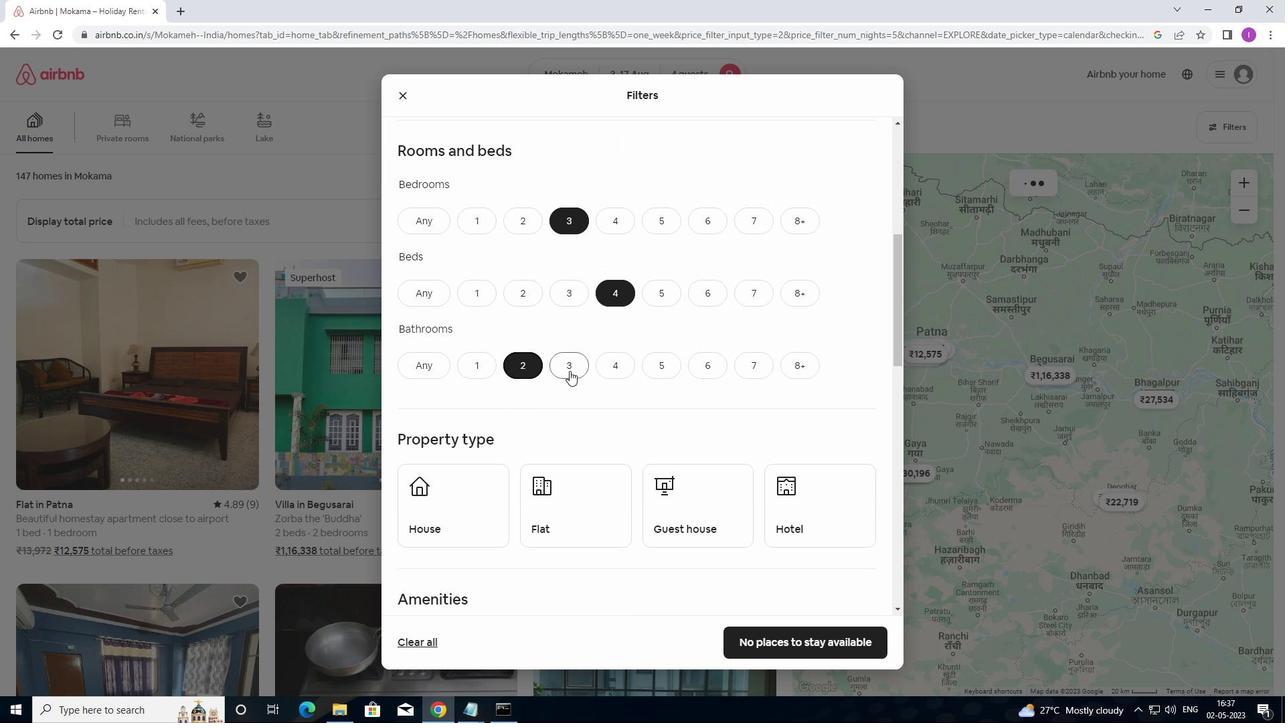 
Action: Mouse scrolled (572, 387) with delta (0, 0)
Screenshot: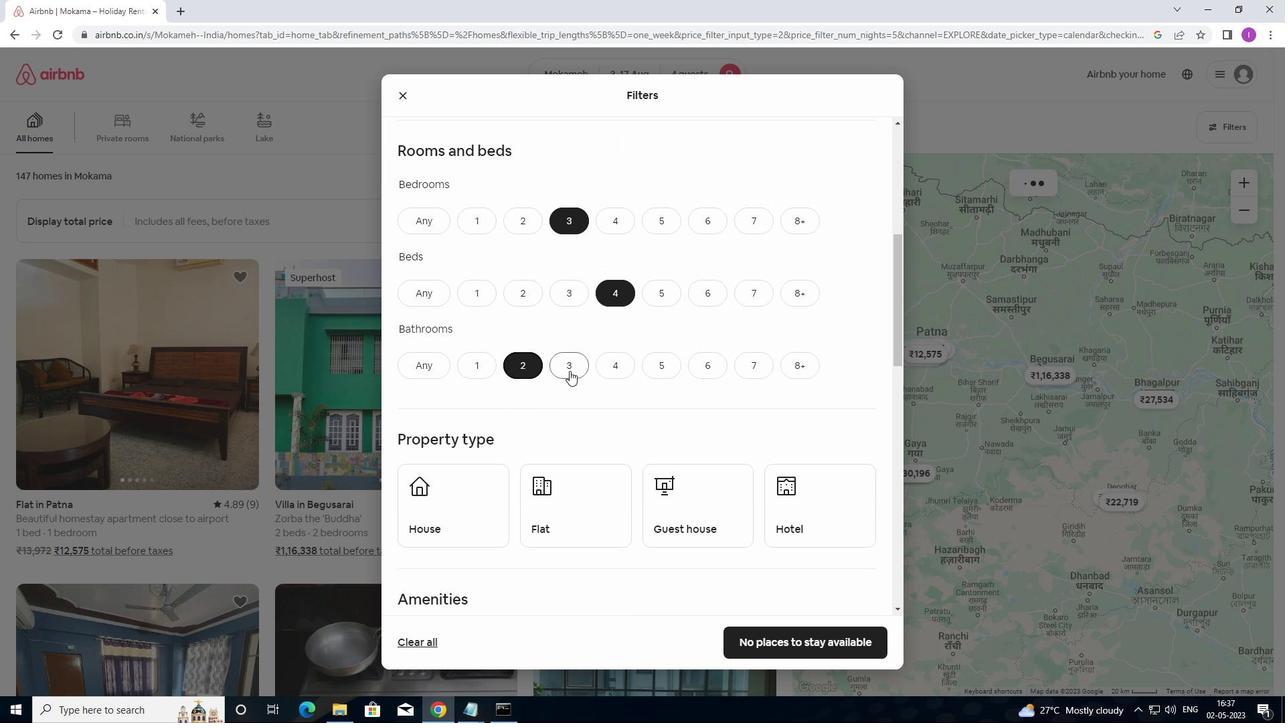 
Action: Mouse moved to (495, 384)
Screenshot: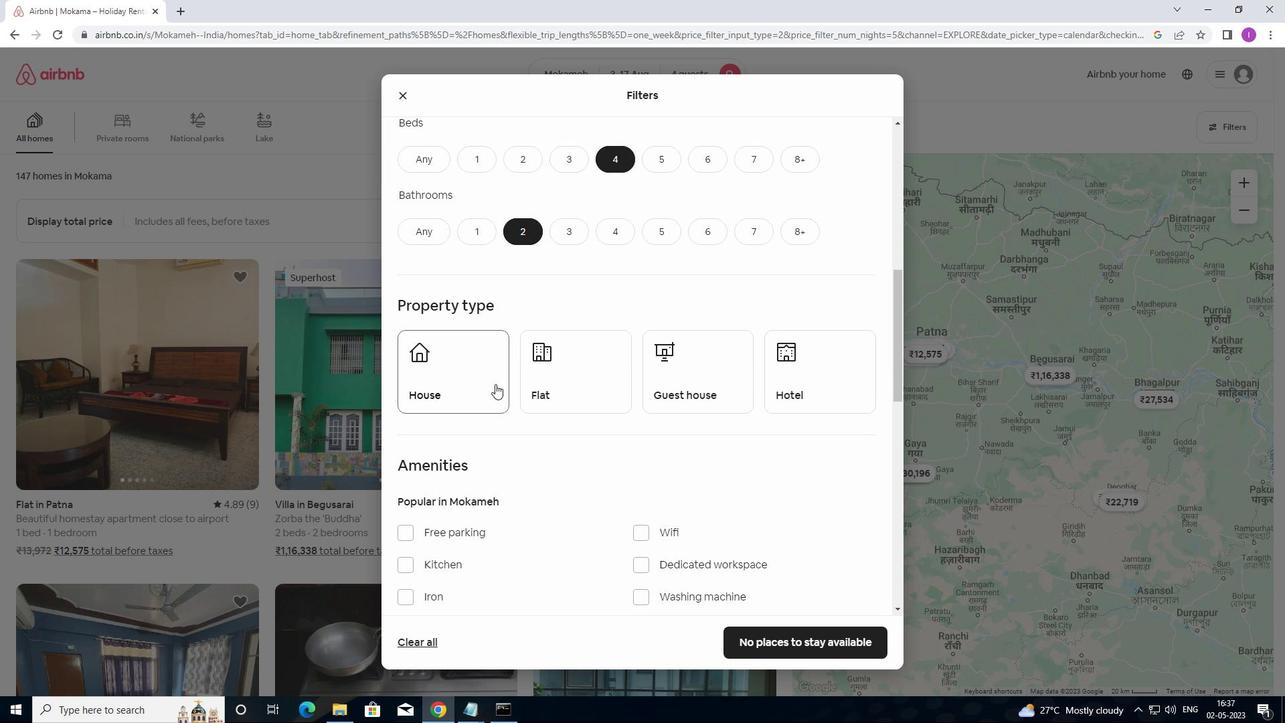 
Action: Mouse pressed left at (495, 384)
Screenshot: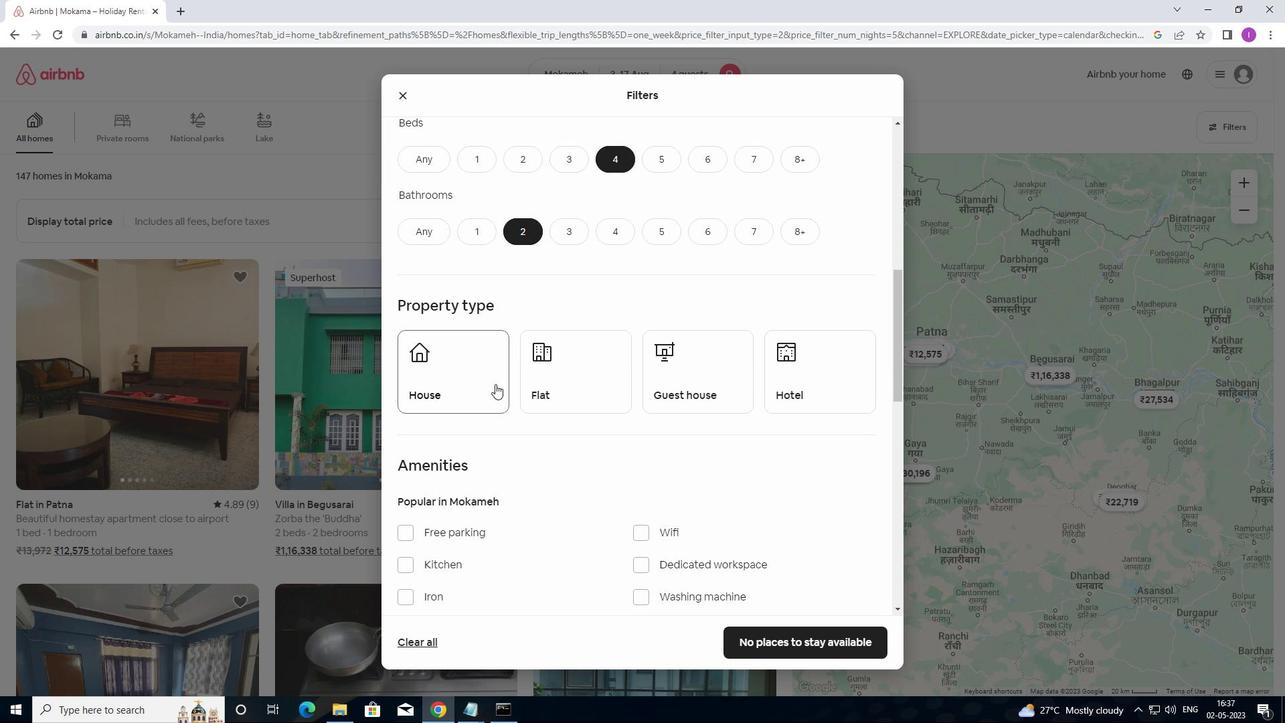 
Action: Mouse moved to (603, 381)
Screenshot: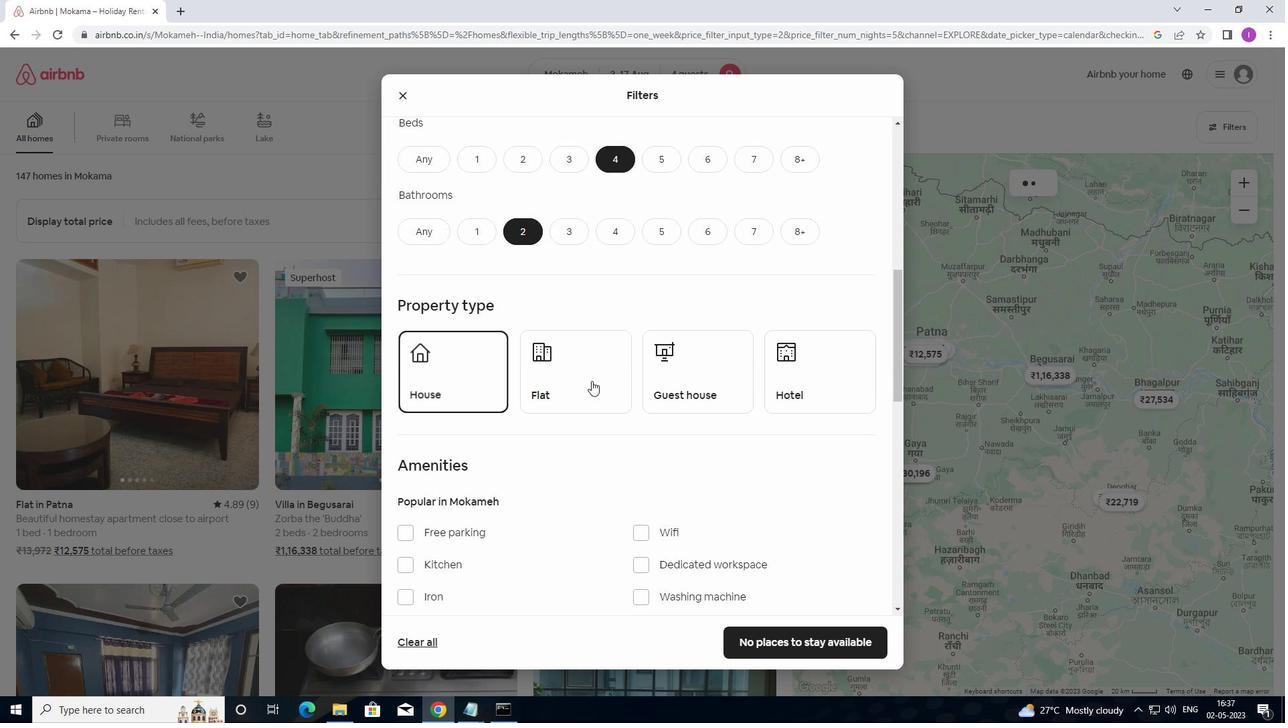 
Action: Mouse pressed left at (603, 381)
Screenshot: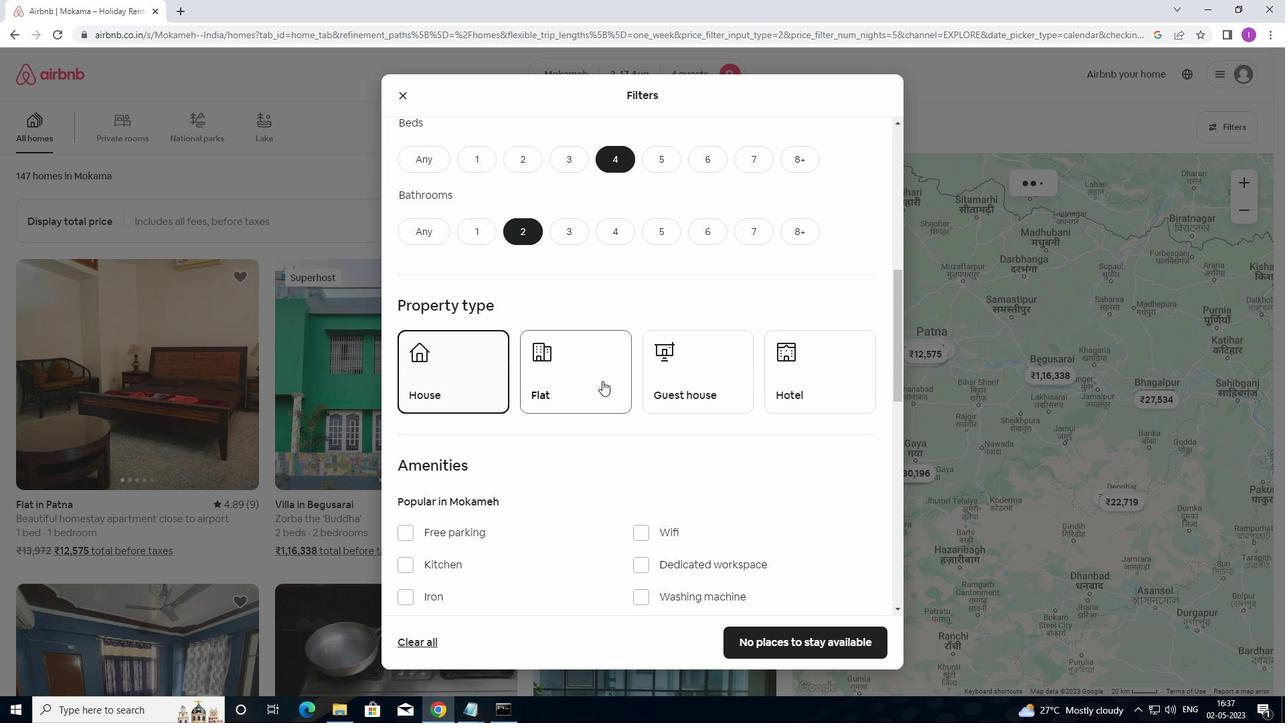 
Action: Mouse moved to (682, 370)
Screenshot: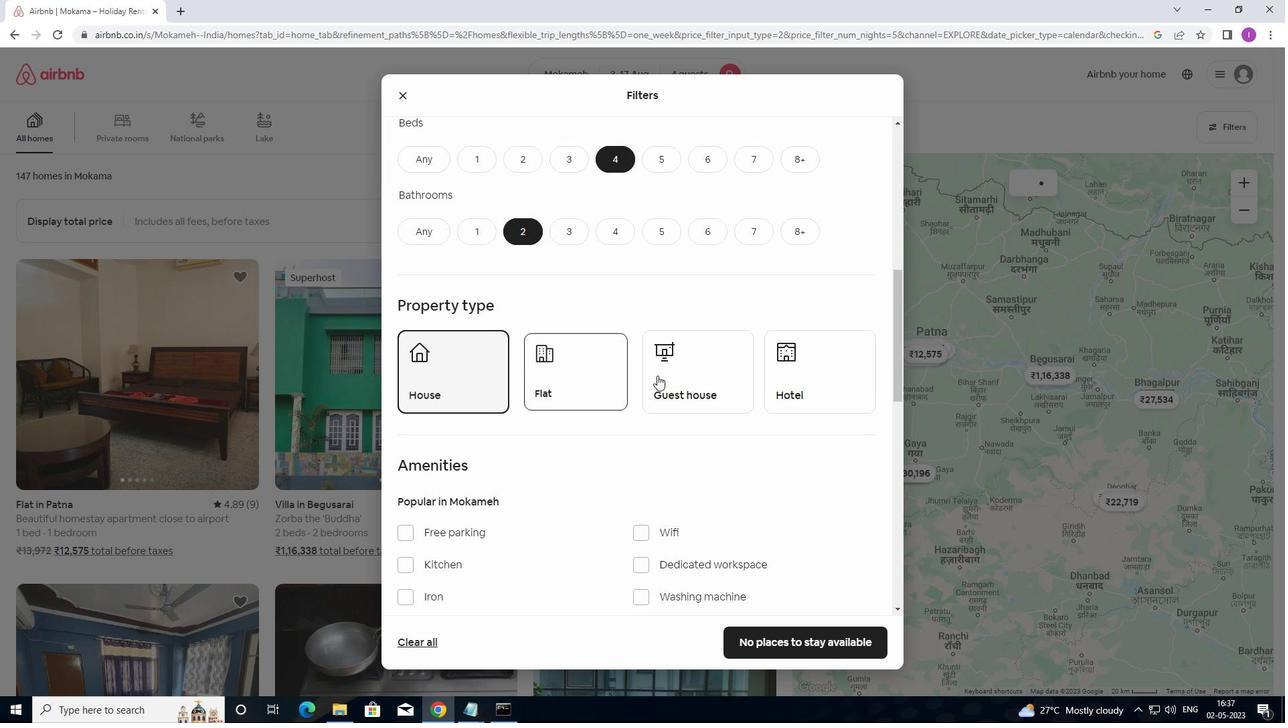 
Action: Mouse pressed left at (682, 370)
Screenshot: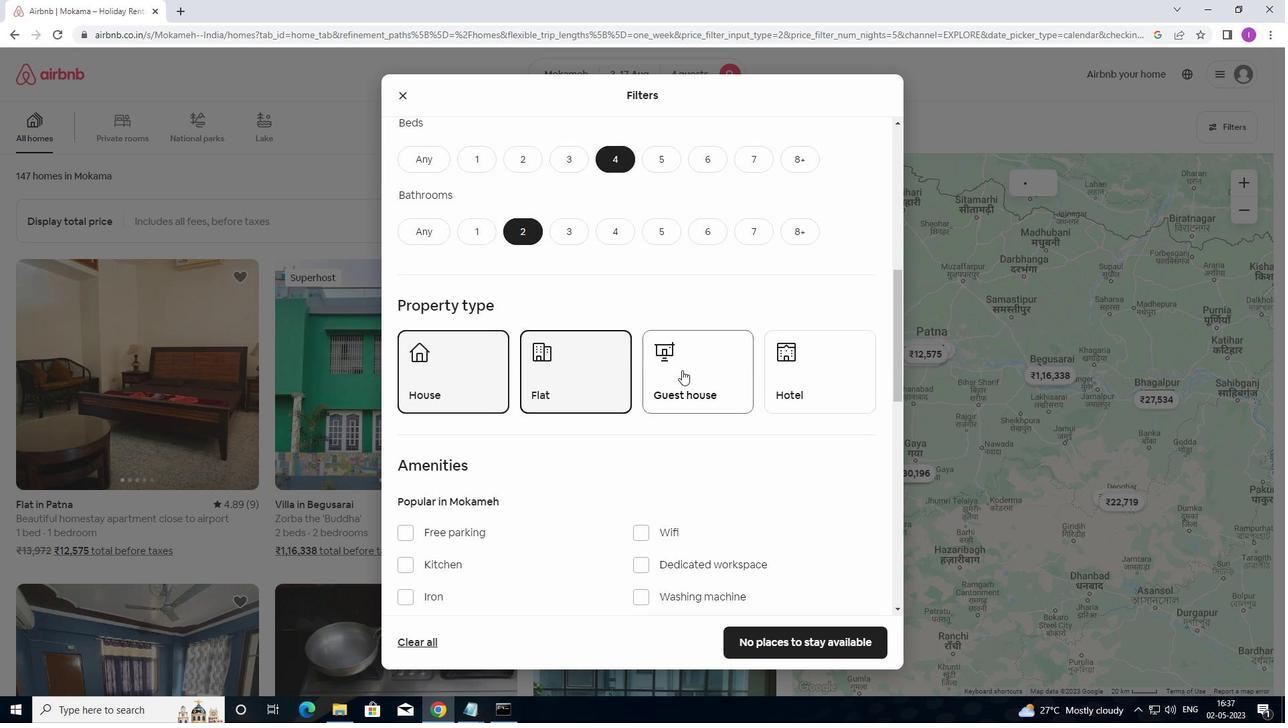 
Action: Mouse moved to (724, 512)
Screenshot: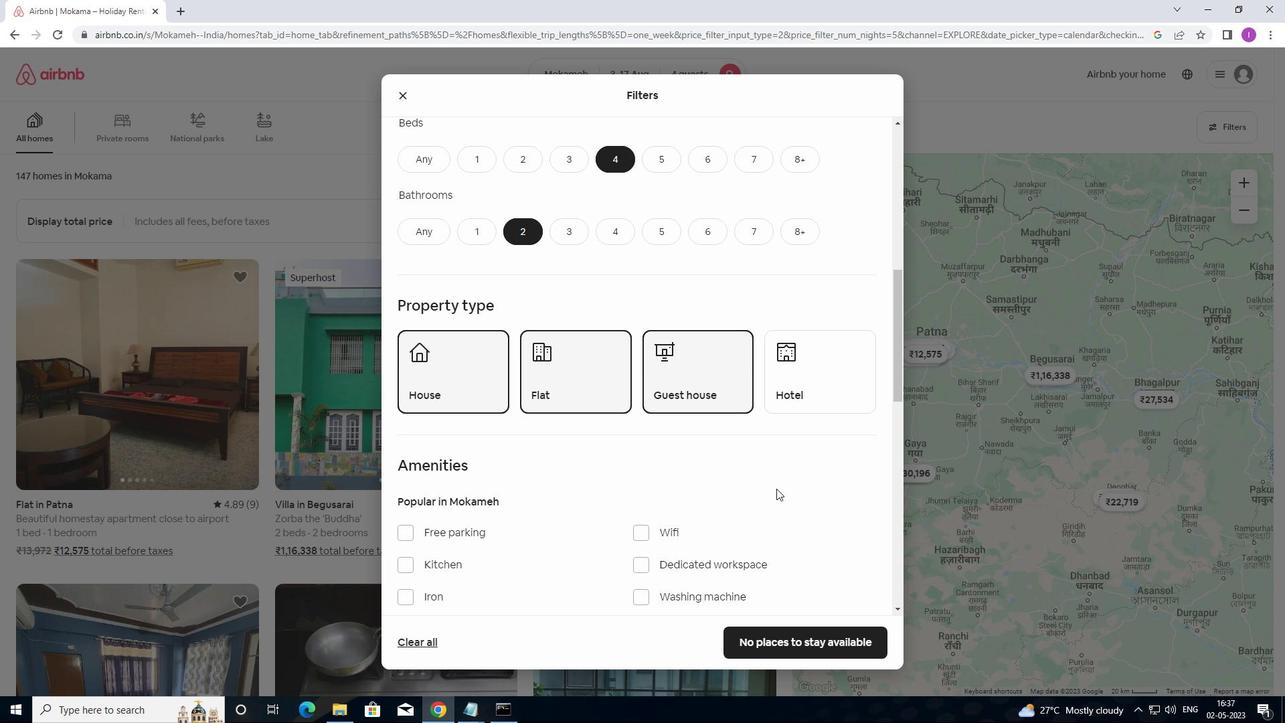 
Action: Mouse scrolled (724, 511) with delta (0, 0)
Screenshot: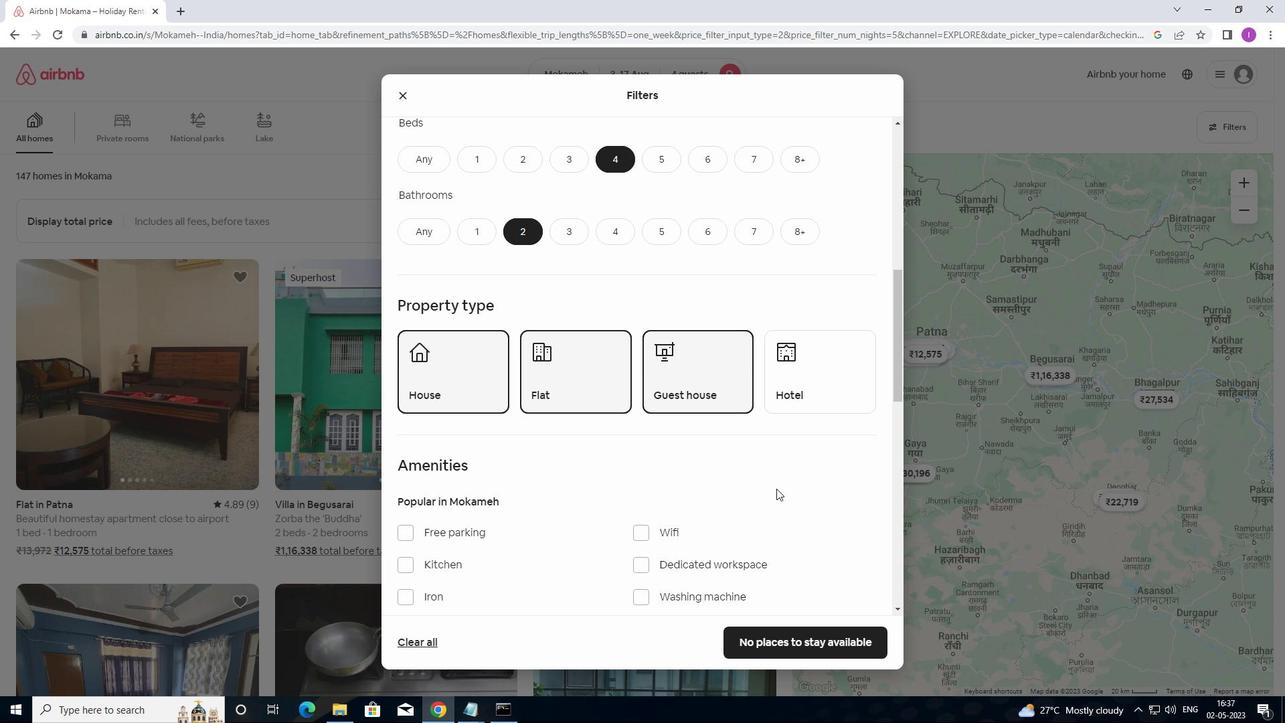 
Action: Mouse scrolled (724, 511) with delta (0, 0)
Screenshot: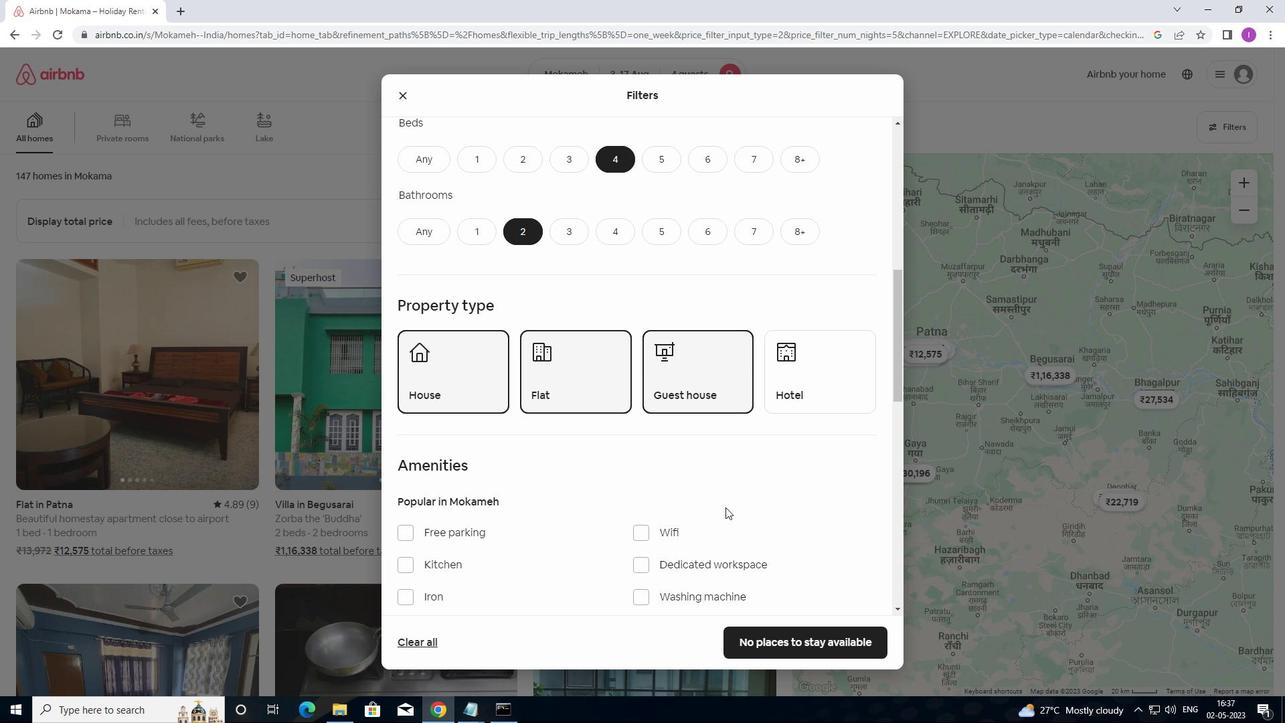 
Action: Mouse moved to (703, 496)
Screenshot: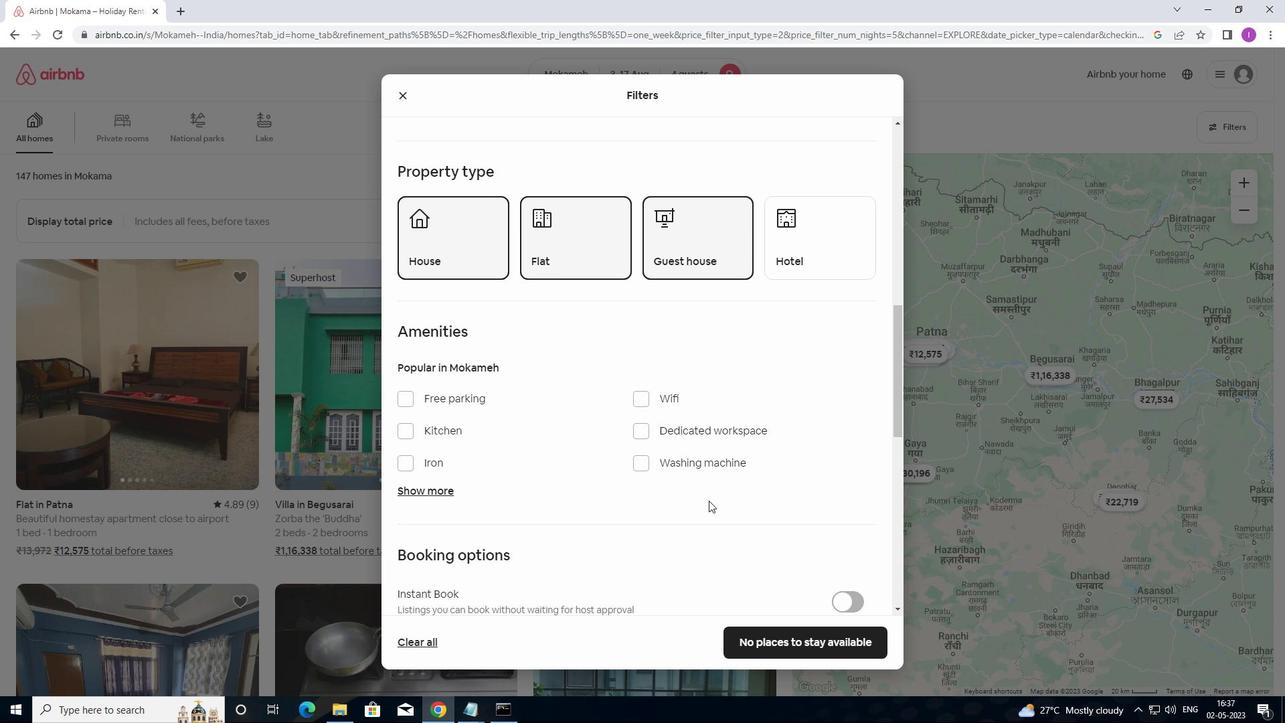 
Action: Mouse scrolled (703, 495) with delta (0, 0)
Screenshot: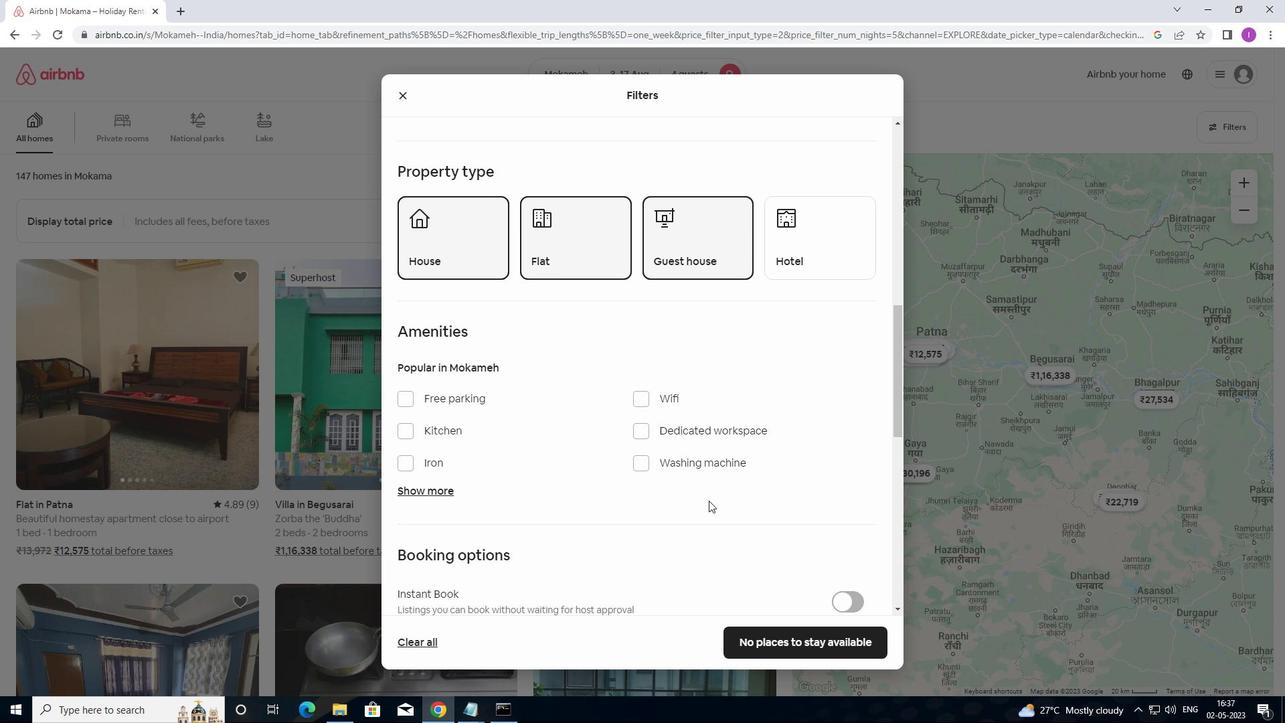 
Action: Mouse moved to (640, 397)
Screenshot: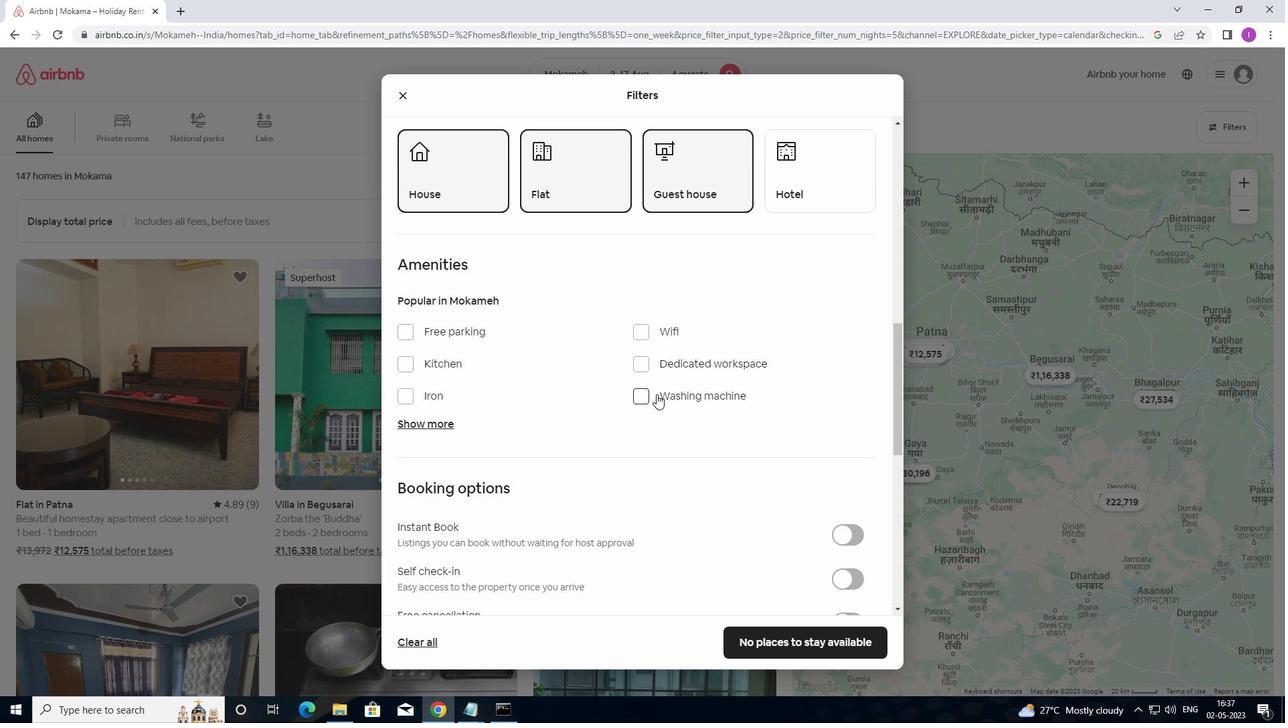 
Action: Mouse pressed left at (640, 397)
Screenshot: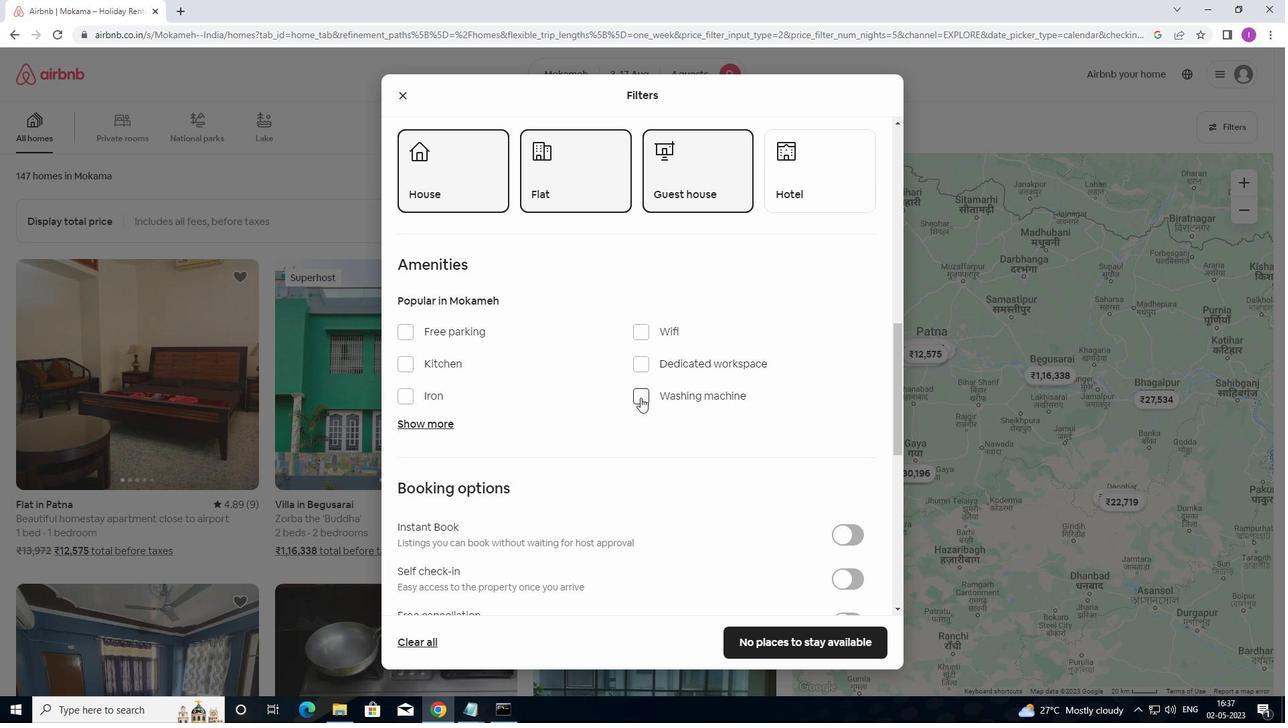 
Action: Mouse moved to (776, 403)
Screenshot: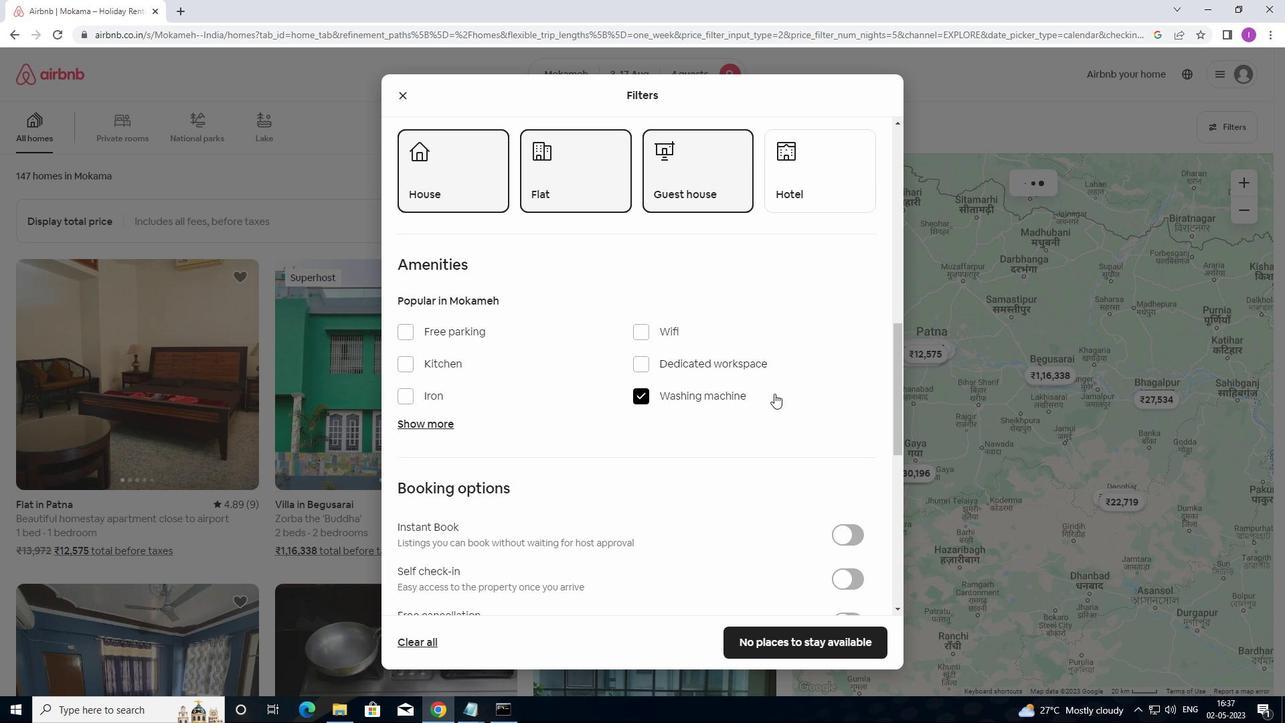
Action: Mouse scrolled (776, 402) with delta (0, 0)
Screenshot: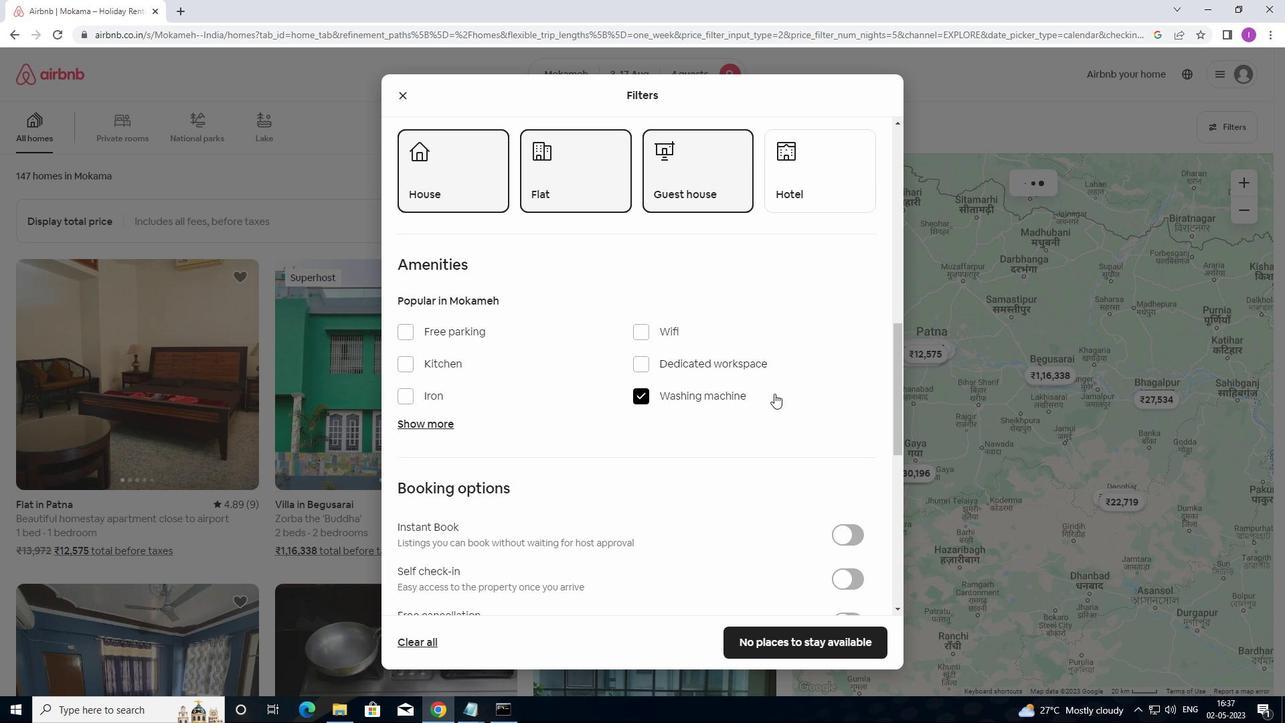 
Action: Mouse moved to (776, 403)
Screenshot: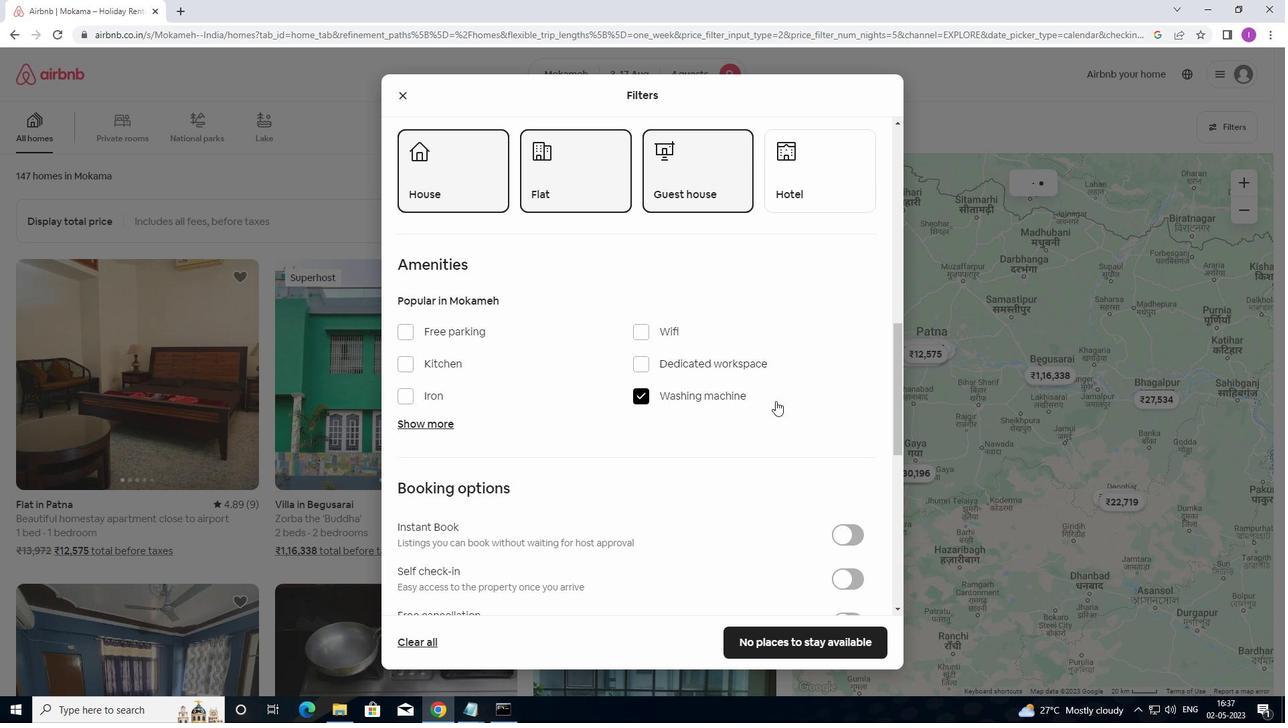 
Action: Mouse scrolled (776, 403) with delta (0, 0)
Screenshot: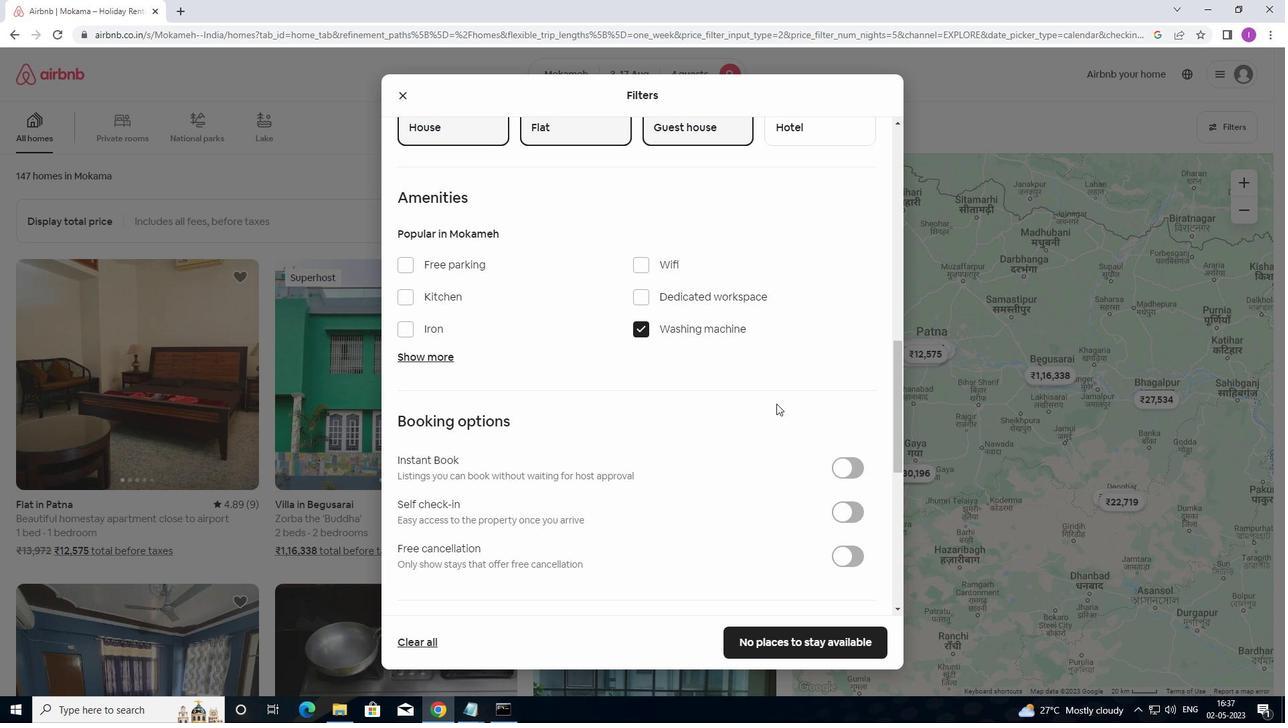 
Action: Mouse scrolled (776, 403) with delta (0, 0)
Screenshot: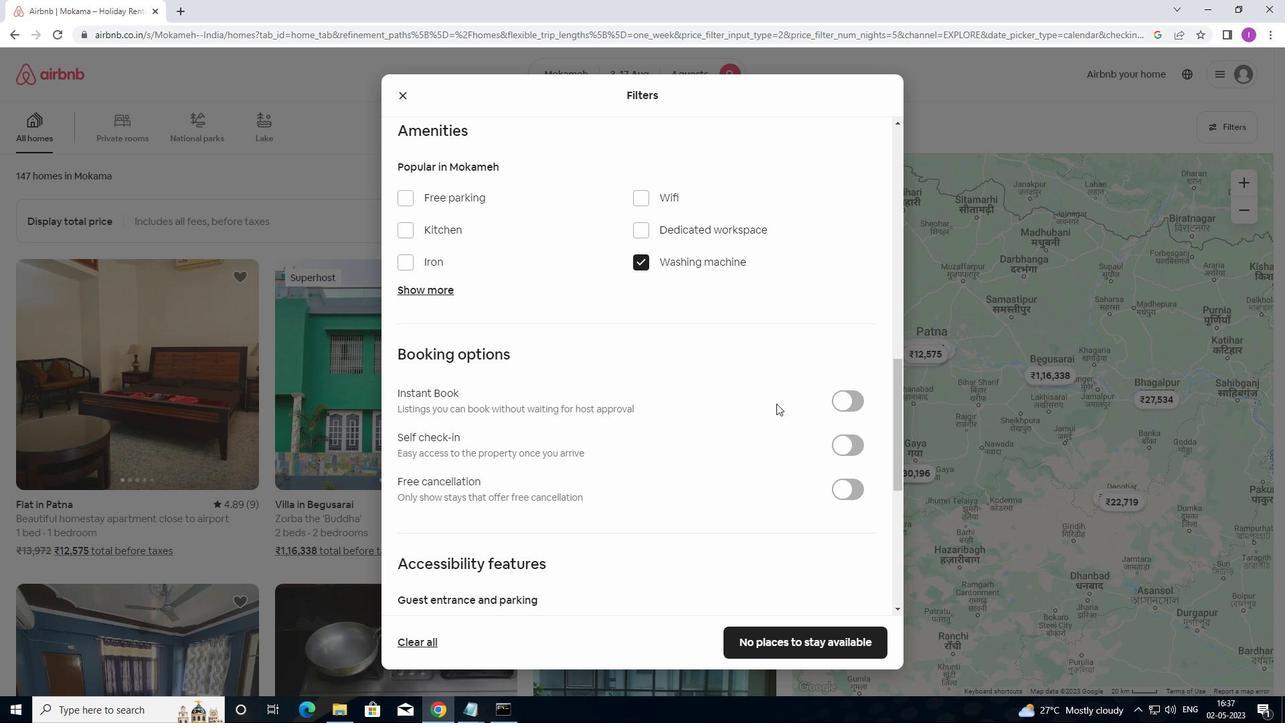 
Action: Mouse scrolled (776, 403) with delta (0, 0)
Screenshot: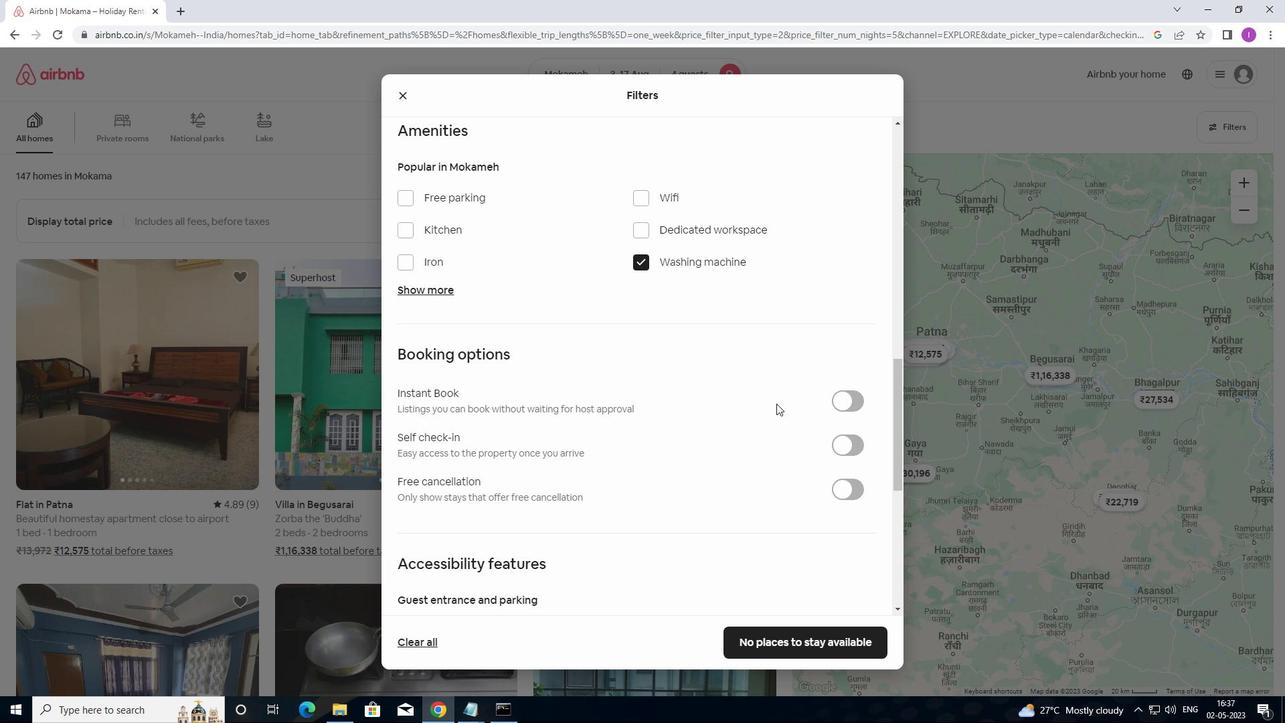 
Action: Mouse moved to (776, 404)
Screenshot: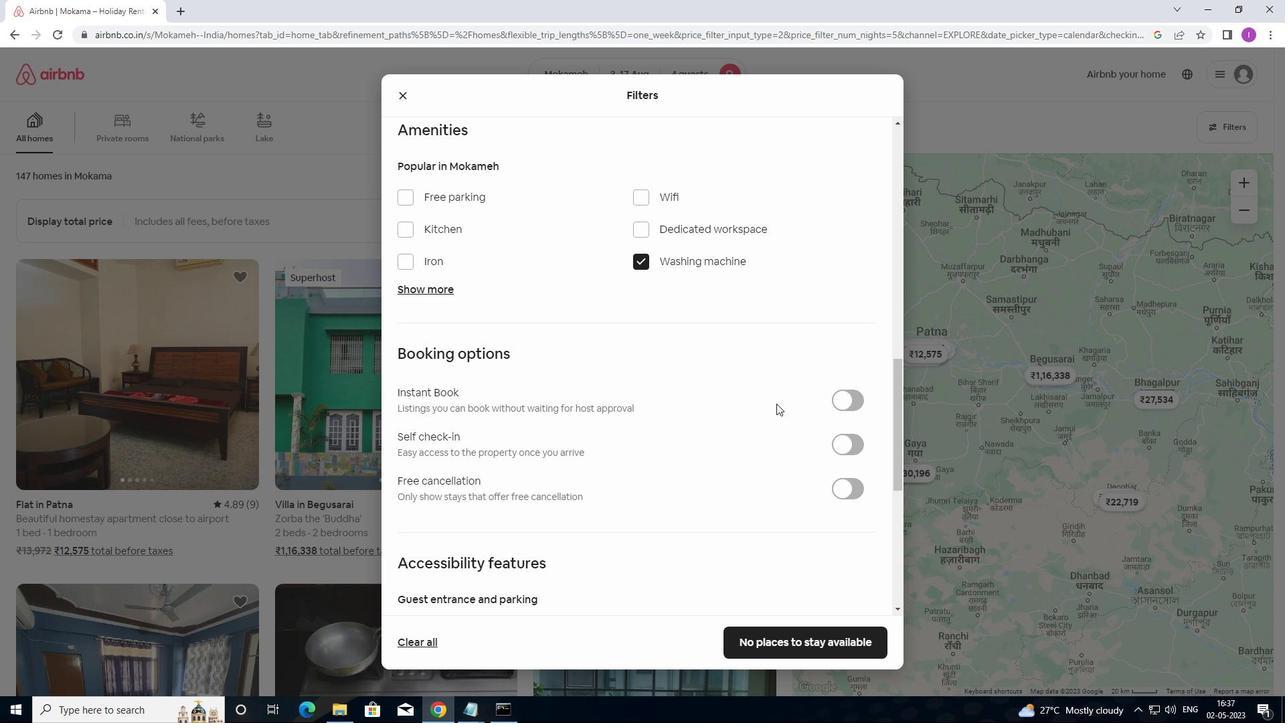 
Action: Mouse scrolled (776, 403) with delta (0, 0)
Screenshot: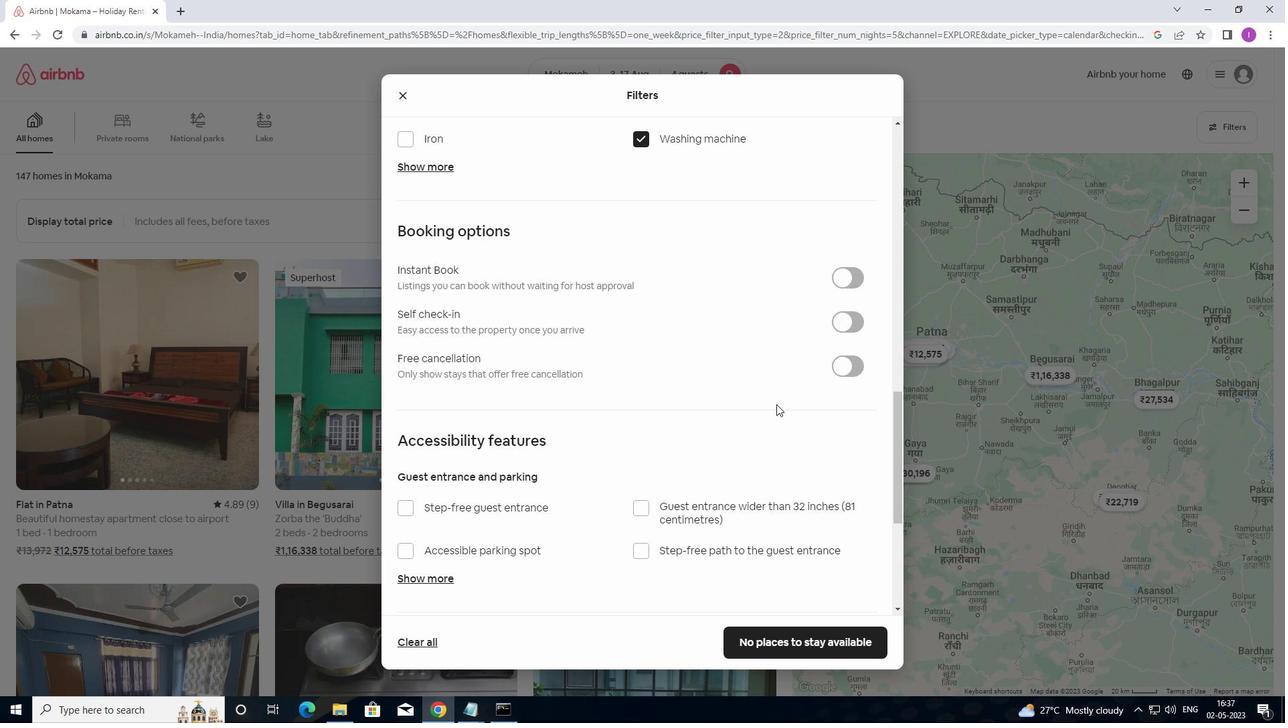 
Action: Mouse moved to (773, 403)
Screenshot: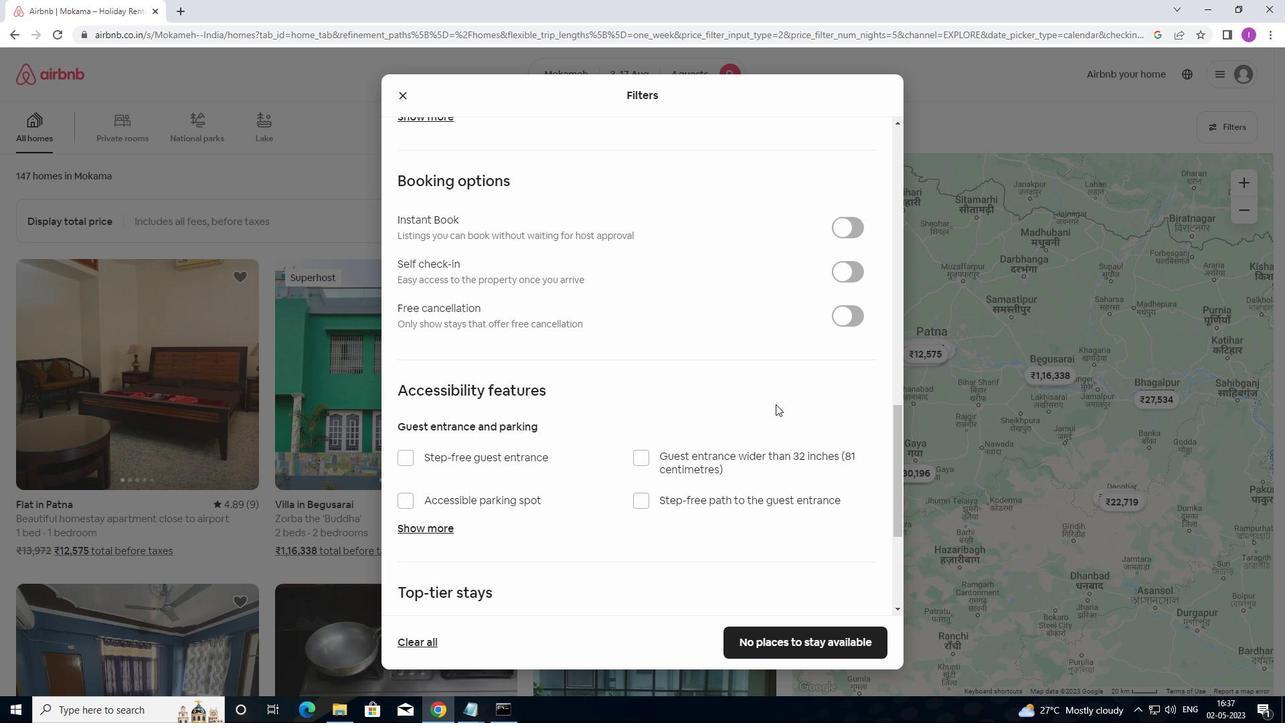 
Action: Mouse scrolled (773, 403) with delta (0, 0)
Screenshot: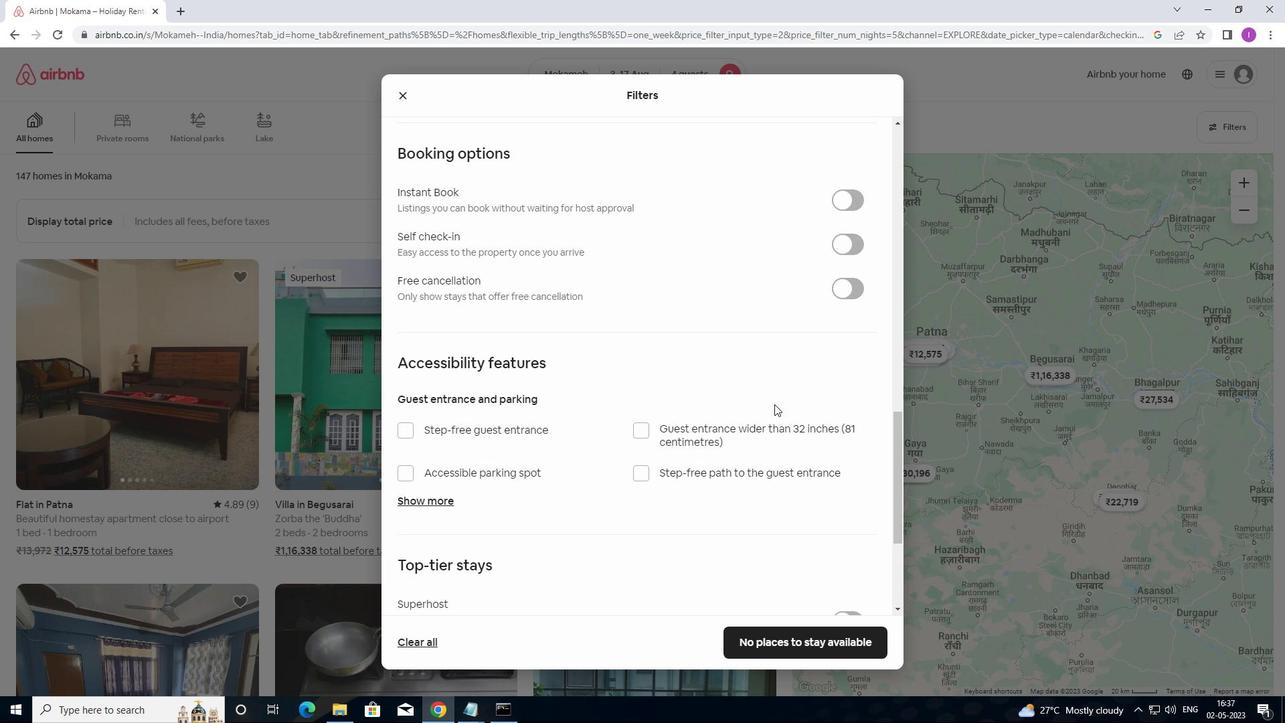 
Action: Mouse moved to (849, 186)
Screenshot: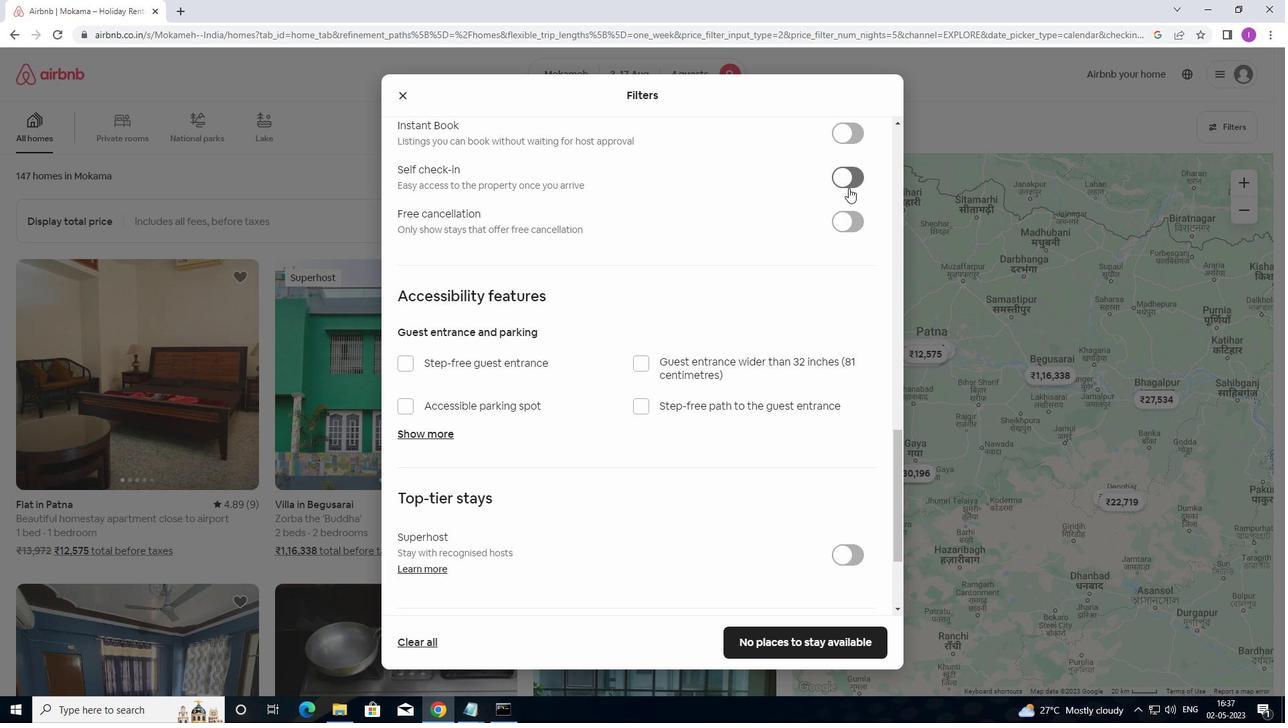 
Action: Mouse pressed left at (849, 186)
Screenshot: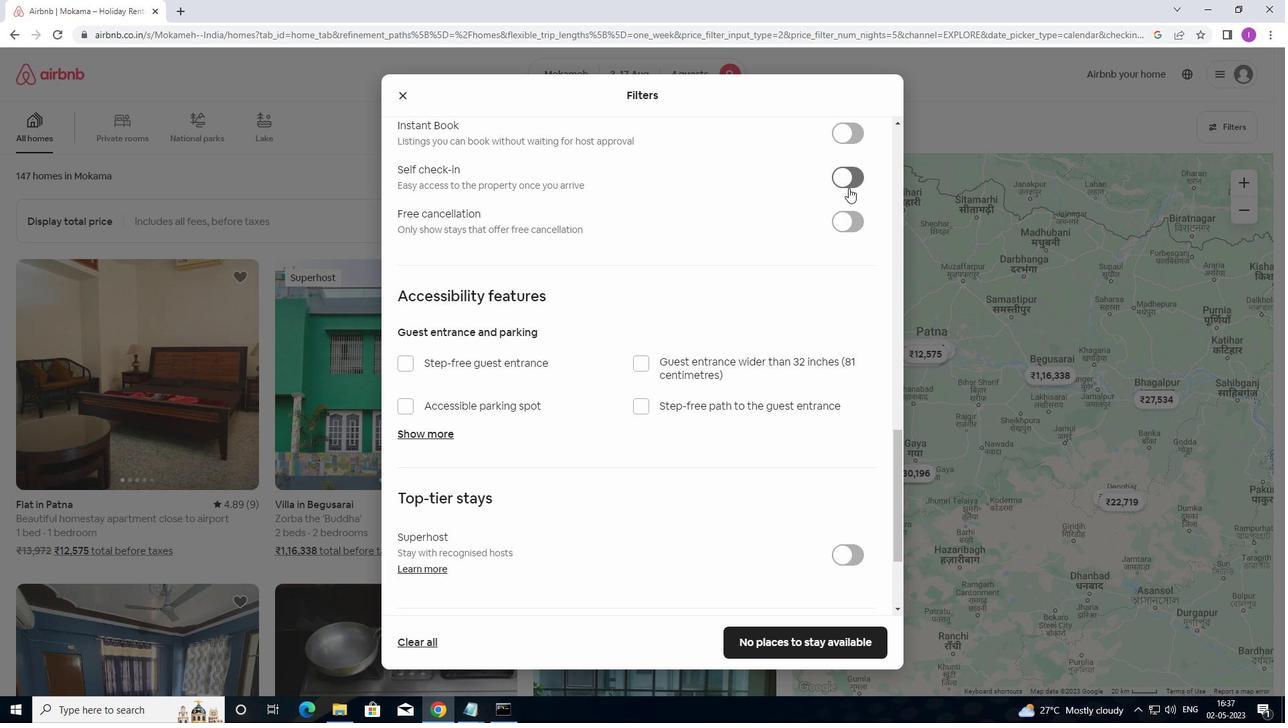 
Action: Mouse moved to (853, 216)
Screenshot: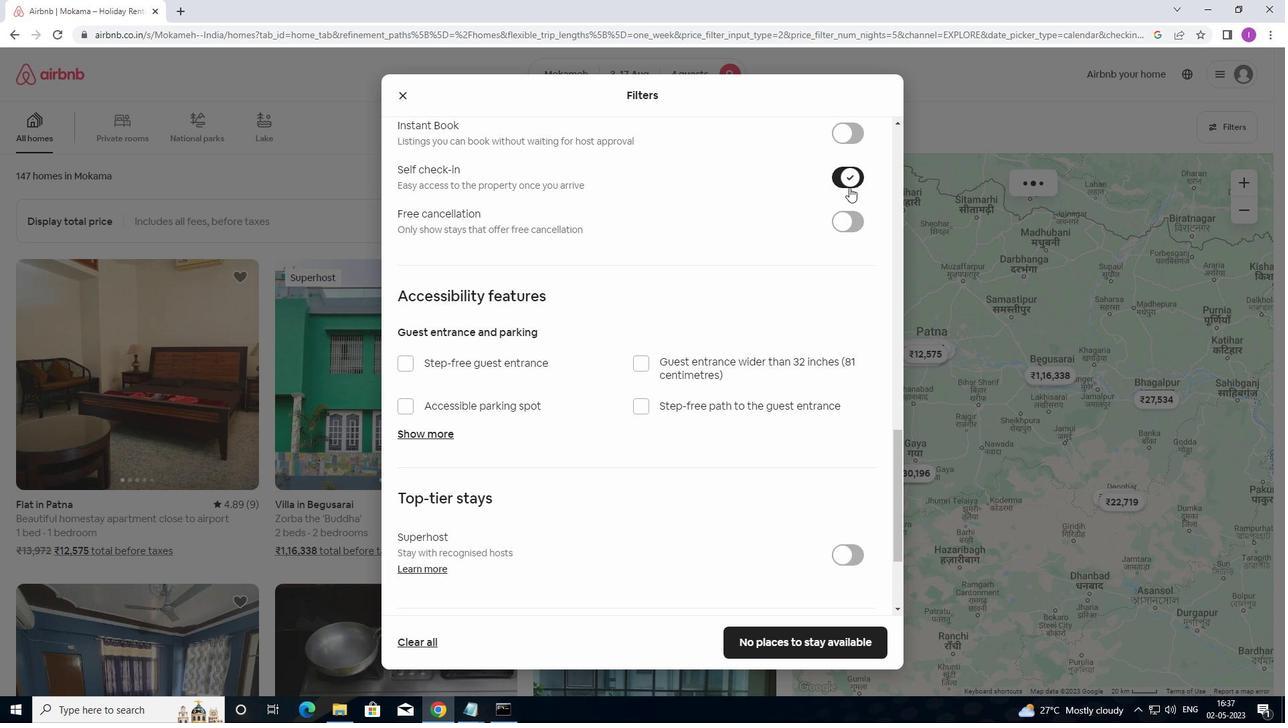 
Action: Mouse scrolled (853, 215) with delta (0, 0)
Screenshot: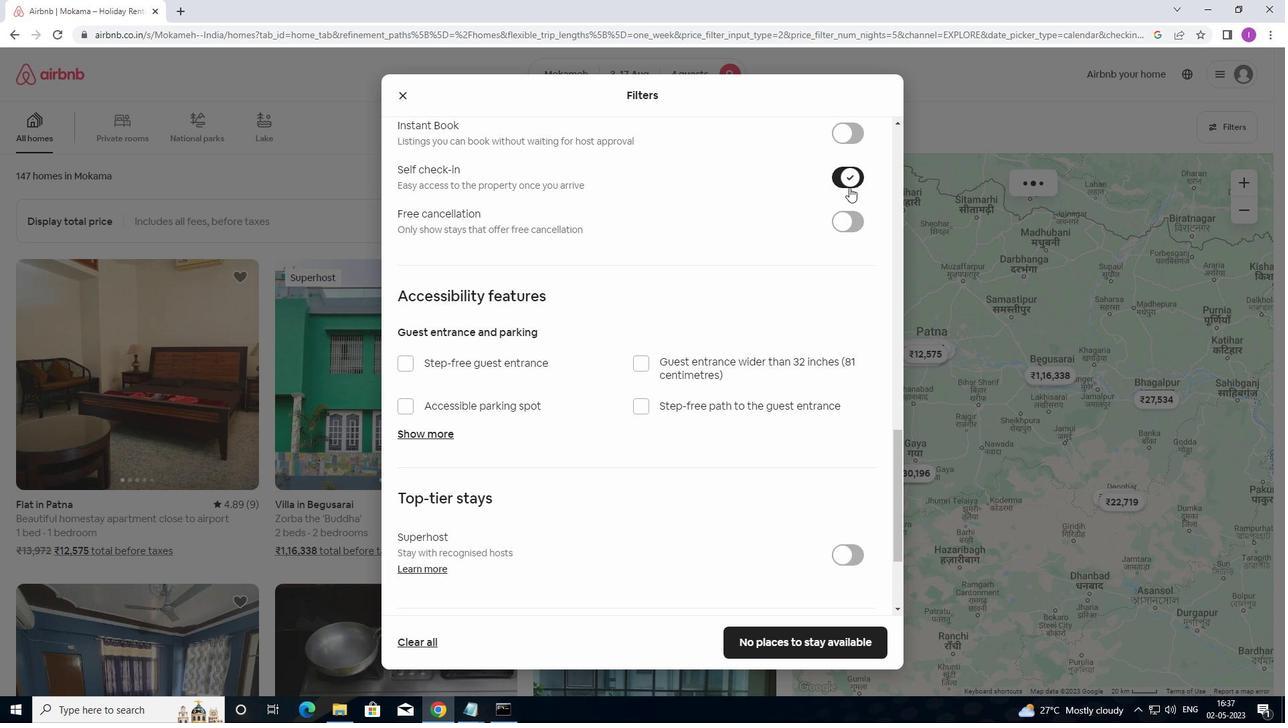 
Action: Mouse moved to (853, 220)
Screenshot: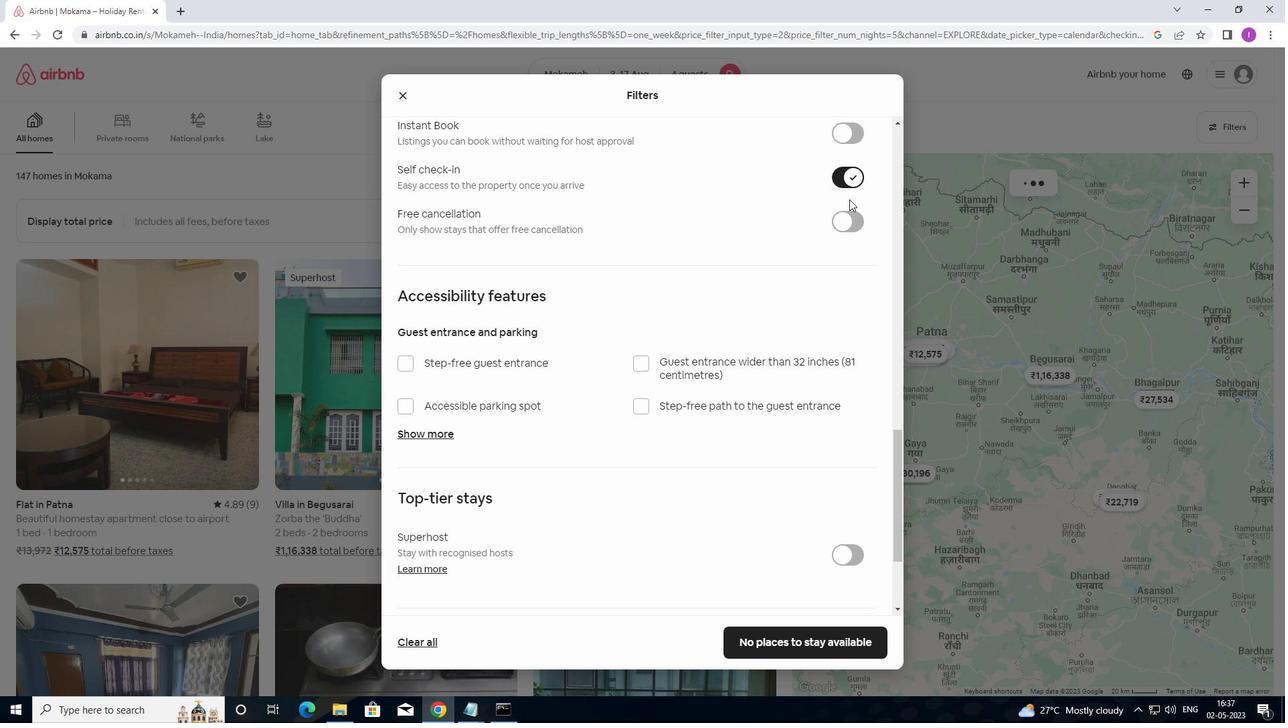
Action: Mouse scrolled (853, 220) with delta (0, 0)
Screenshot: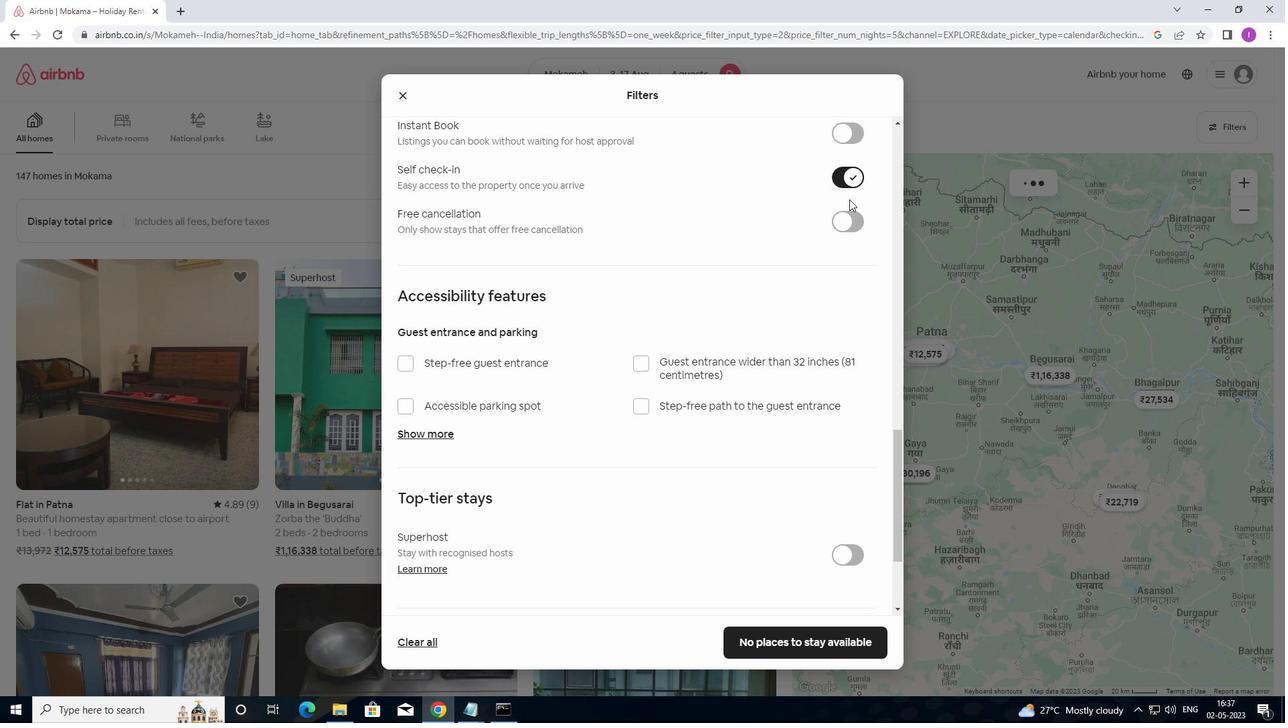 
Action: Mouse moved to (853, 233)
Screenshot: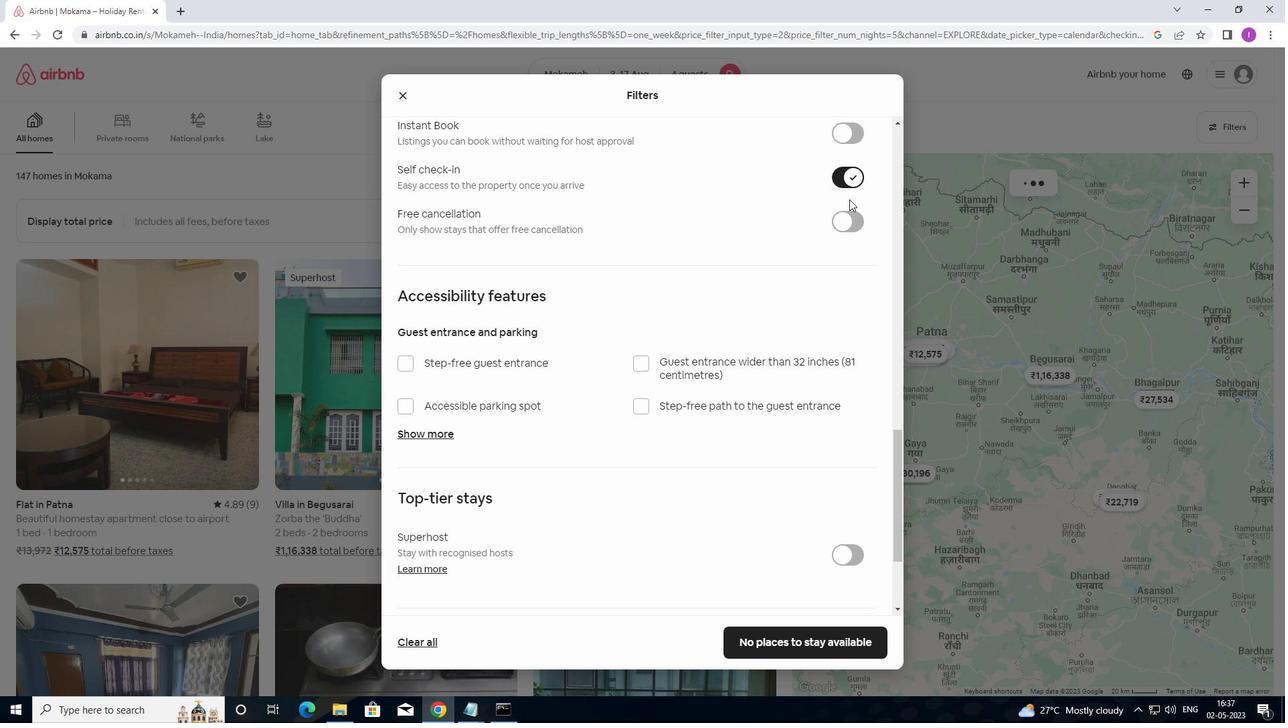 
Action: Mouse scrolled (853, 232) with delta (0, 0)
Screenshot: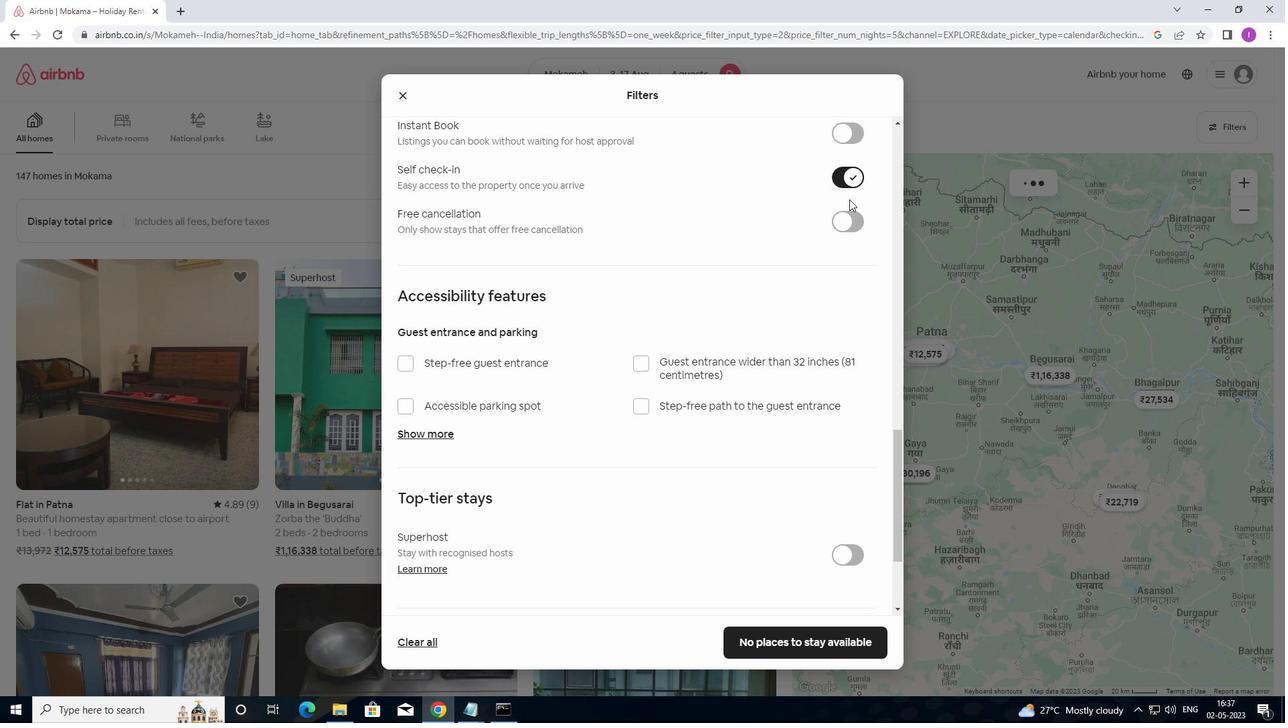 
Action: Mouse moved to (853, 235)
Screenshot: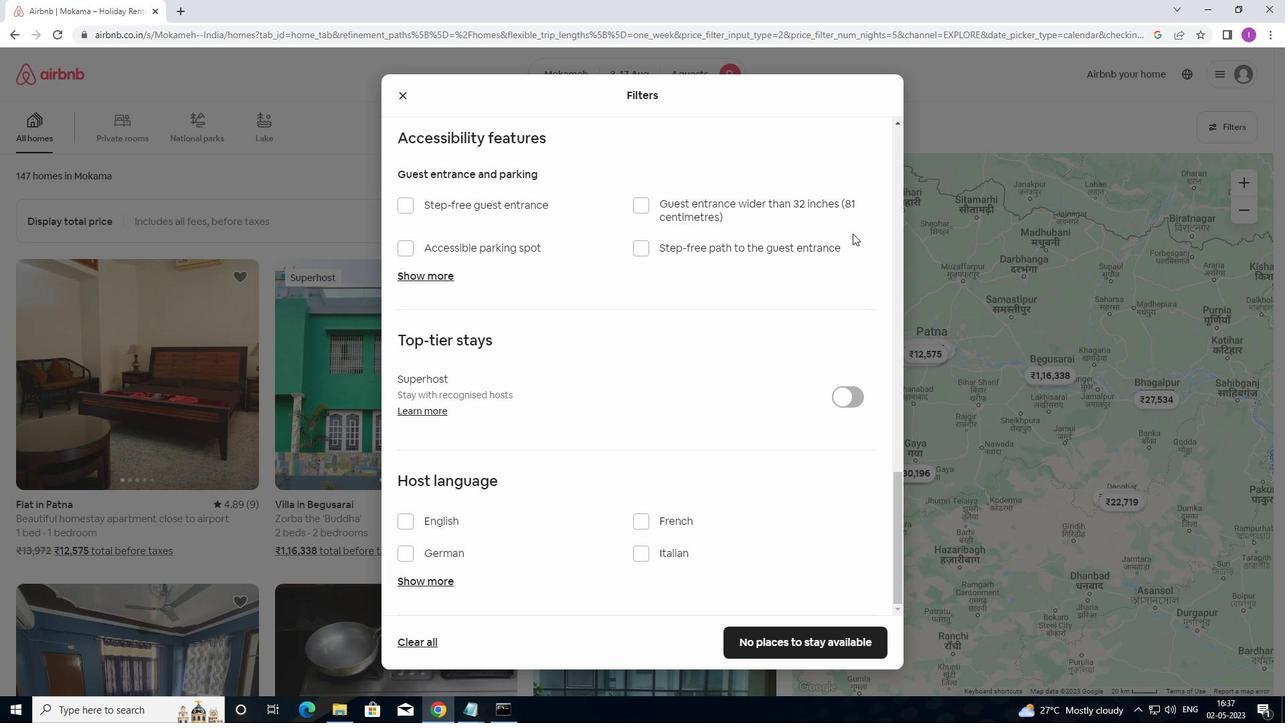 
Action: Mouse scrolled (853, 234) with delta (0, 0)
Screenshot: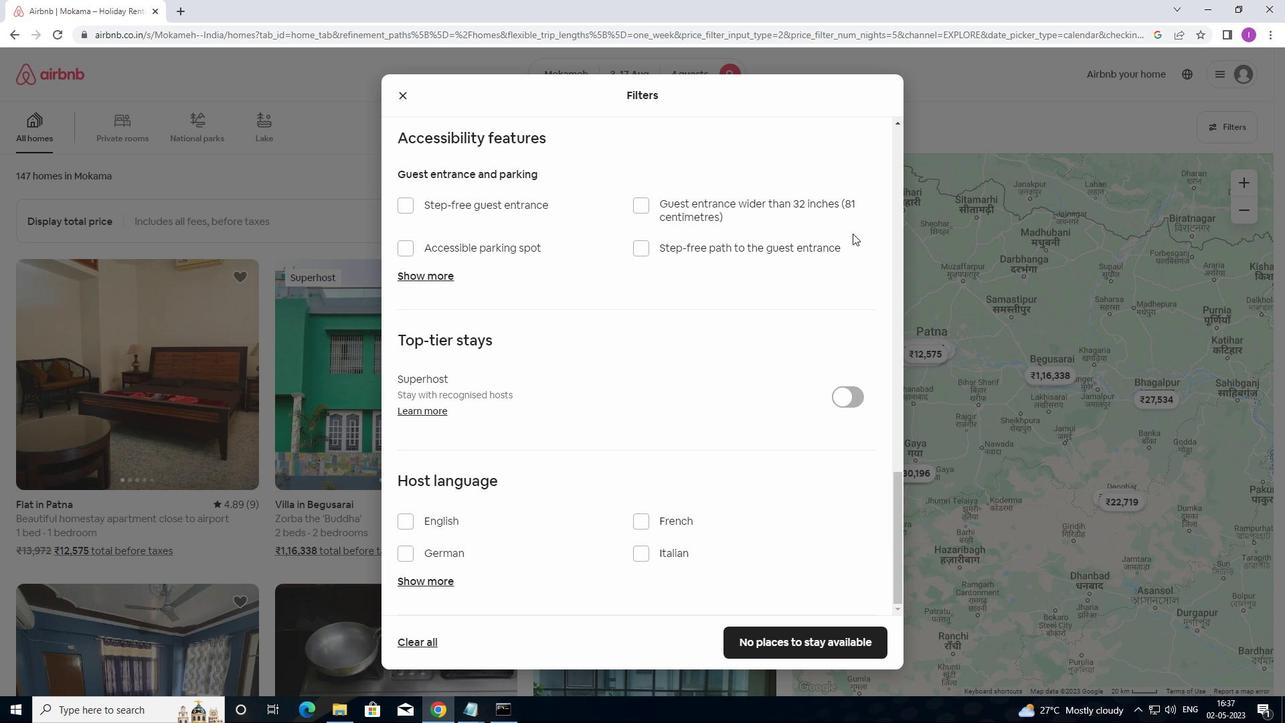 
Action: Mouse moved to (853, 237)
Screenshot: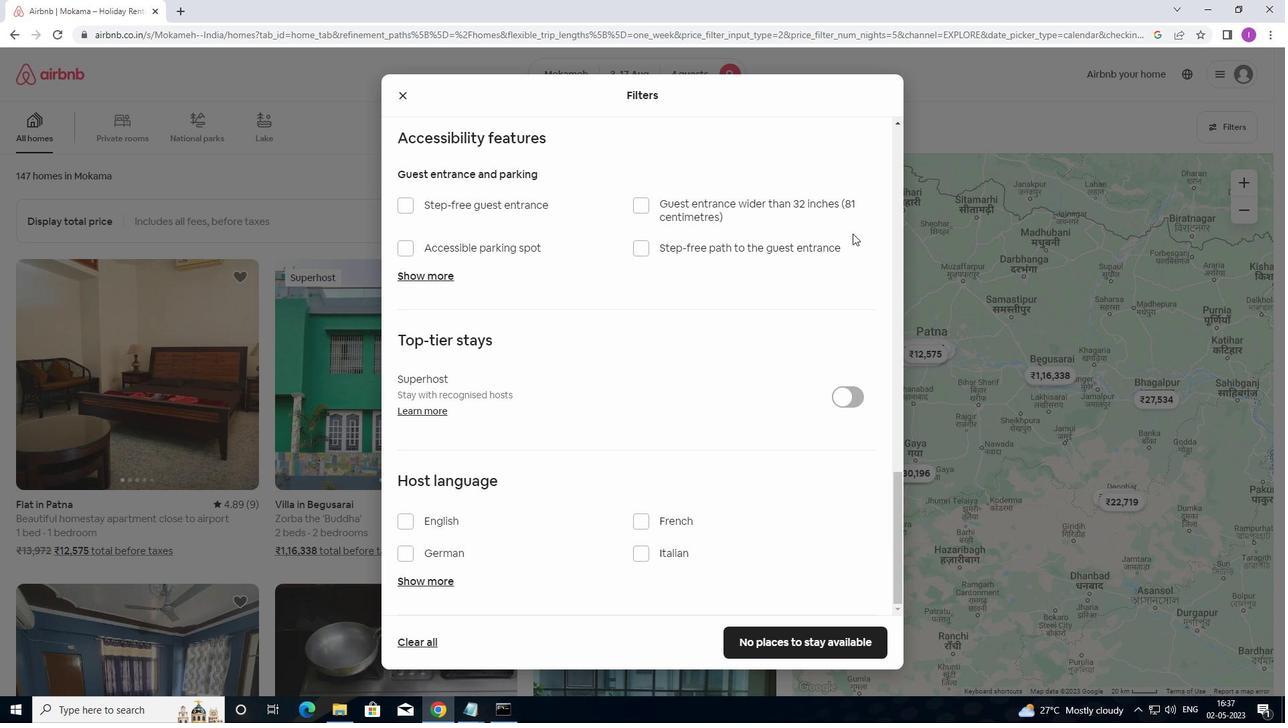 
Action: Mouse scrolled (853, 236) with delta (0, 0)
Screenshot: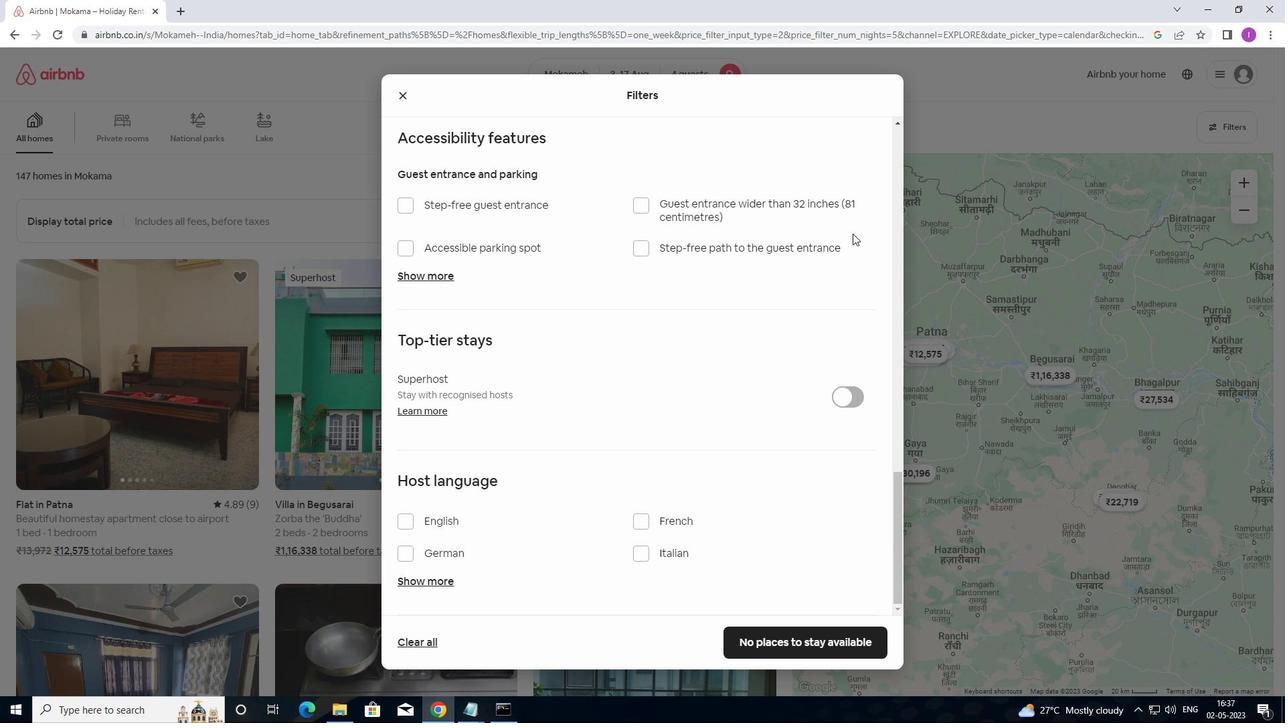 
Action: Mouse moved to (855, 238)
Screenshot: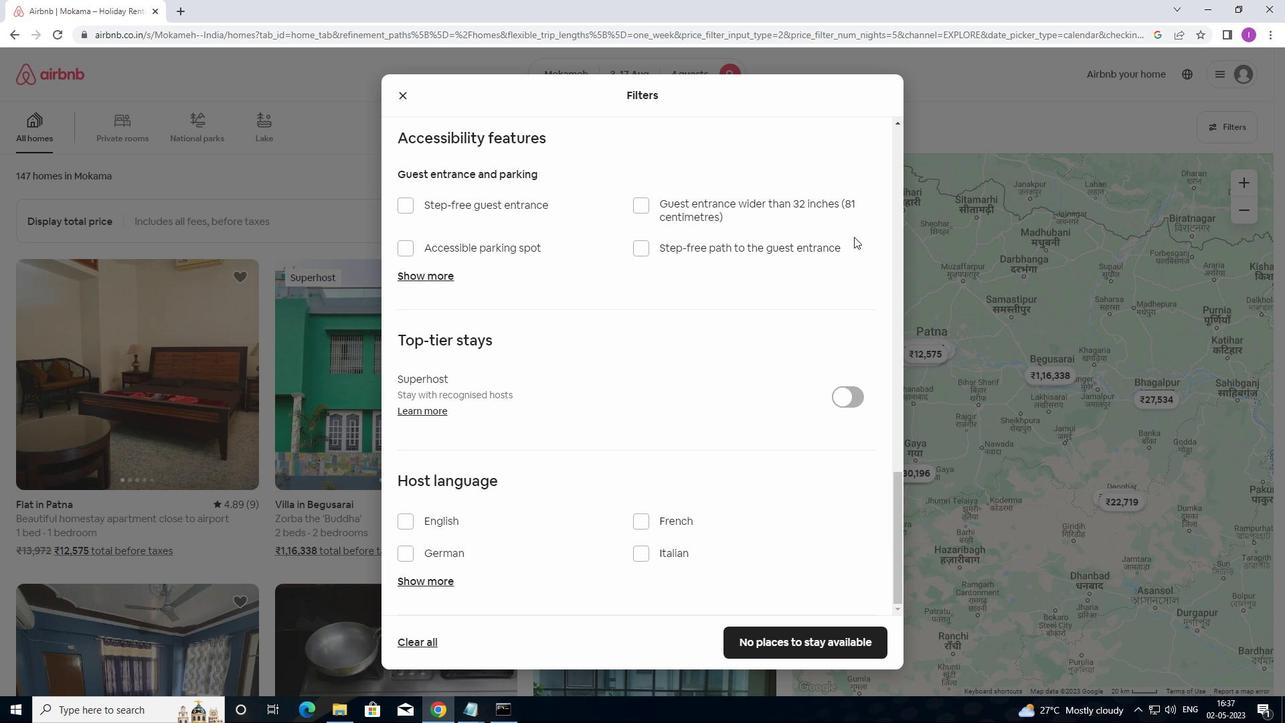 
Action: Mouse scrolled (855, 237) with delta (0, 0)
Screenshot: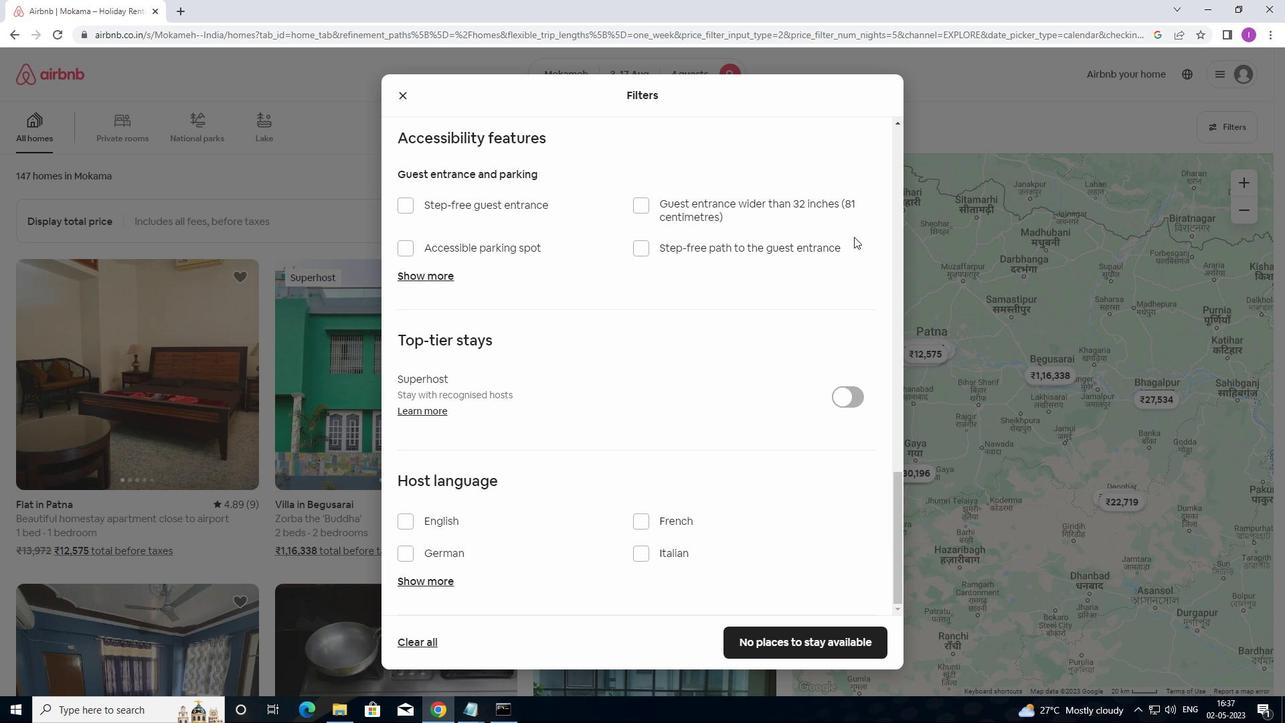 
Action: Mouse moved to (856, 239)
Screenshot: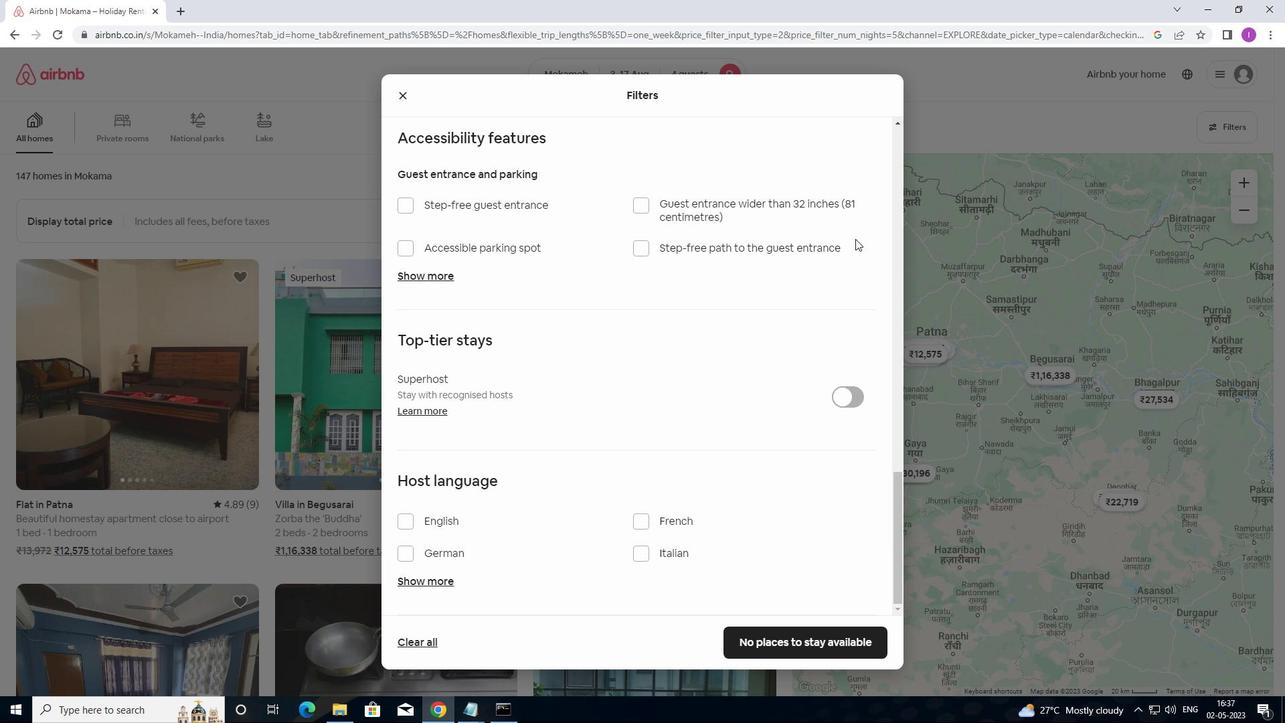 
Action: Mouse scrolled (856, 239) with delta (0, 0)
Screenshot: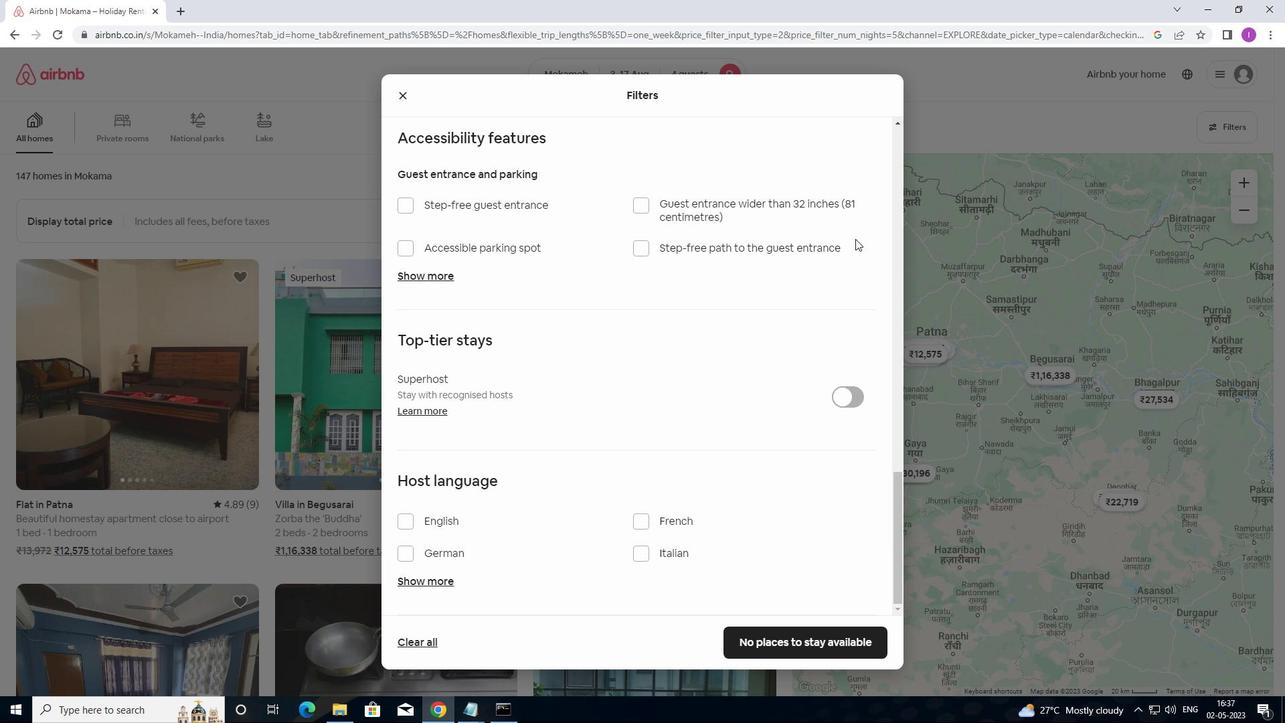 
Action: Mouse moved to (856, 239)
Screenshot: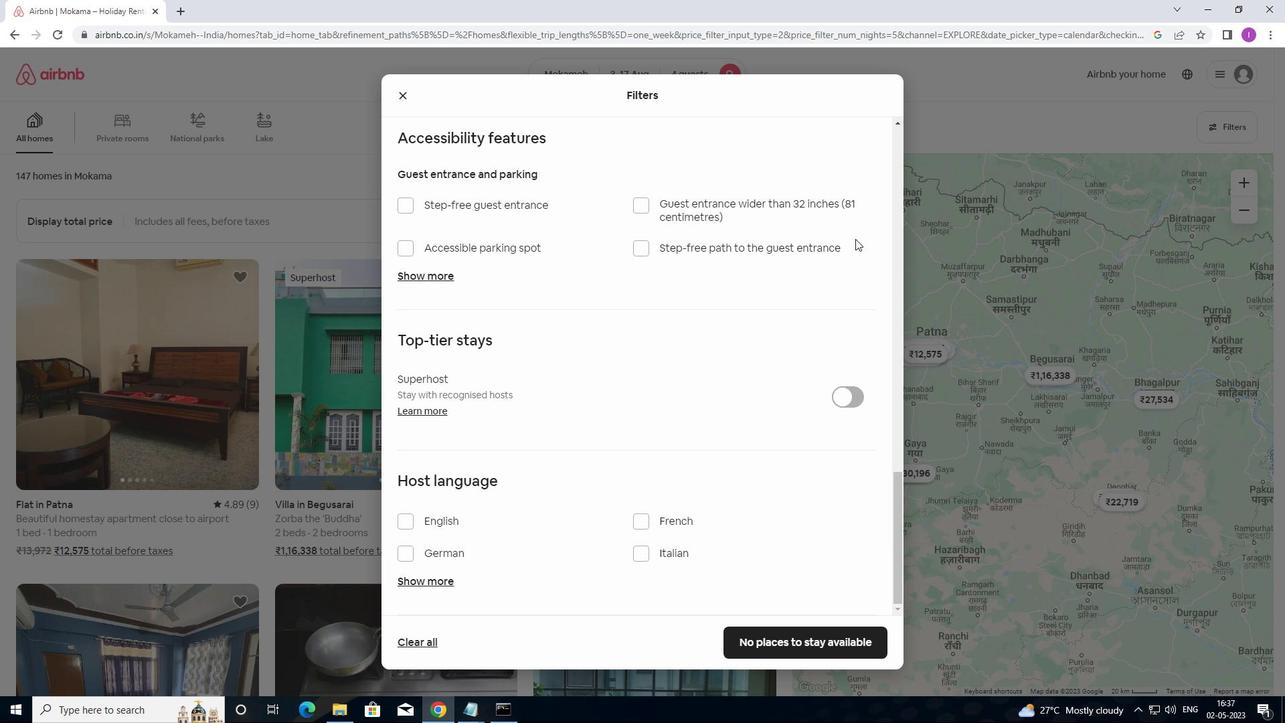 
Action: Mouse scrolled (856, 239) with delta (0, 0)
Screenshot: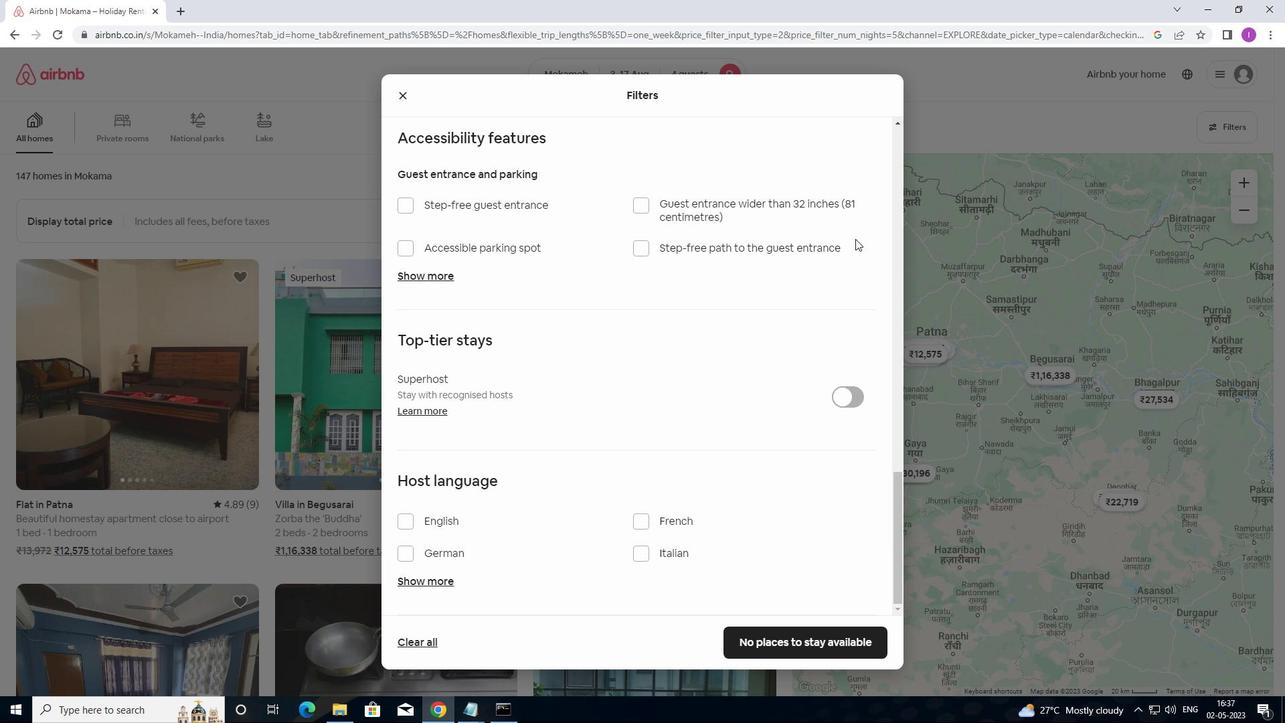
Action: Mouse scrolled (856, 239) with delta (0, 0)
Screenshot: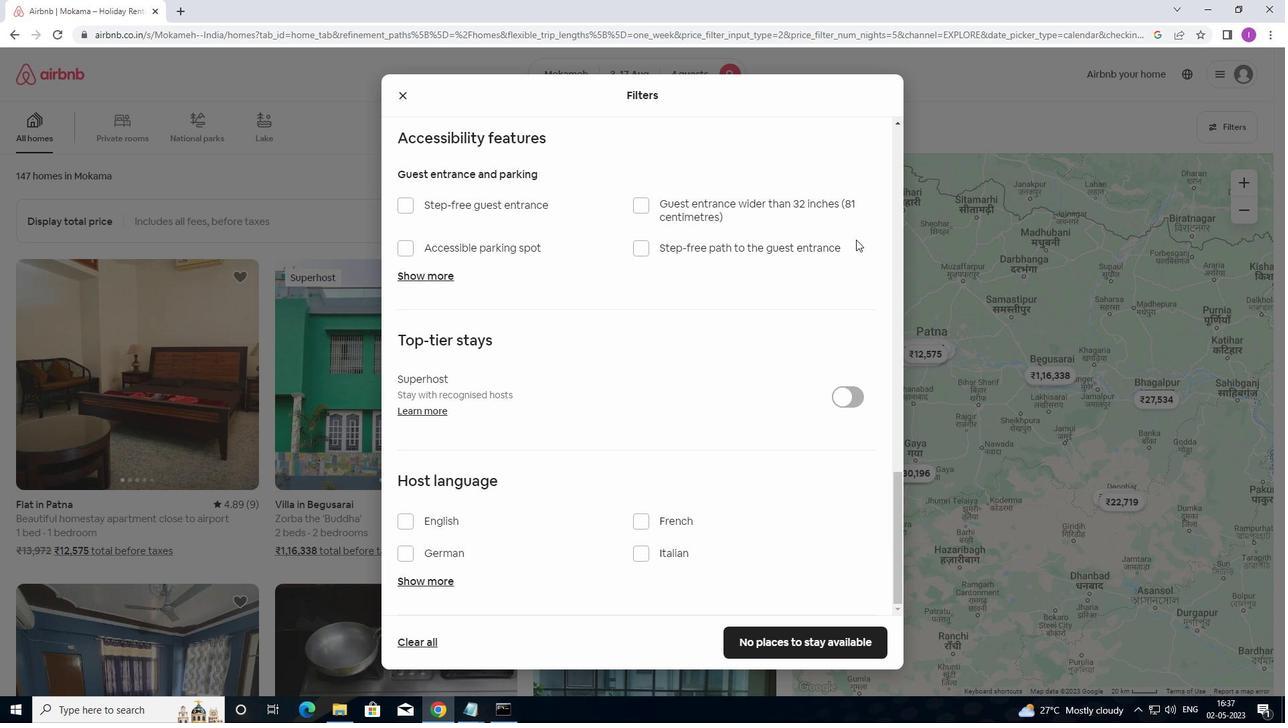 
Action: Mouse moved to (859, 239)
Screenshot: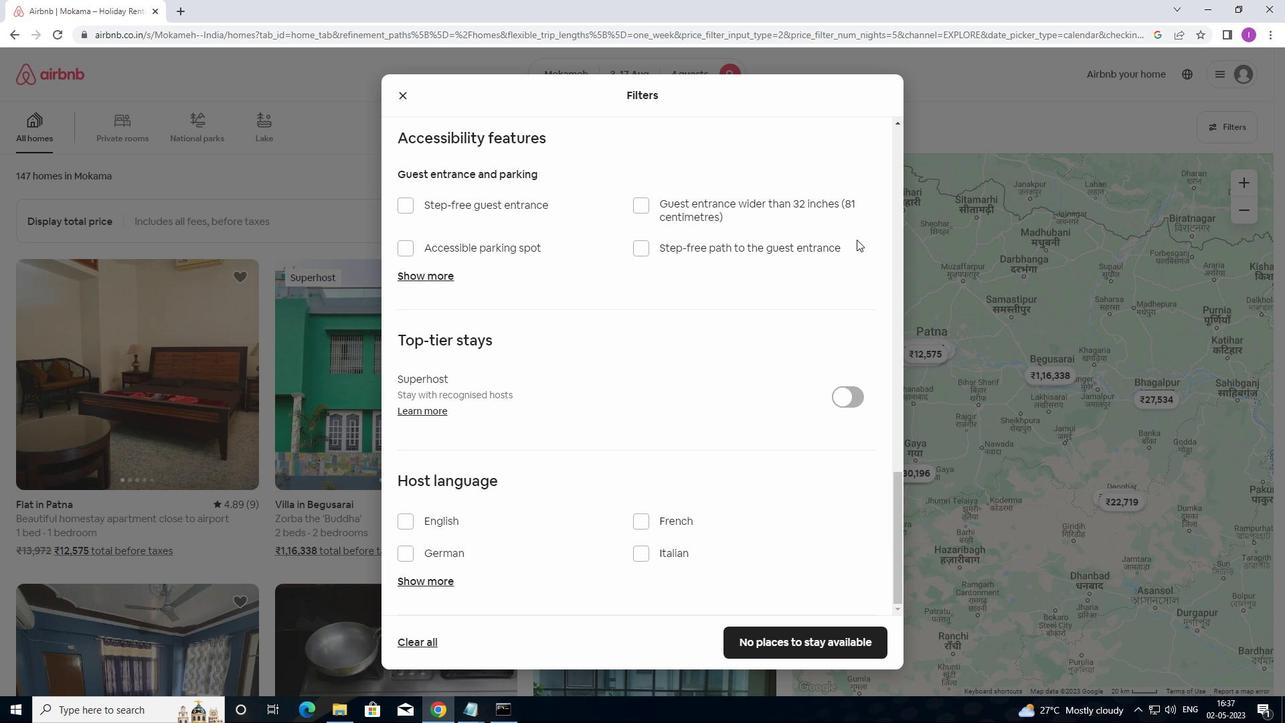 
Action: Mouse scrolled (859, 239) with delta (0, 0)
Screenshot: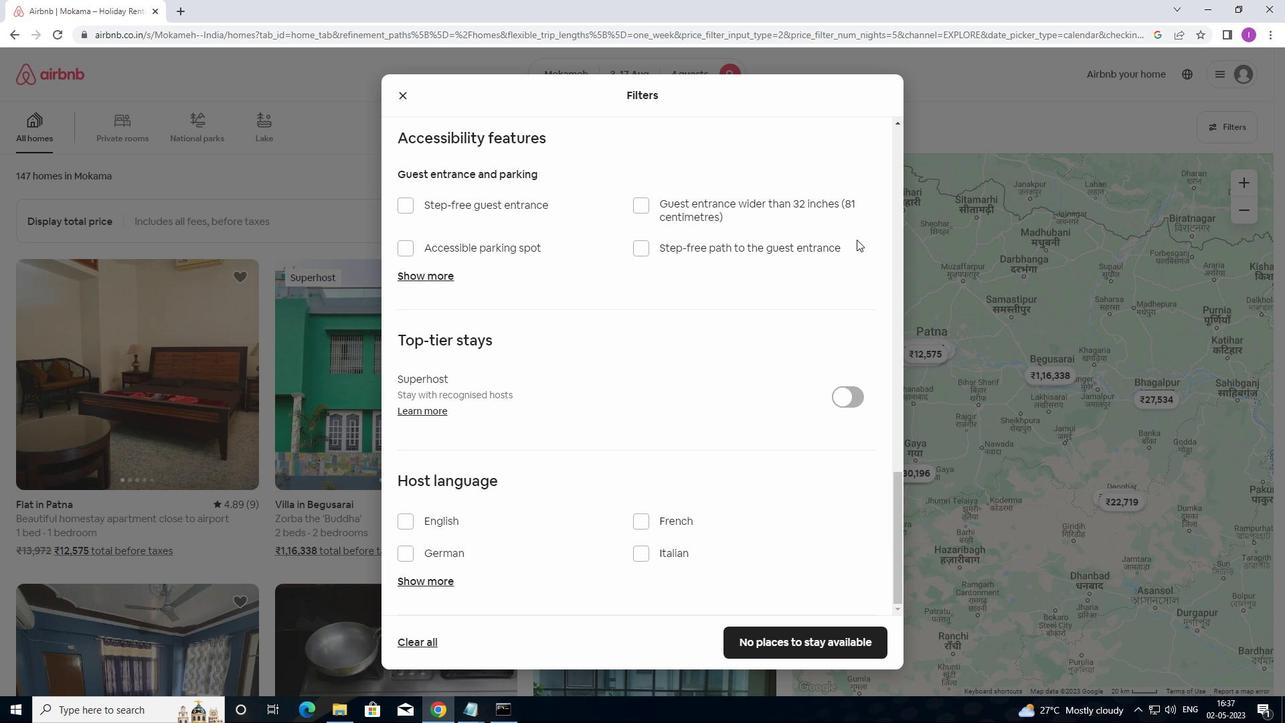 
Action: Mouse moved to (859, 240)
Screenshot: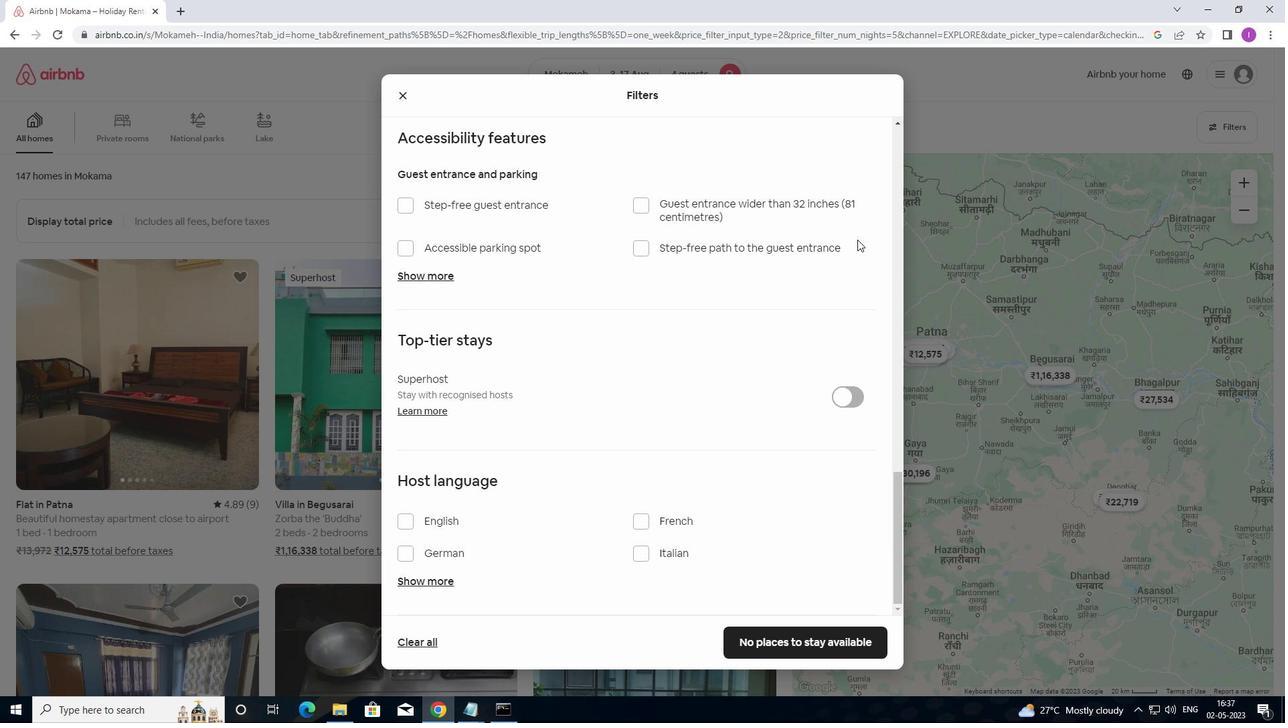 
Action: Mouse scrolled (859, 239) with delta (0, 0)
Screenshot: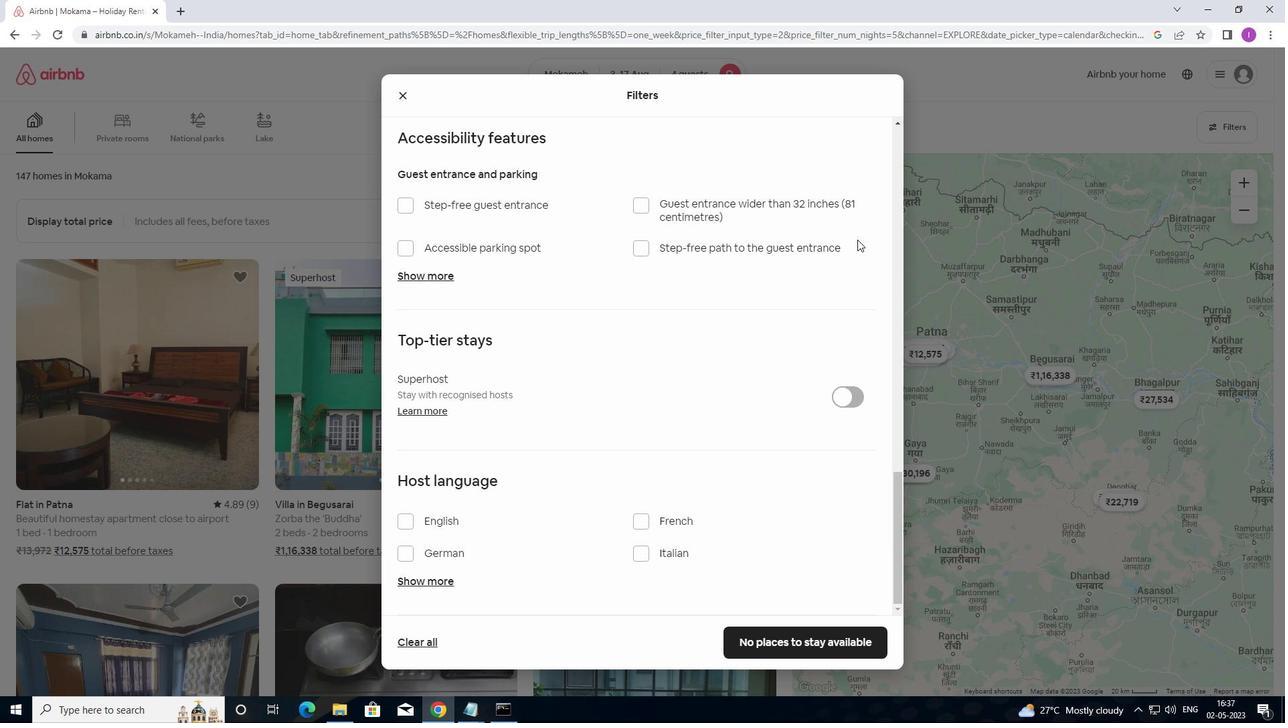 
Action: Mouse moved to (405, 520)
Screenshot: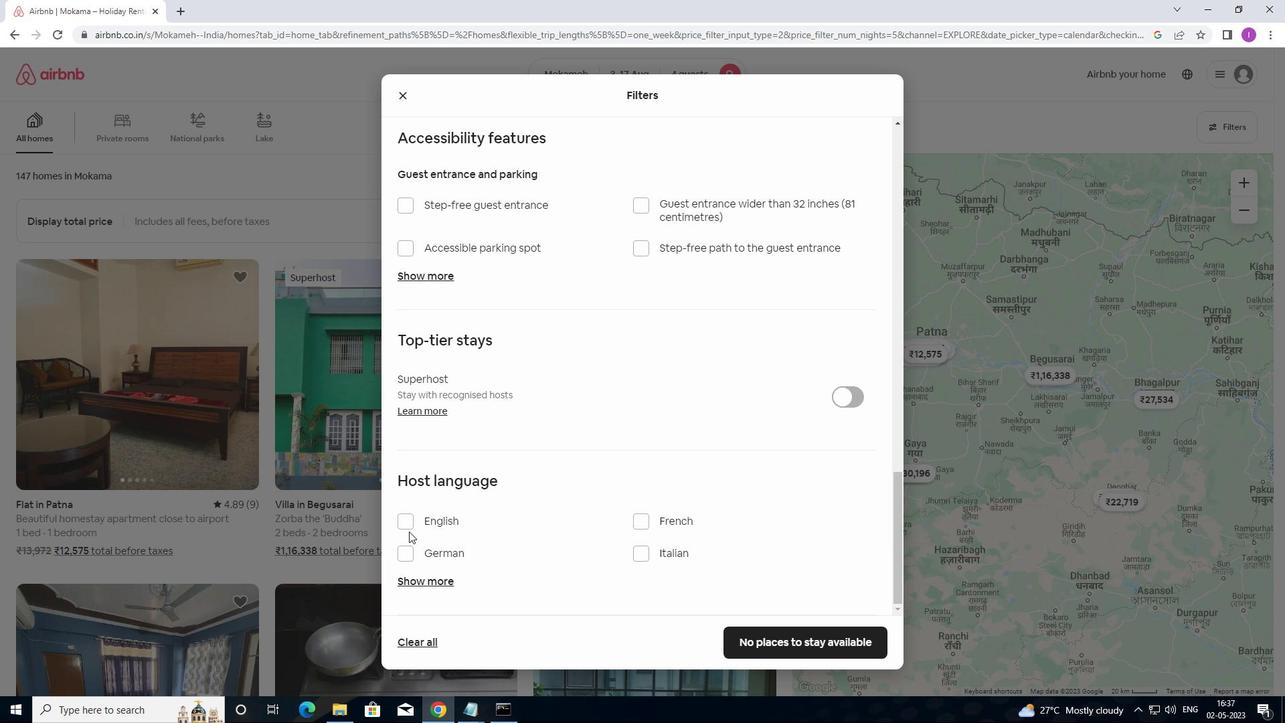 
Action: Mouse pressed left at (405, 520)
Screenshot: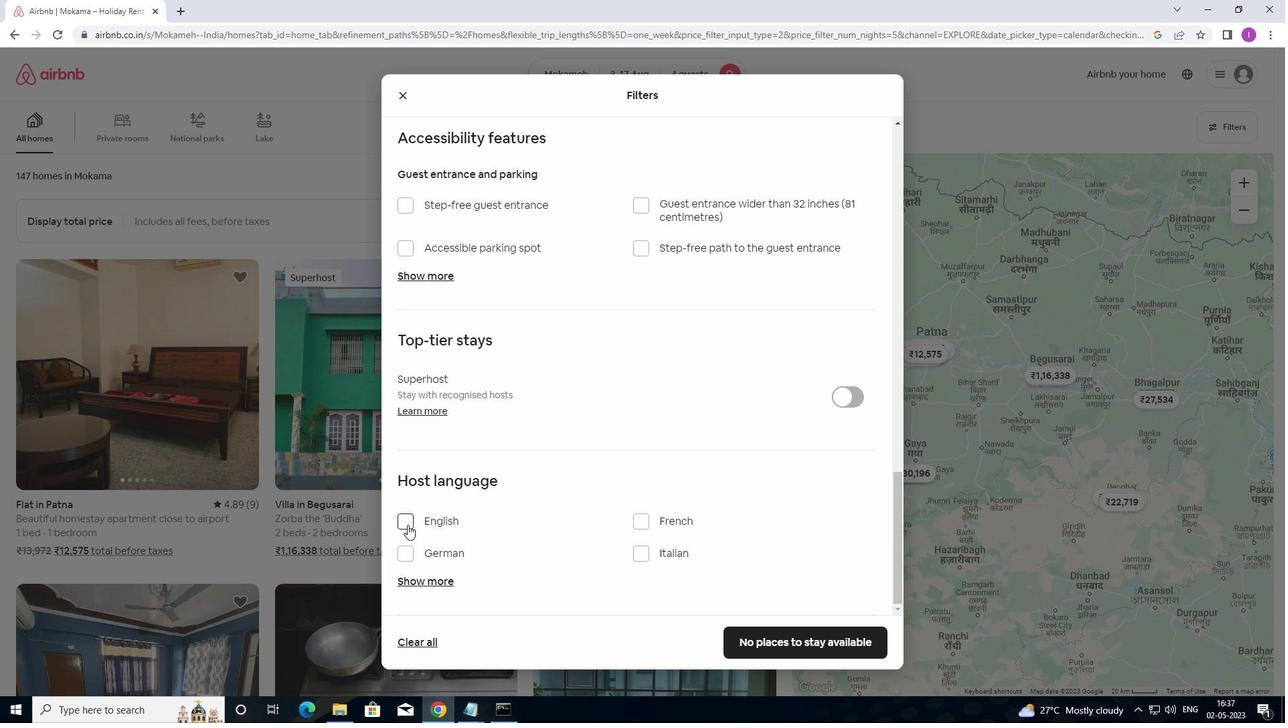 
Action: Mouse moved to (604, 578)
Screenshot: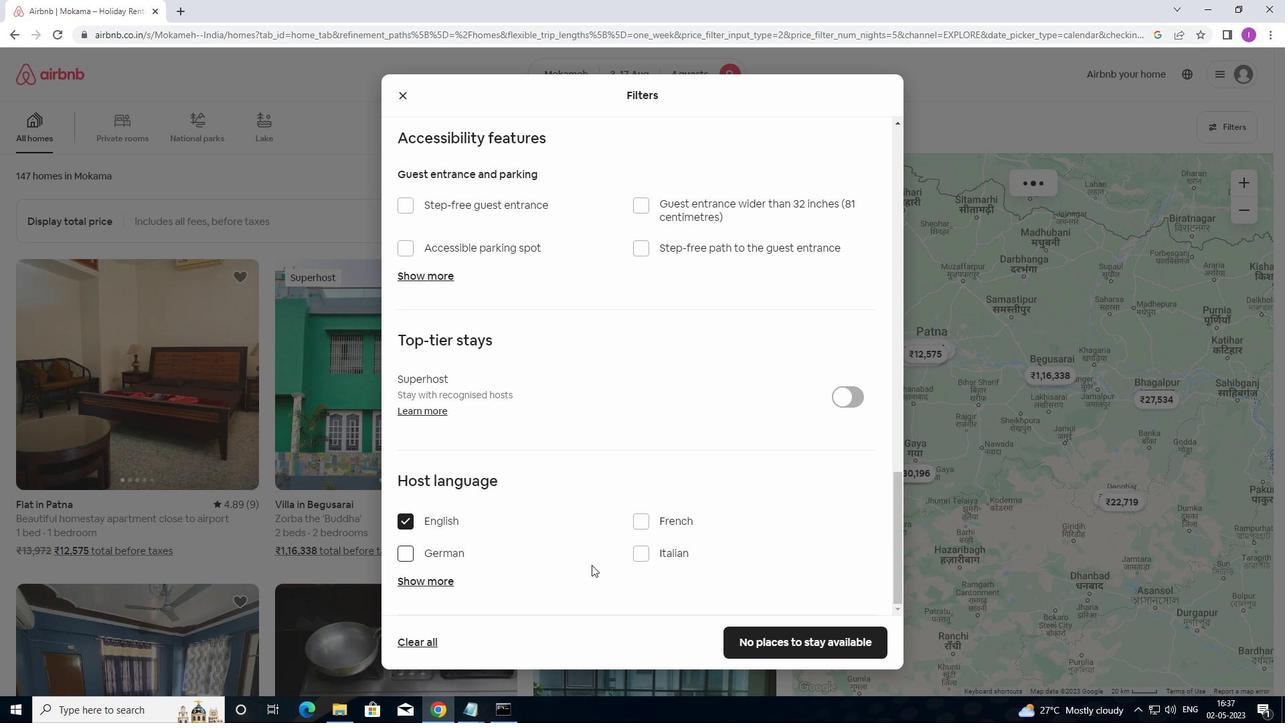 
Action: Mouse scrolled (604, 577) with delta (0, 0)
Screenshot: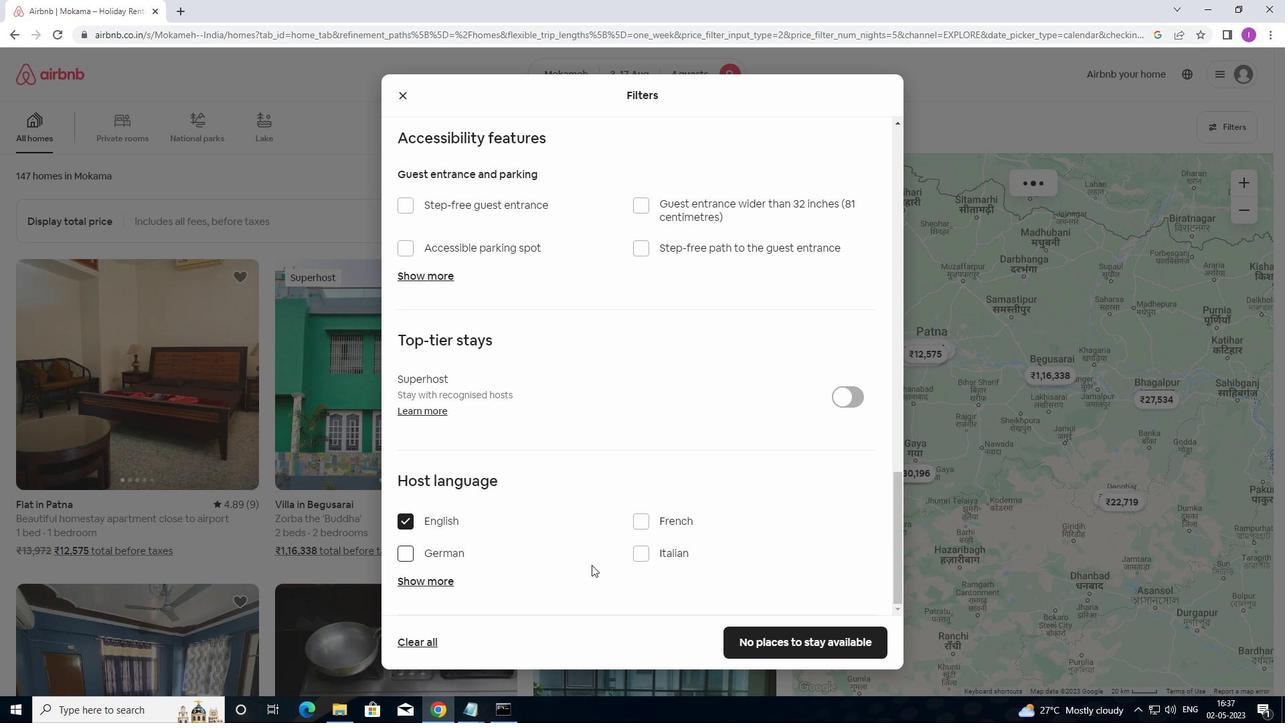 
Action: Mouse moved to (606, 579)
Screenshot: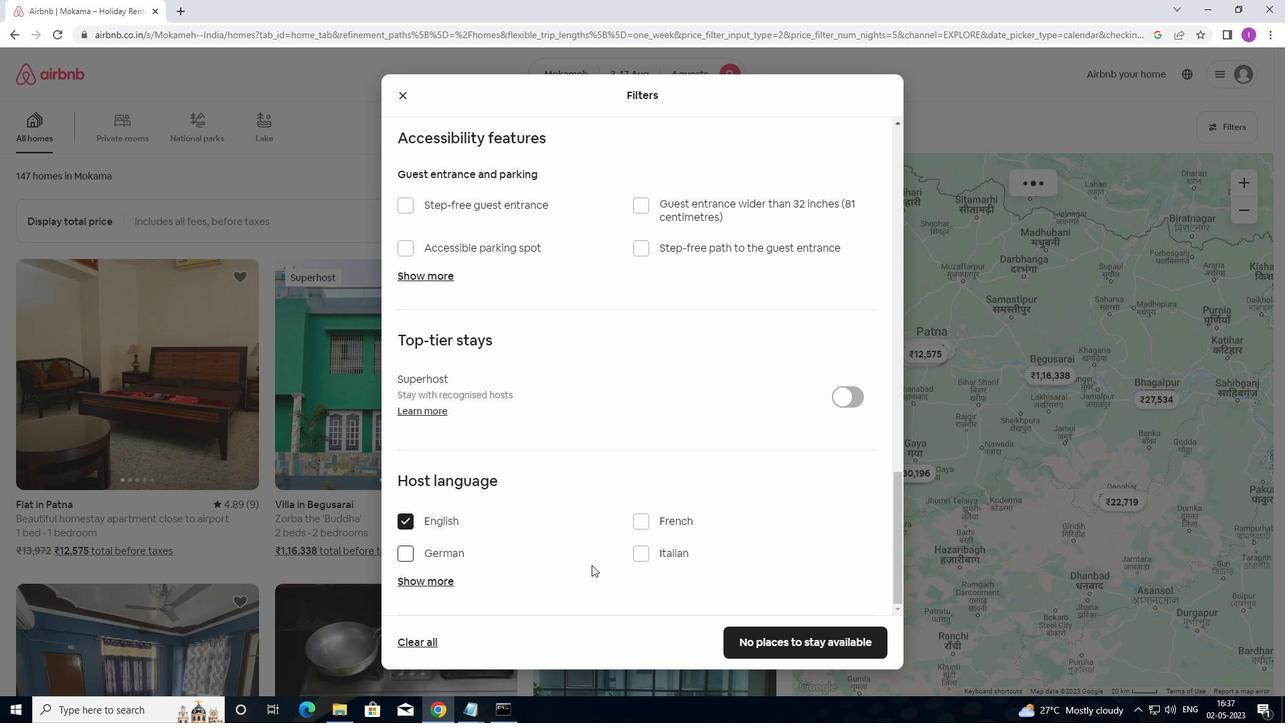 
Action: Mouse scrolled (606, 579) with delta (0, 0)
Screenshot: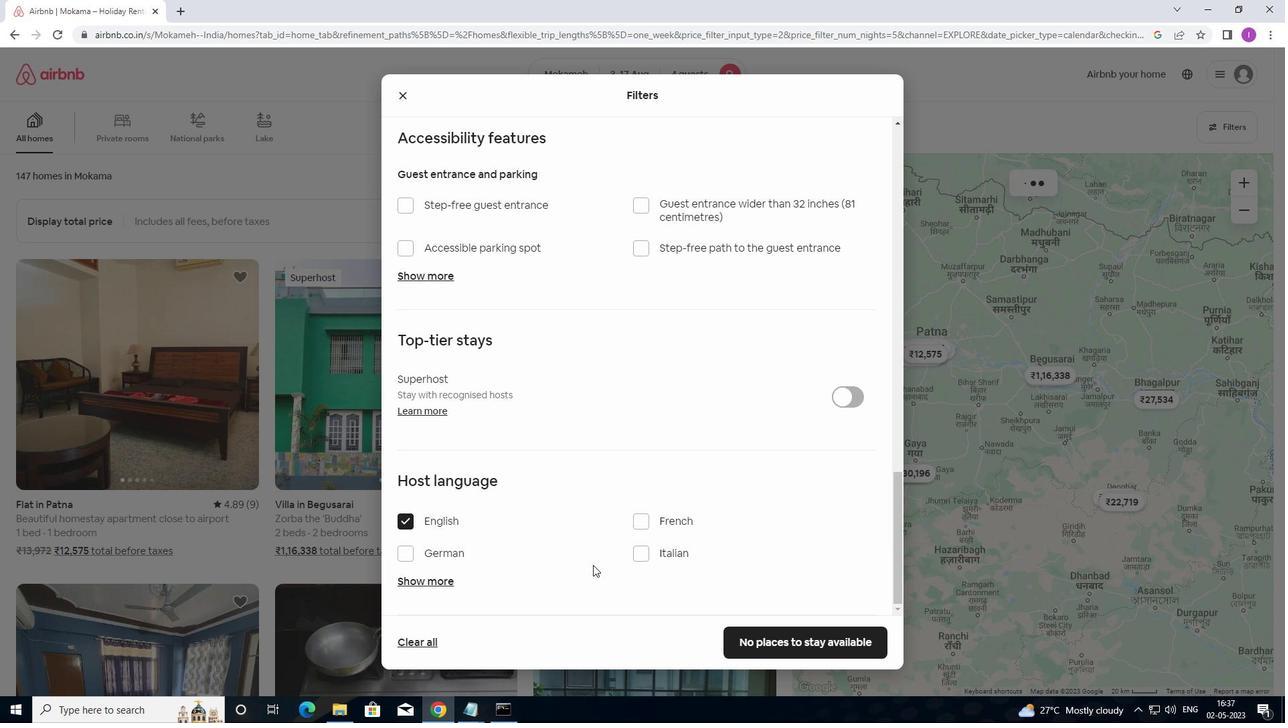 
Action: Mouse moved to (802, 646)
Screenshot: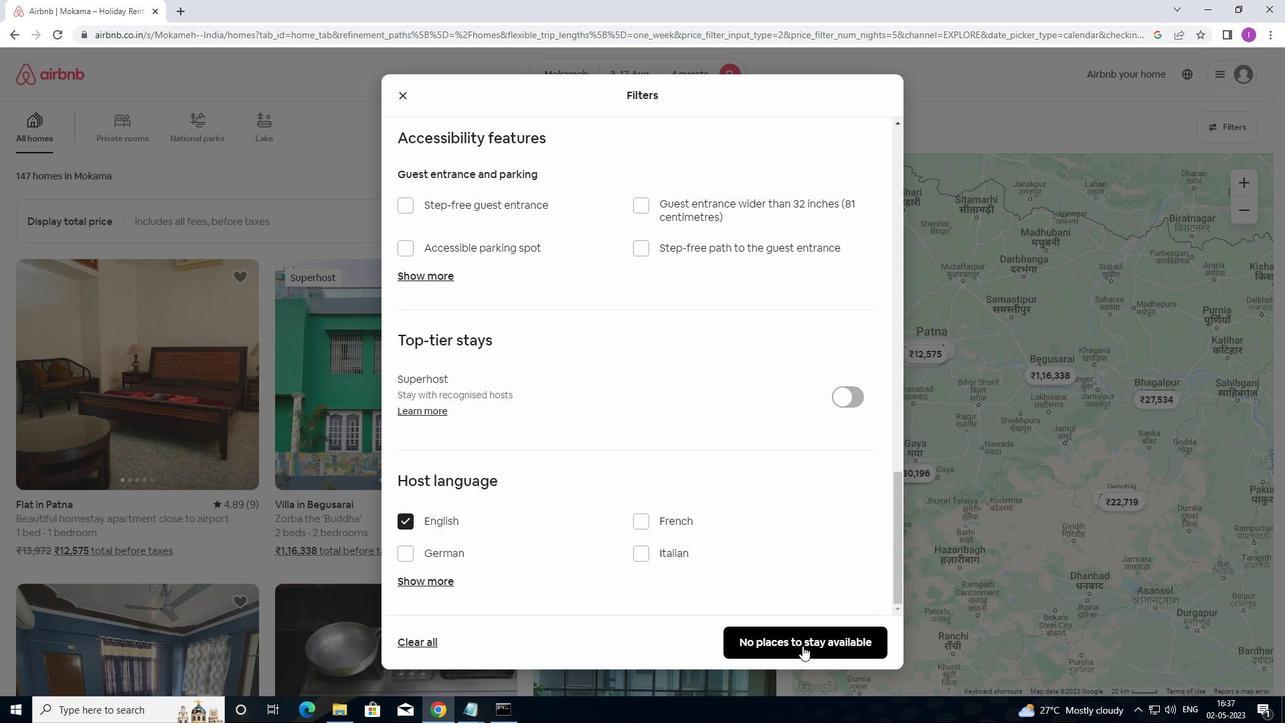 
Action: Mouse pressed left at (802, 646)
Screenshot: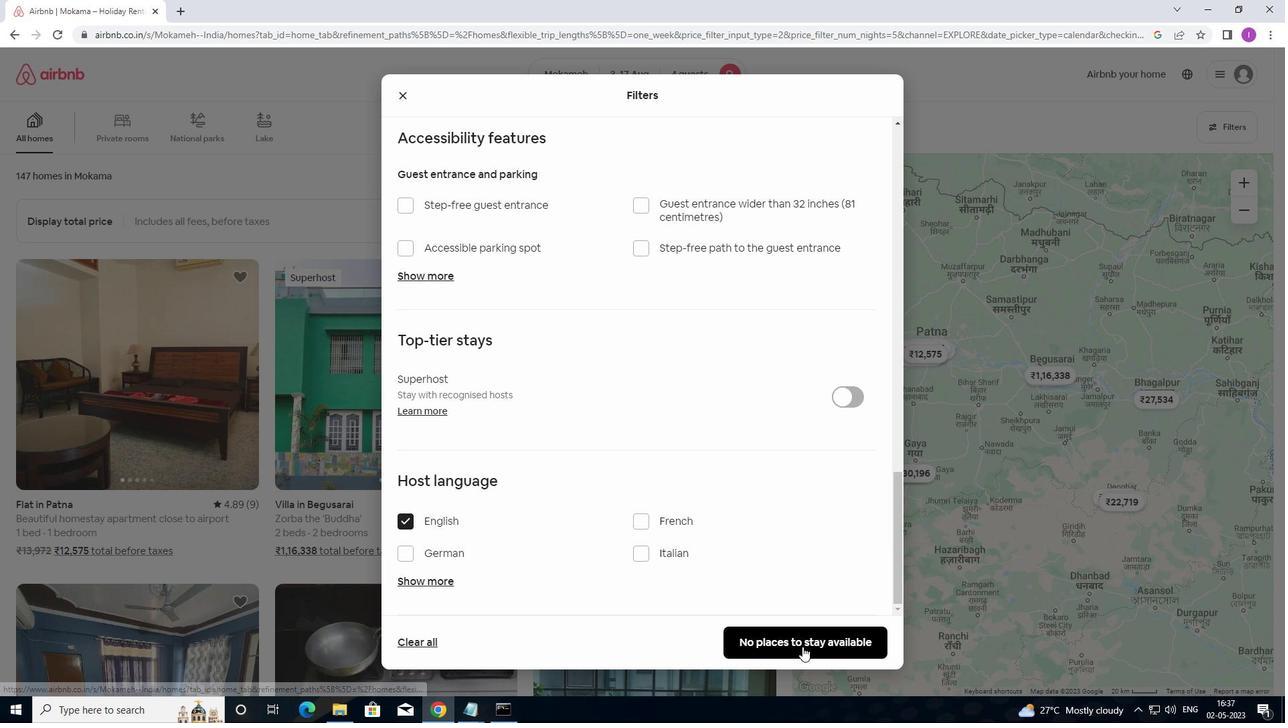 
Action: Mouse moved to (802, 642)
Screenshot: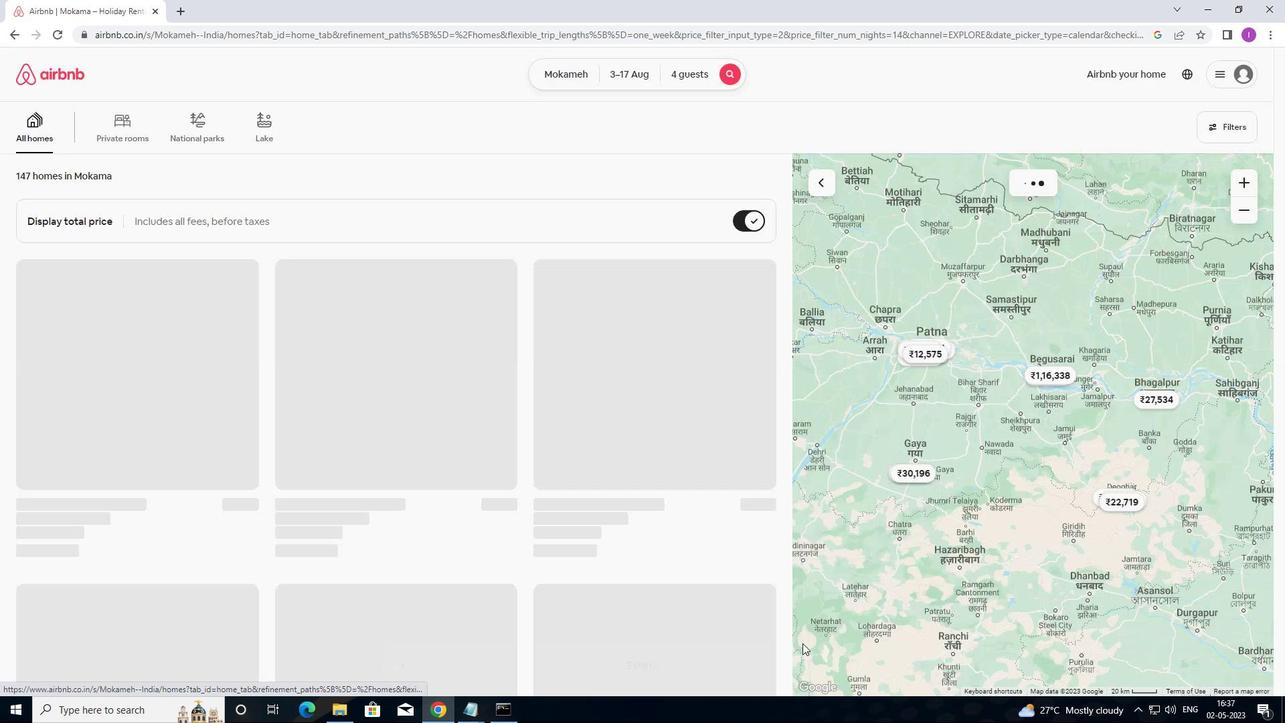 
